 Task: Find connections with filter location Chāndur with filter topic #whatinspiresmewith filter profile language Potuguese with filter current company Qlik with filter school Azim Premji University with filter industry Taxi and Limousine Services with filter service category Interaction Design with filter keywords title Dispatcher for Trucks or Taxis
Action: Mouse moved to (560, 70)
Screenshot: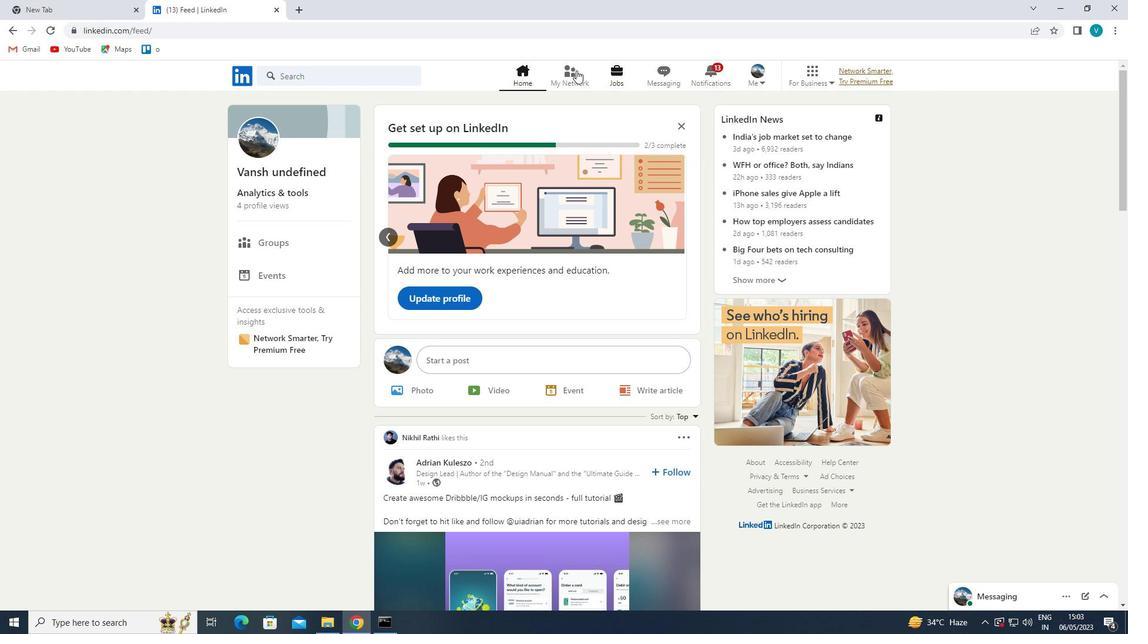 
Action: Mouse pressed left at (560, 70)
Screenshot: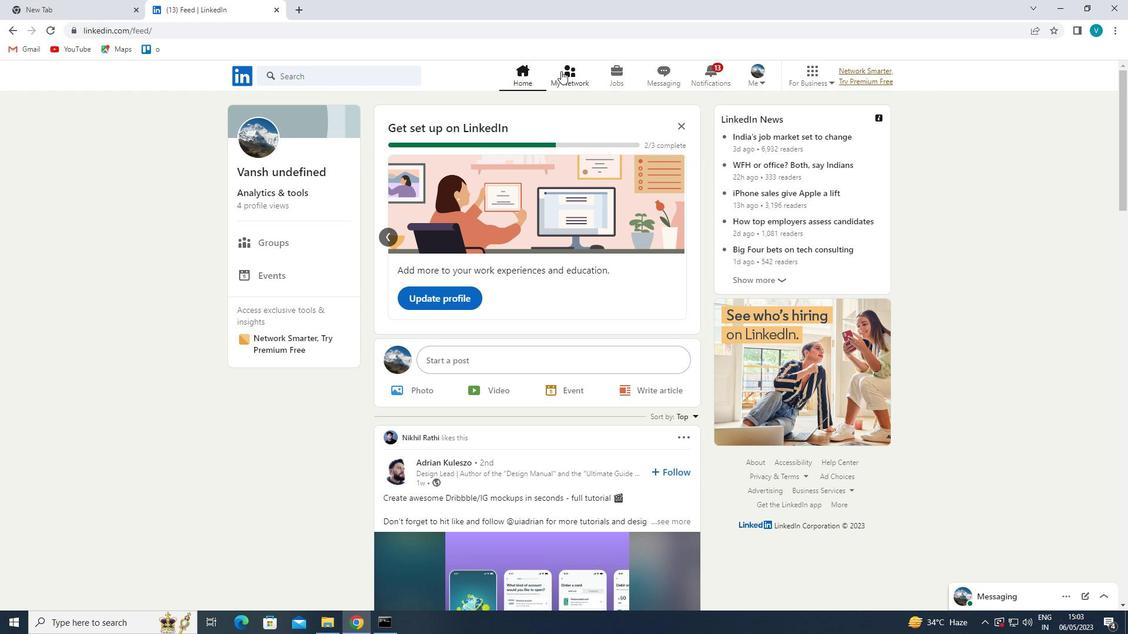 
Action: Mouse moved to (293, 141)
Screenshot: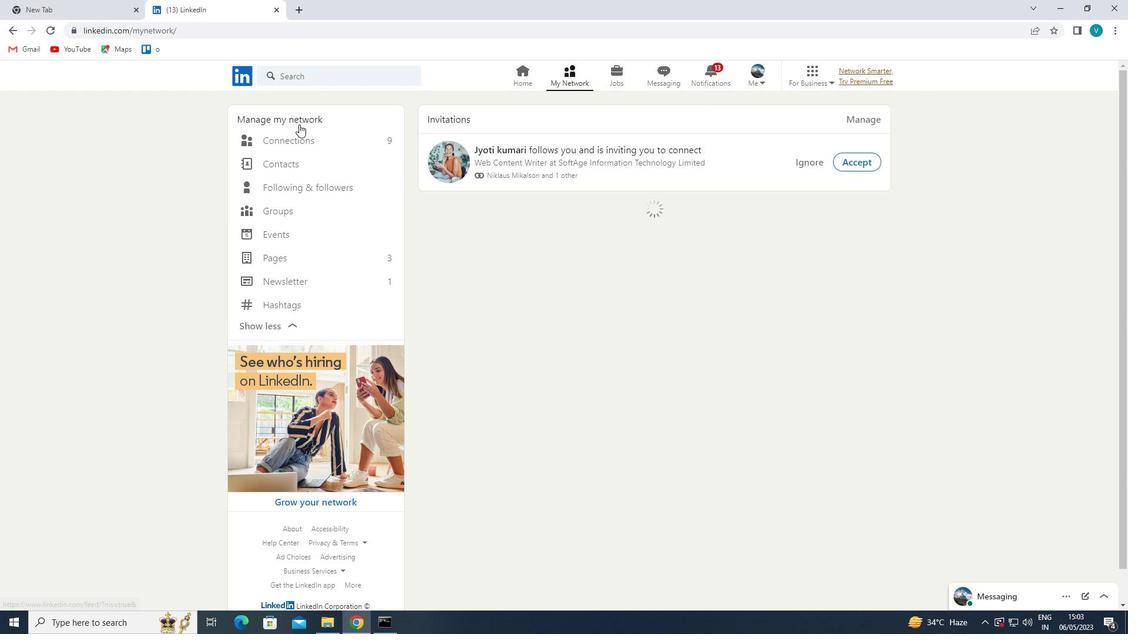 
Action: Mouse pressed left at (293, 141)
Screenshot: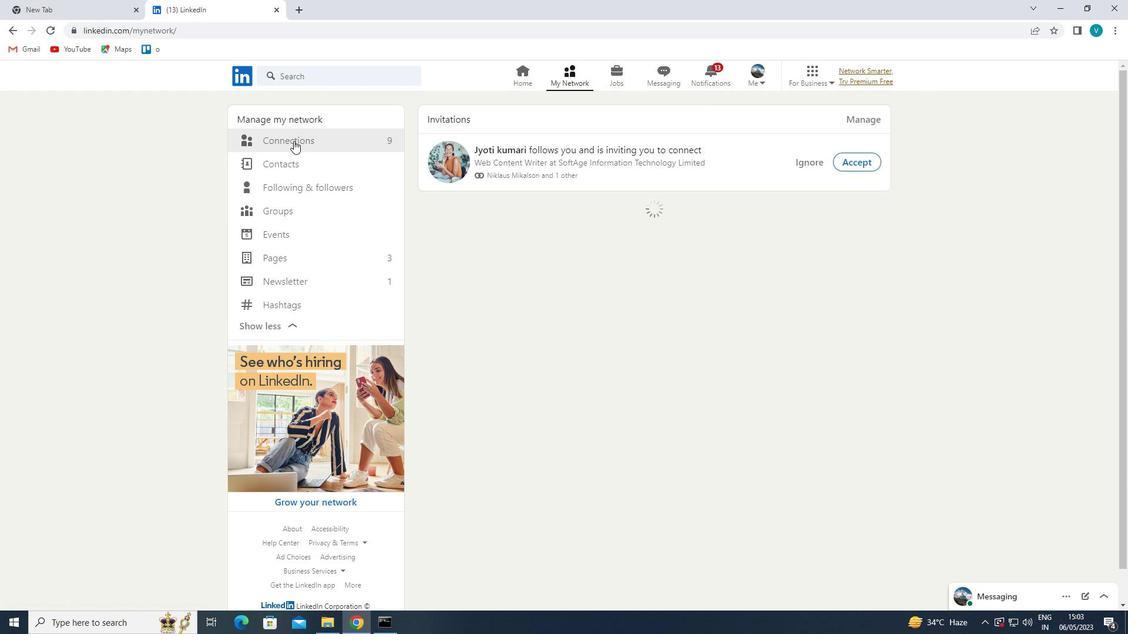 
Action: Mouse moved to (624, 143)
Screenshot: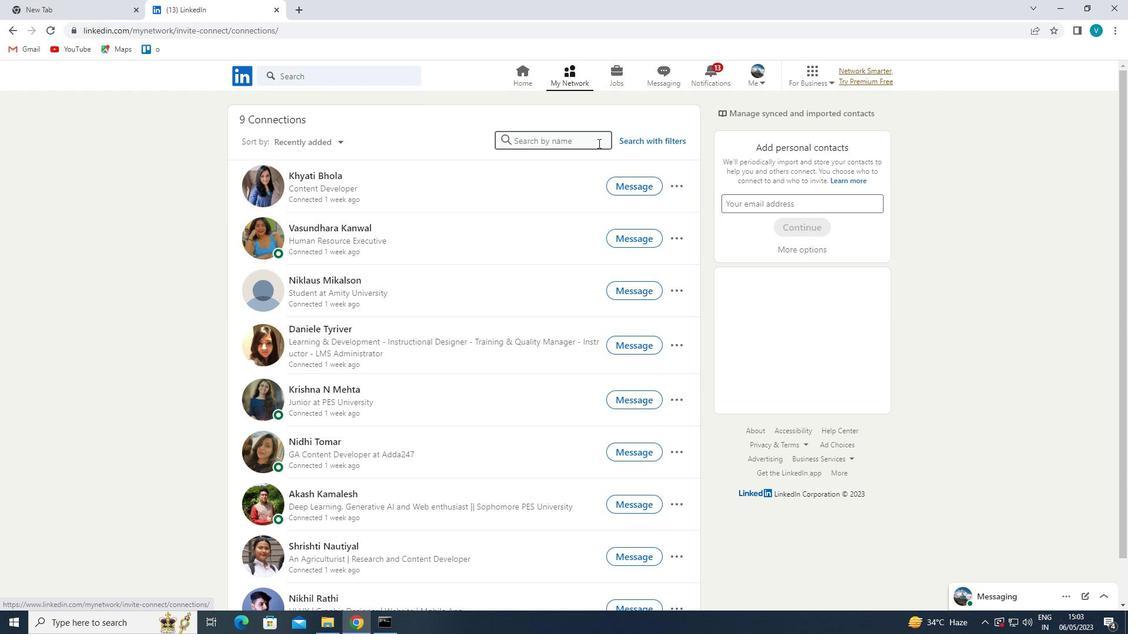 
Action: Mouse pressed left at (624, 143)
Screenshot: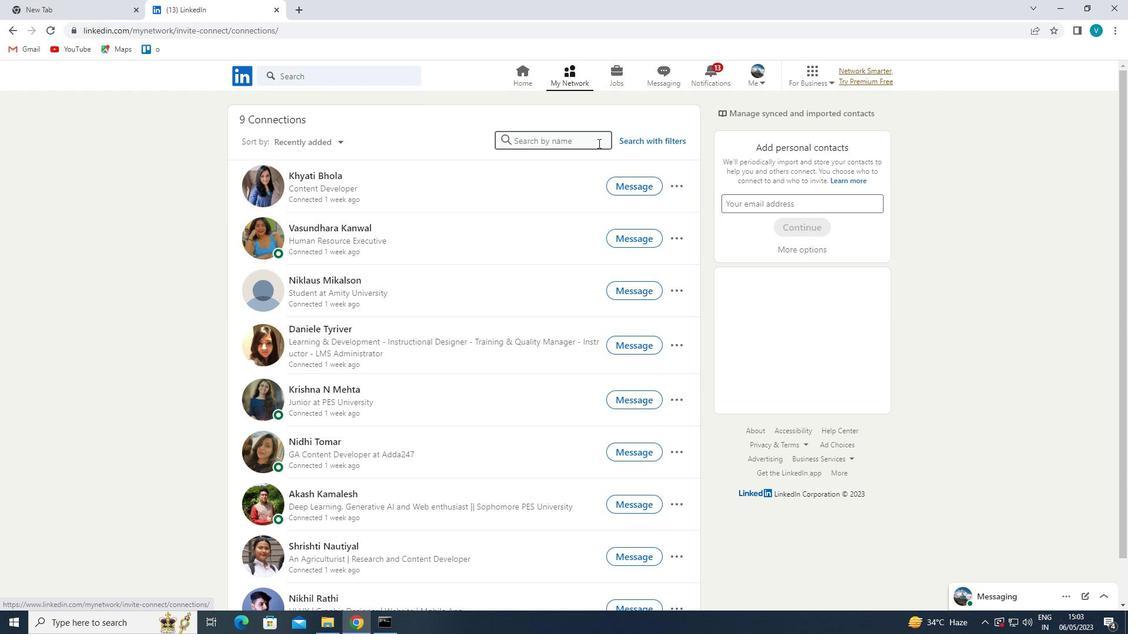 
Action: Mouse moved to (574, 109)
Screenshot: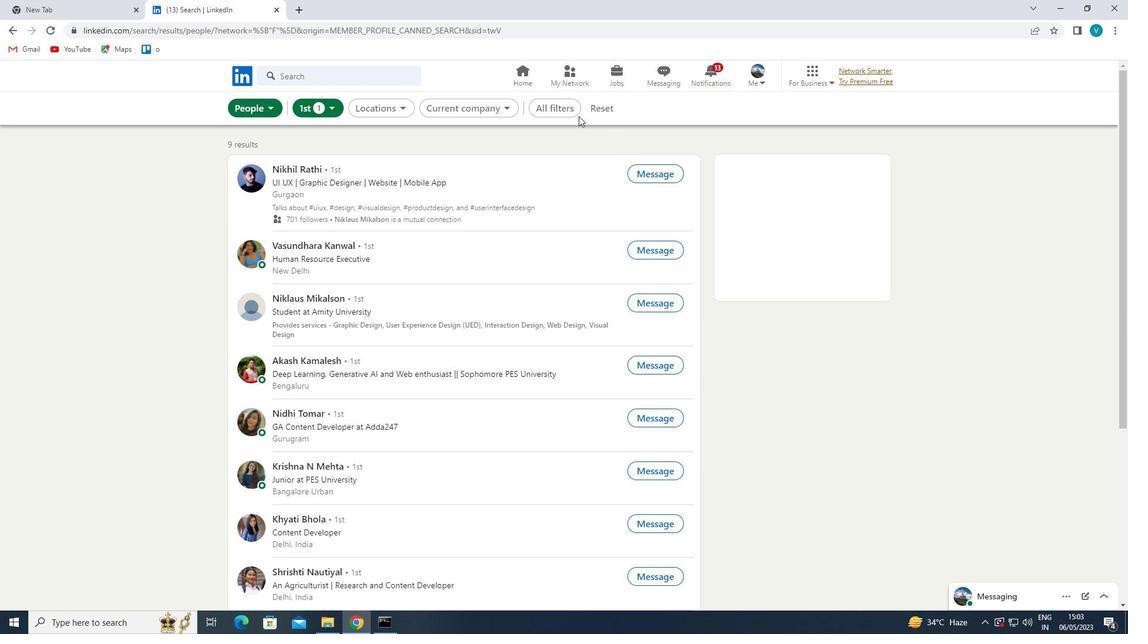 
Action: Mouse pressed left at (574, 109)
Screenshot: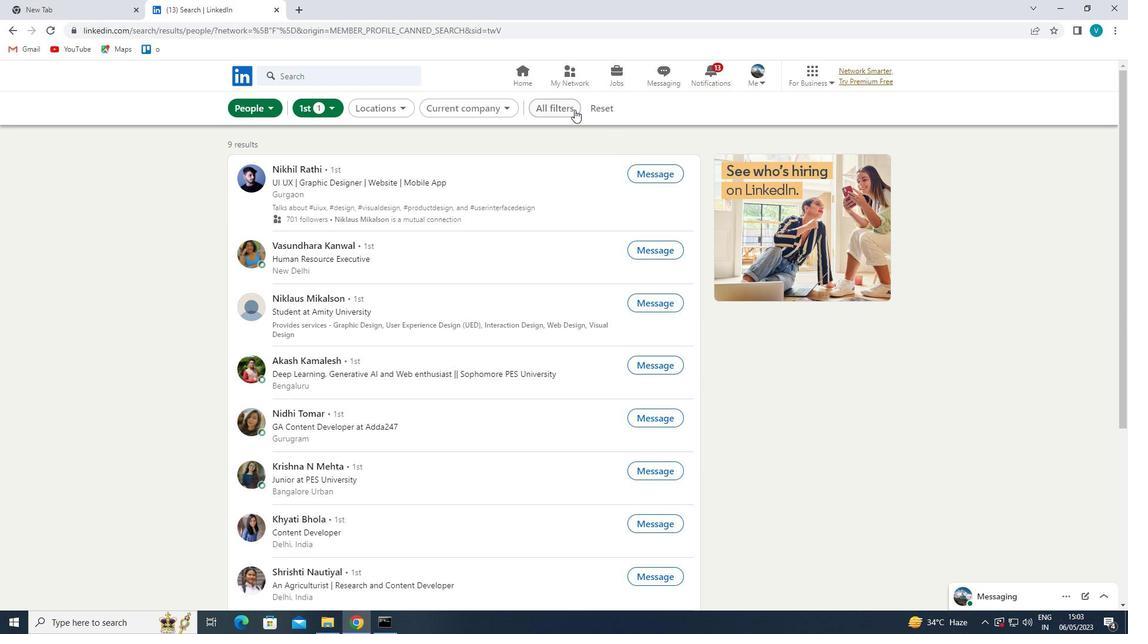 
Action: Mouse moved to (982, 264)
Screenshot: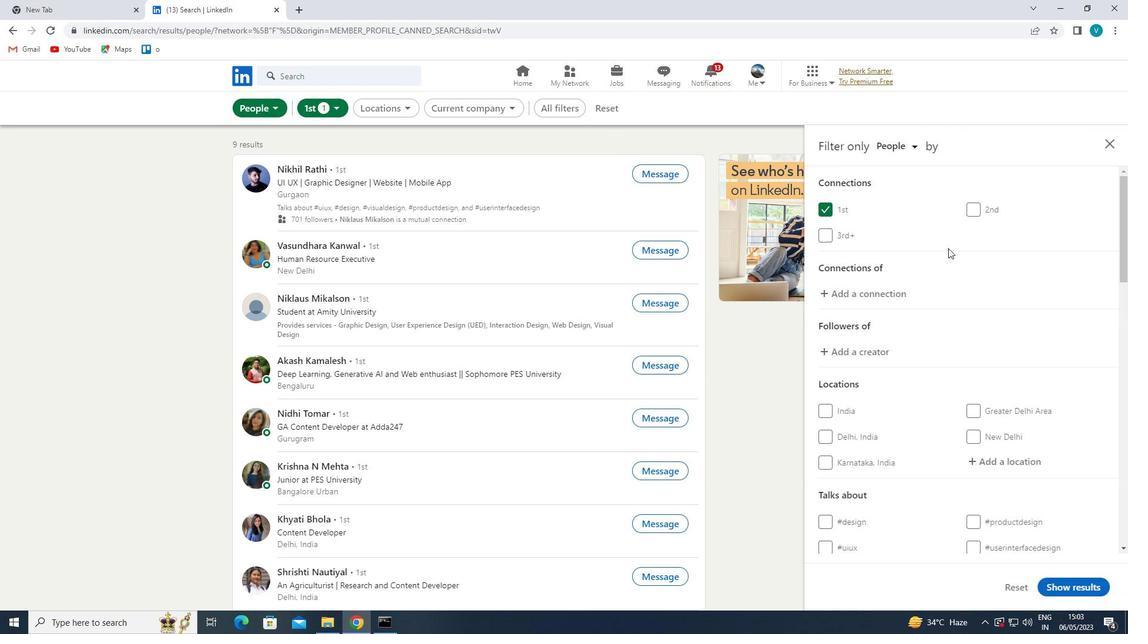 
Action: Mouse scrolled (982, 263) with delta (0, 0)
Screenshot: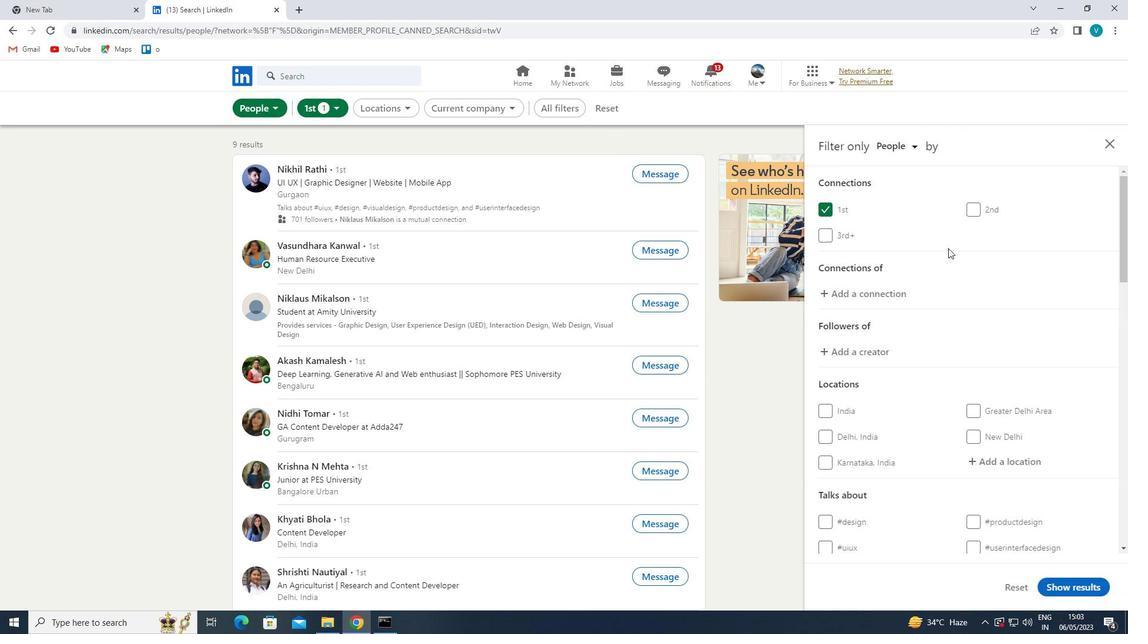 
Action: Mouse moved to (1012, 397)
Screenshot: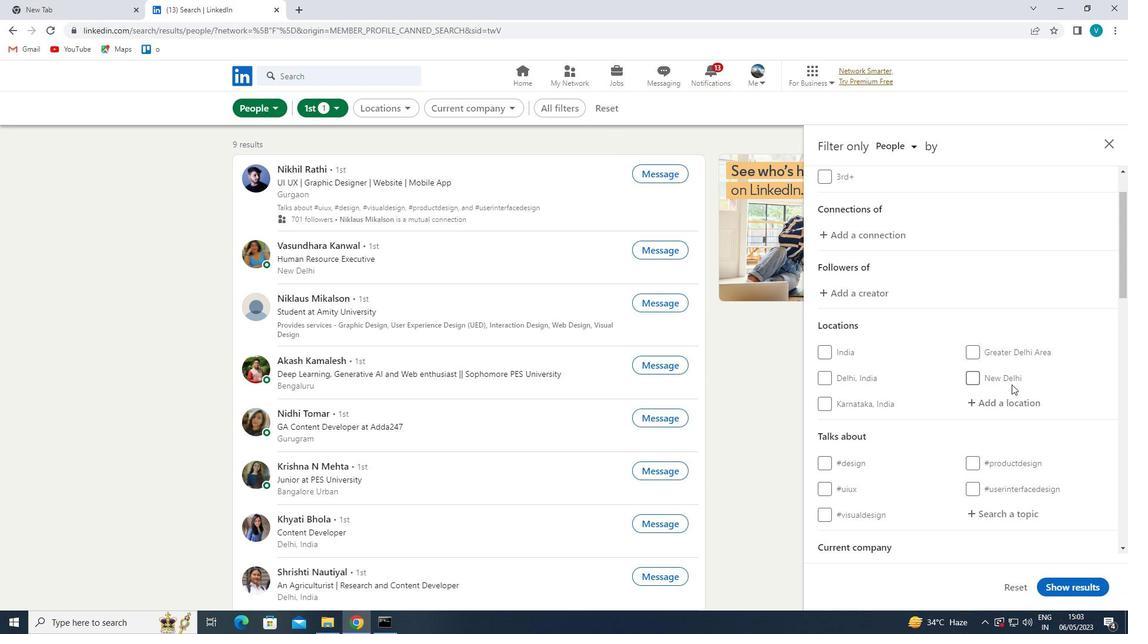 
Action: Mouse pressed left at (1012, 397)
Screenshot: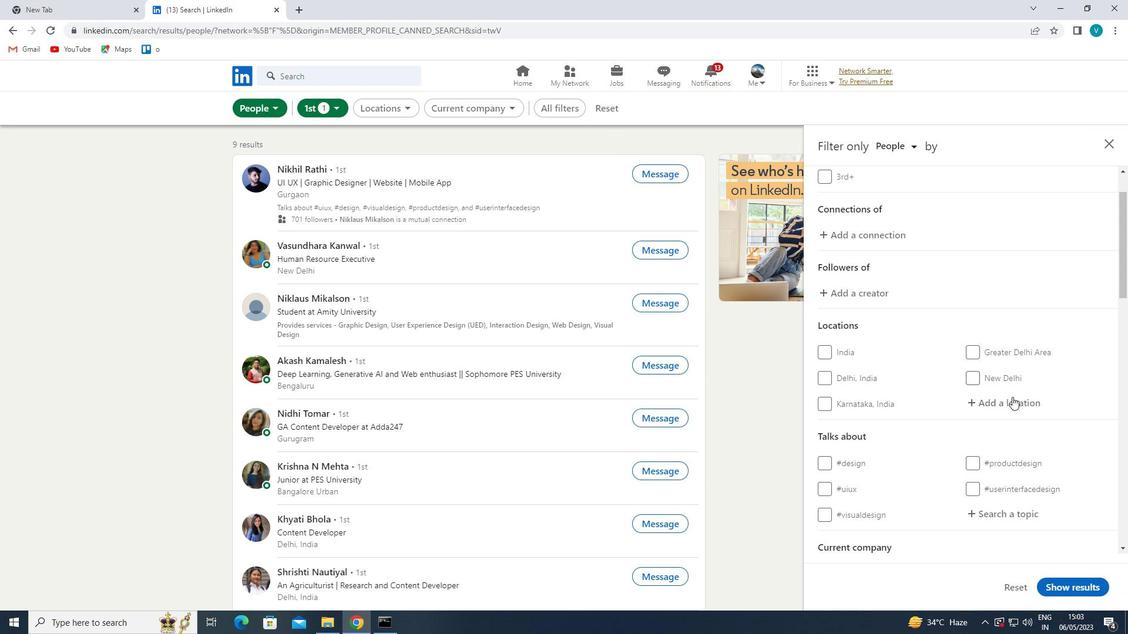 
Action: Mouse moved to (822, 263)
Screenshot: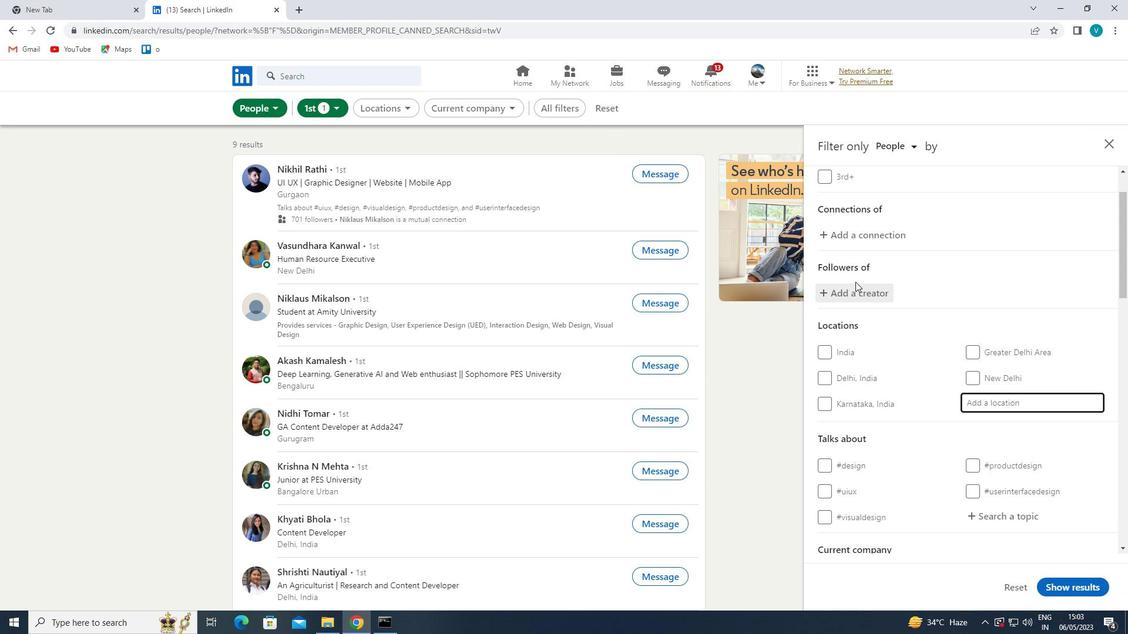 
Action: Key pressed <Key.shift>CHANDUR
Screenshot: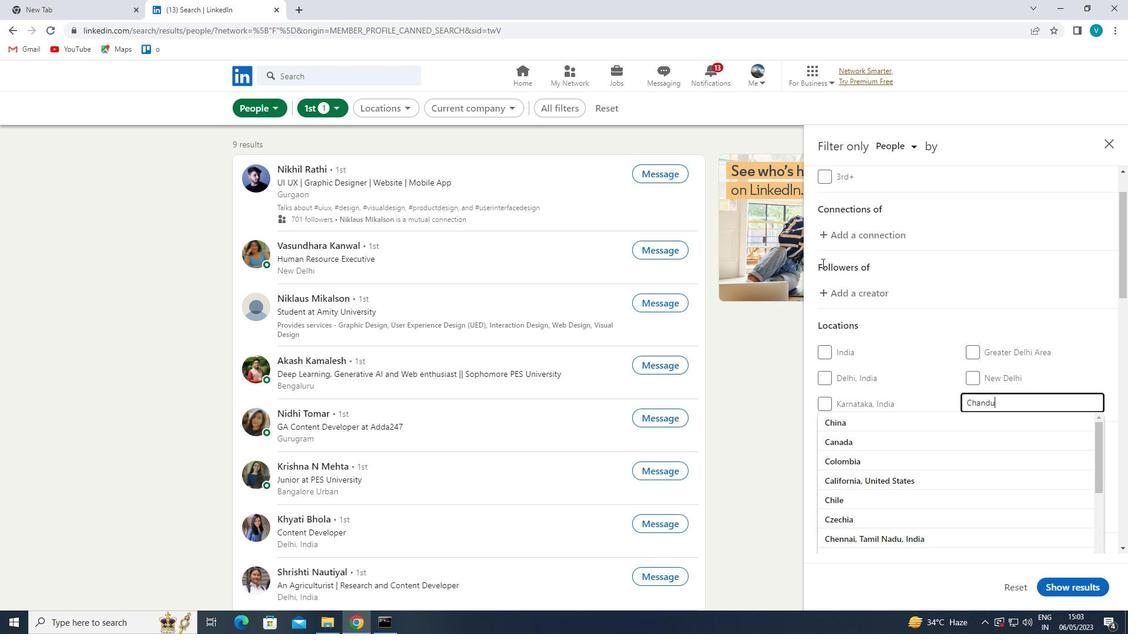 
Action: Mouse moved to (933, 427)
Screenshot: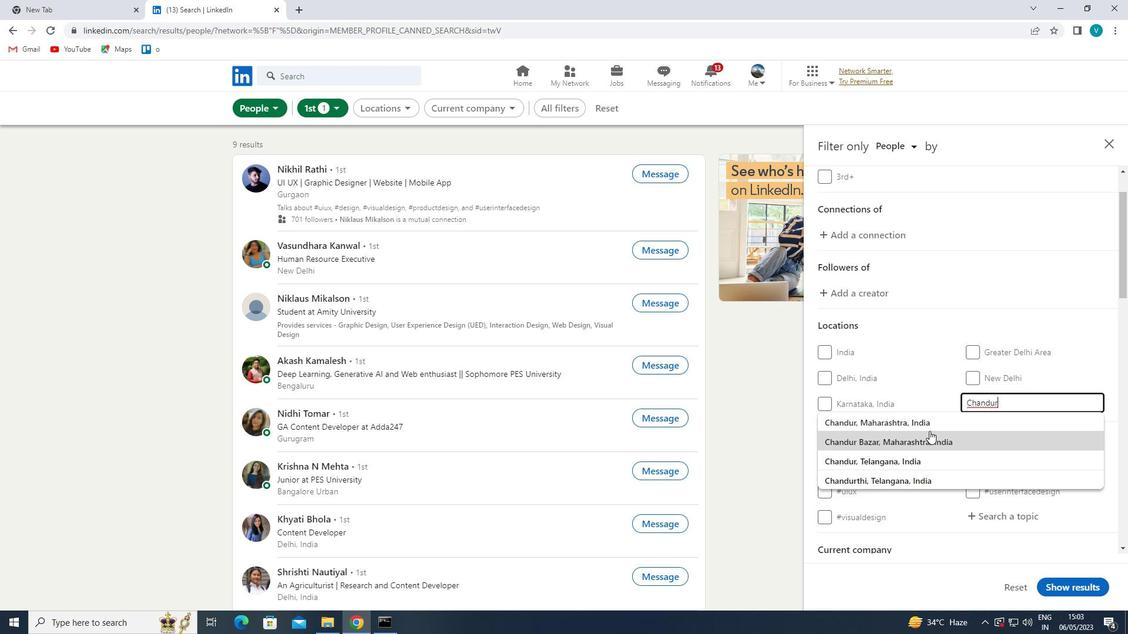 
Action: Mouse pressed left at (933, 427)
Screenshot: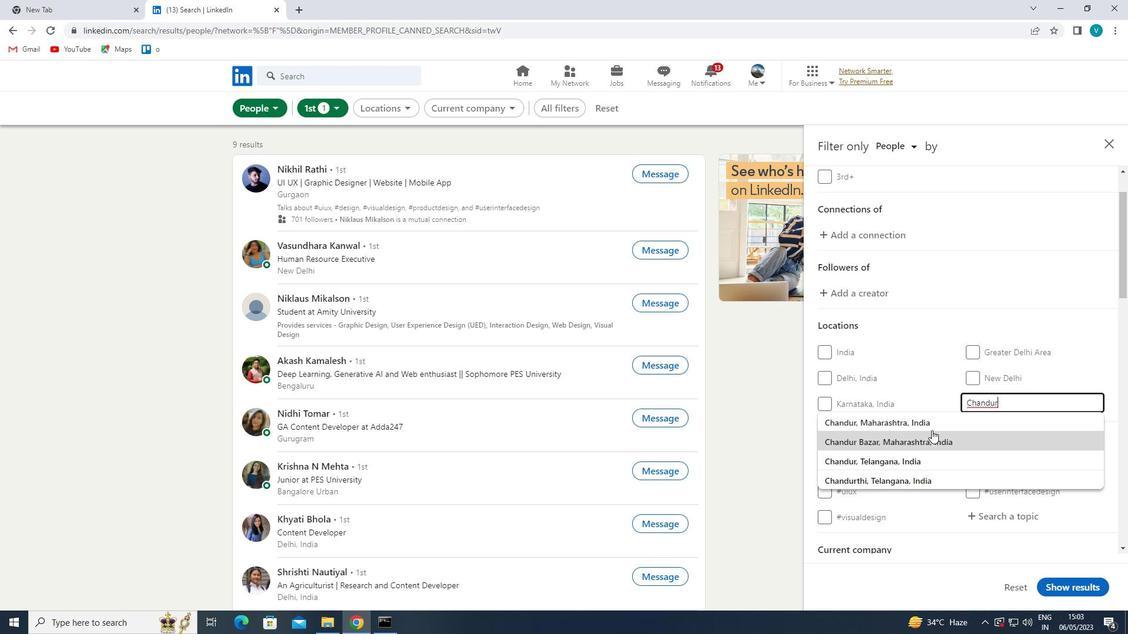 
Action: Mouse moved to (935, 423)
Screenshot: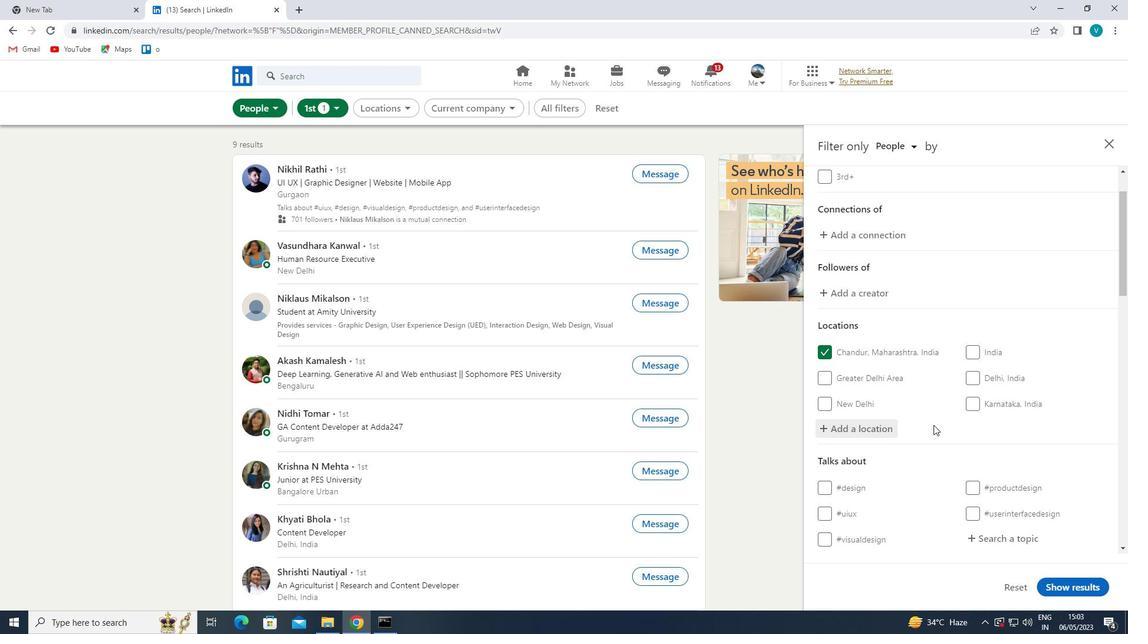 
Action: Mouse scrolled (935, 422) with delta (0, 0)
Screenshot: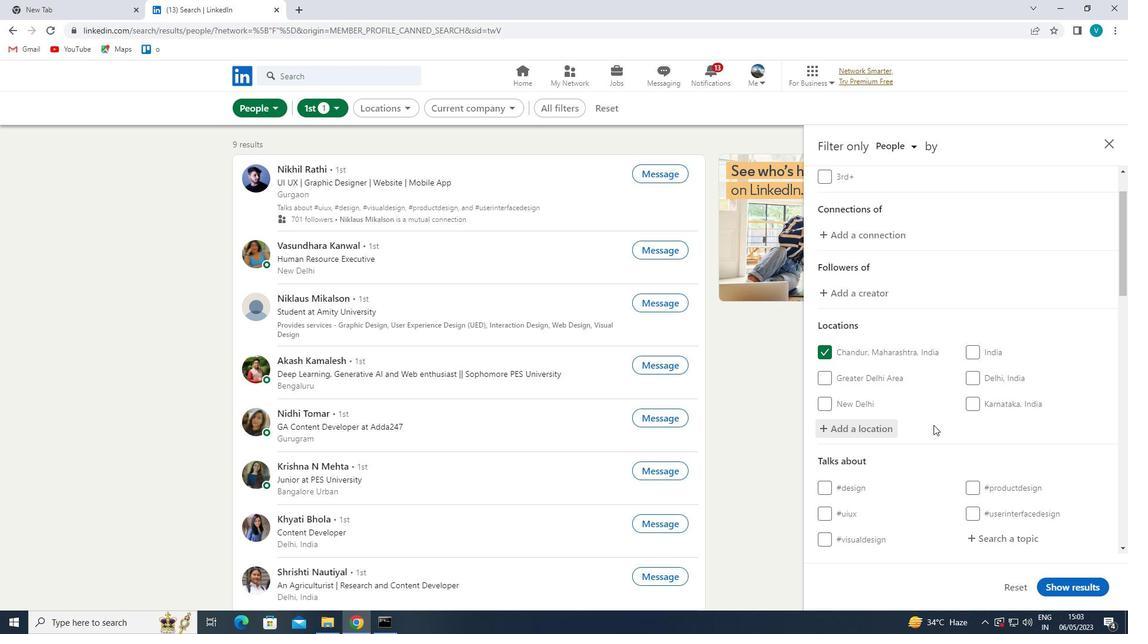 
Action: Mouse moved to (937, 422)
Screenshot: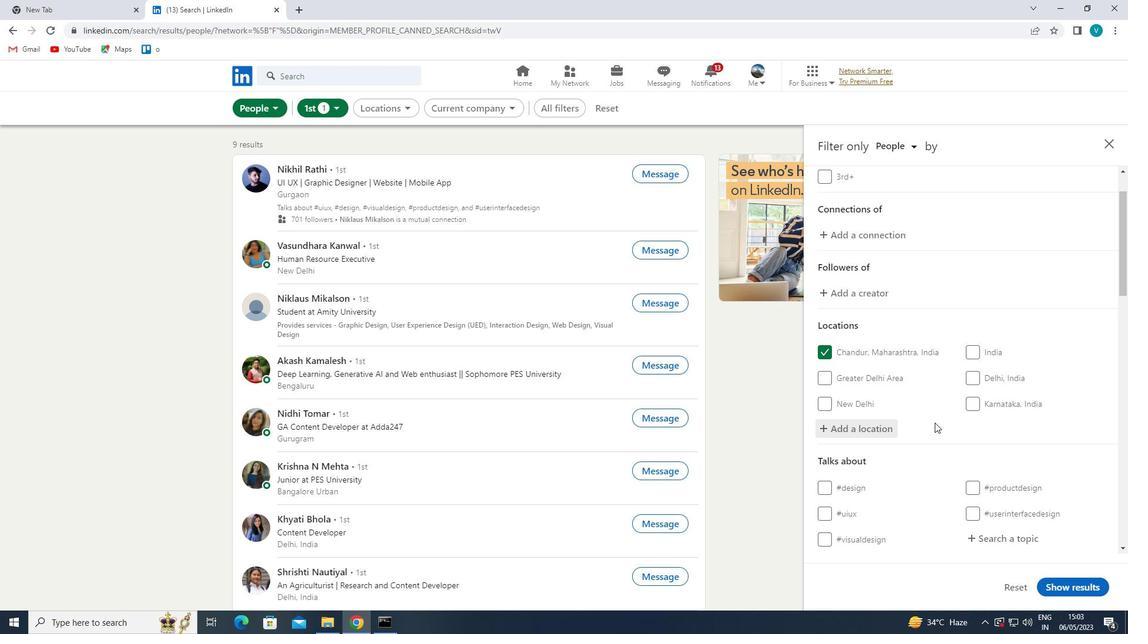 
Action: Mouse scrolled (937, 421) with delta (0, 0)
Screenshot: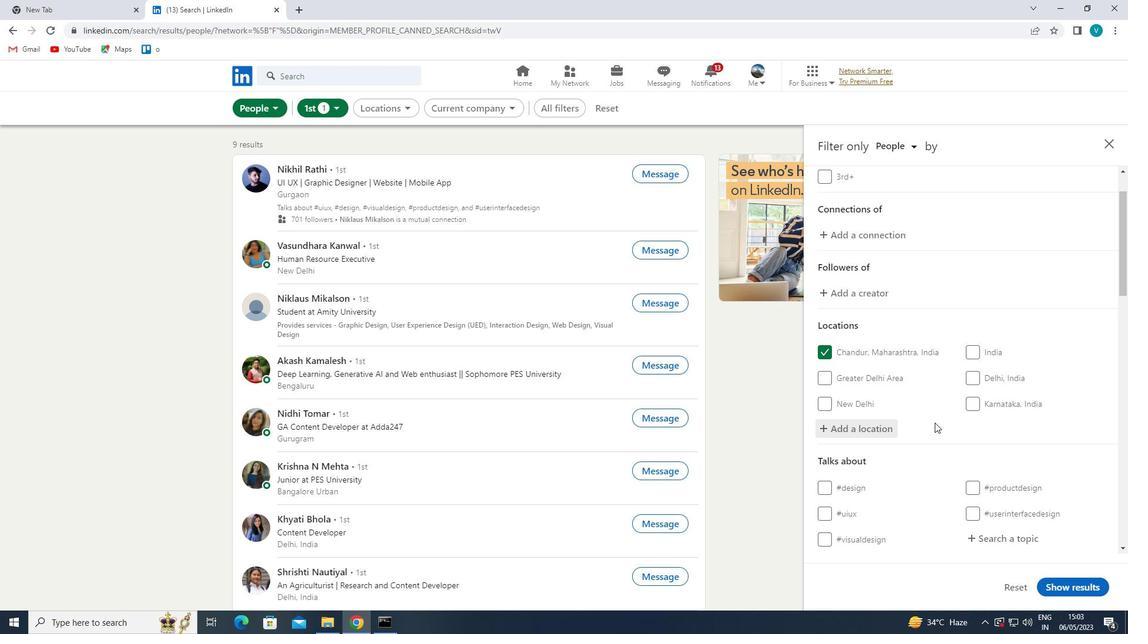 
Action: Mouse scrolled (937, 421) with delta (0, 0)
Screenshot: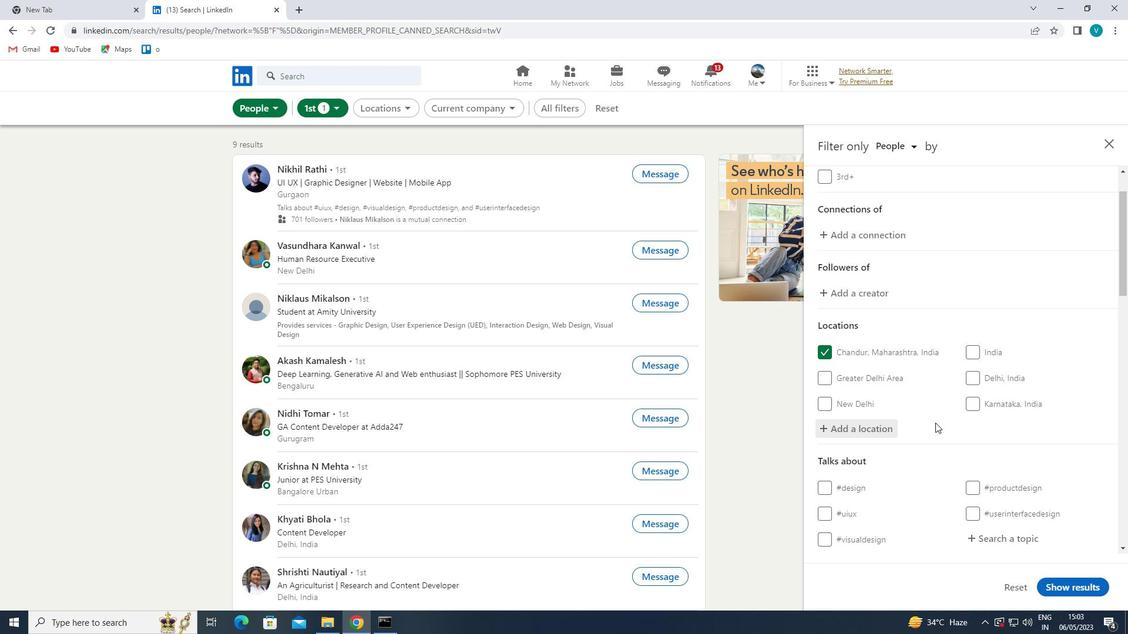 
Action: Mouse moved to (999, 357)
Screenshot: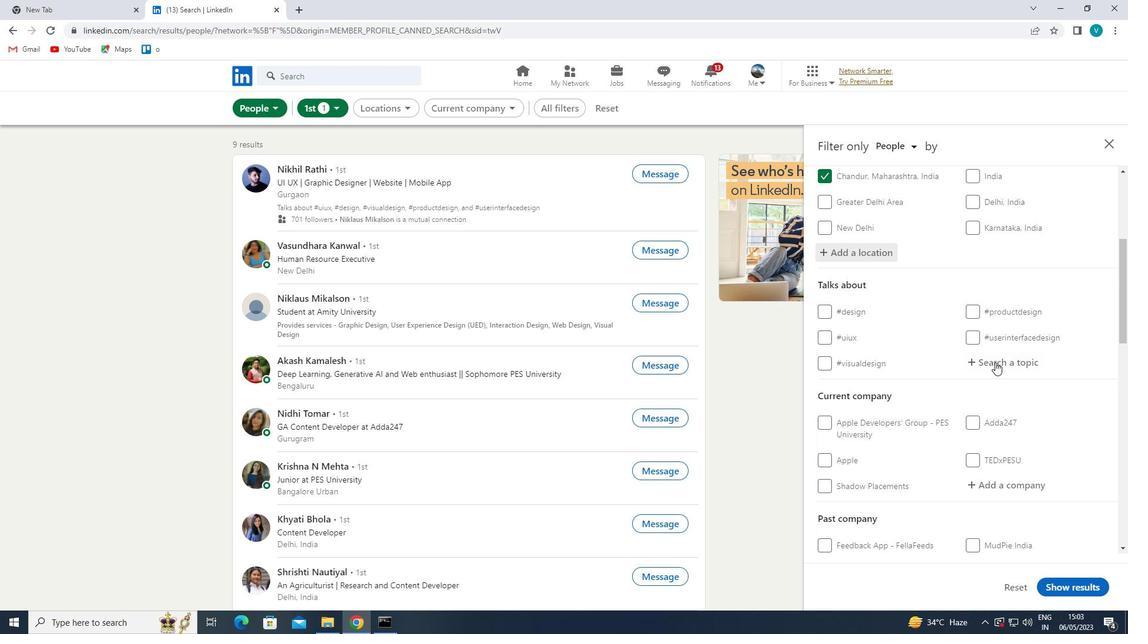 
Action: Mouse pressed left at (999, 357)
Screenshot: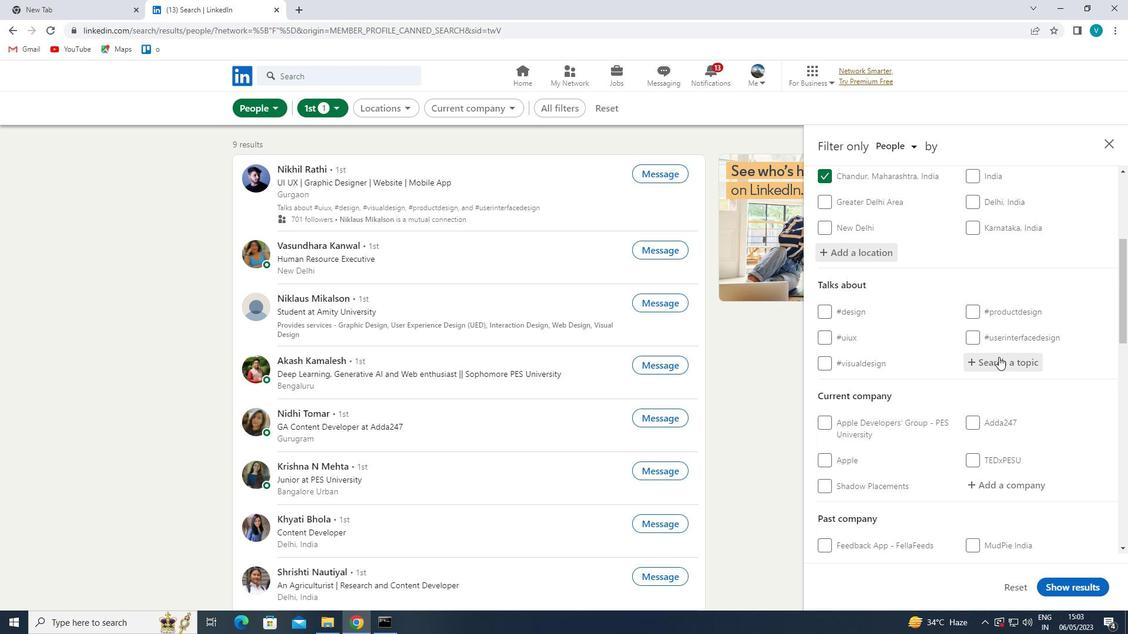 
Action: Mouse moved to (826, 258)
Screenshot: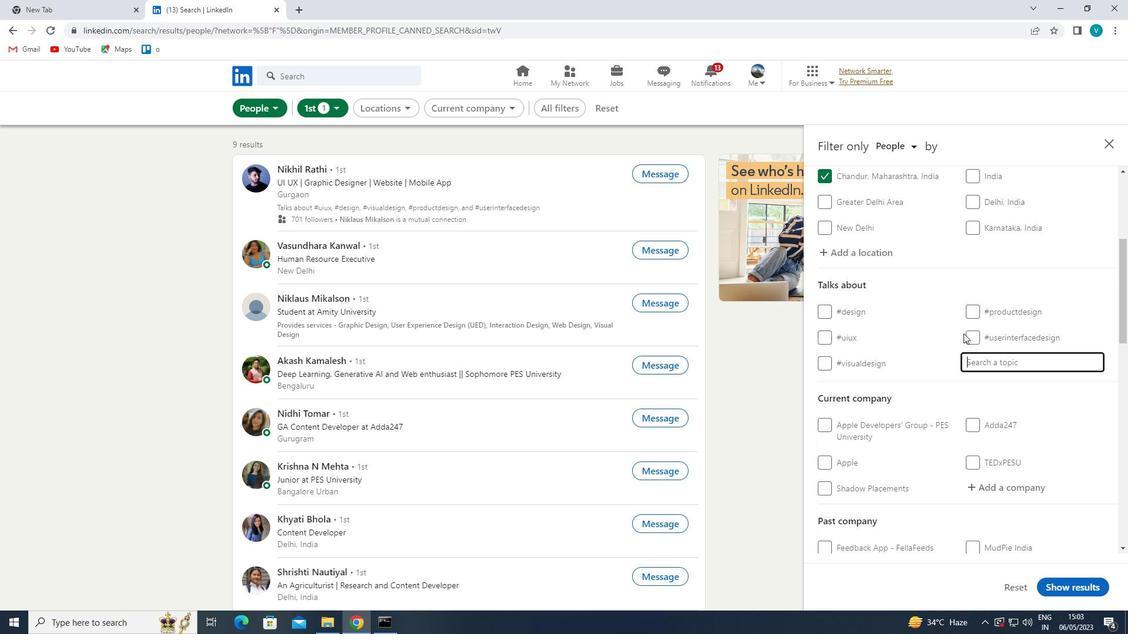 
Action: Key pressed WHATINSPI
Screenshot: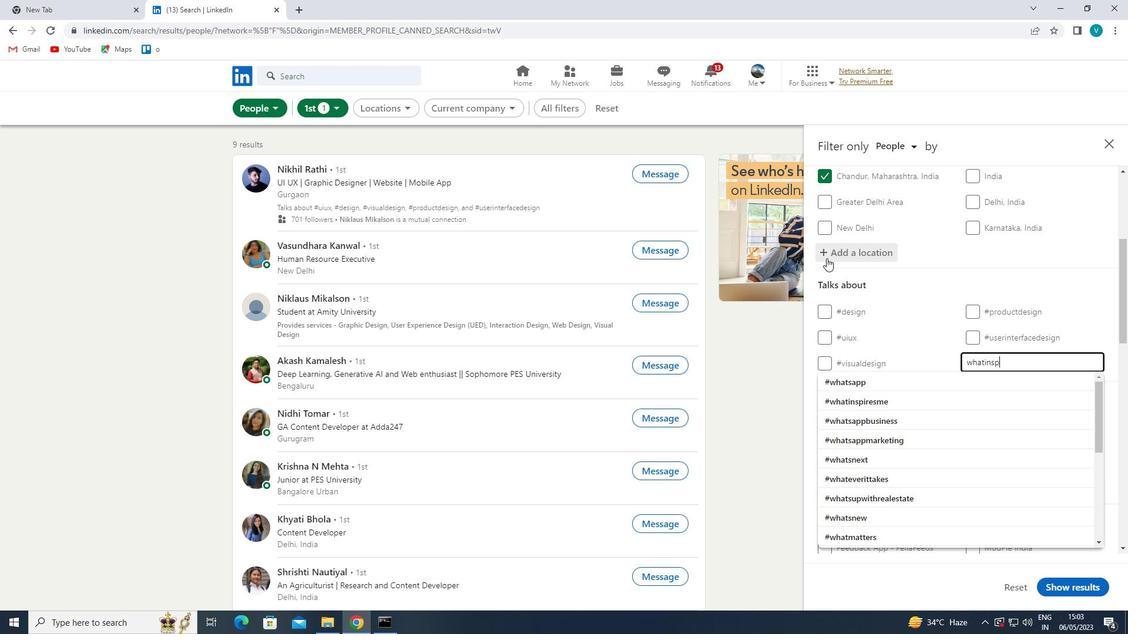 
Action: Mouse moved to (906, 382)
Screenshot: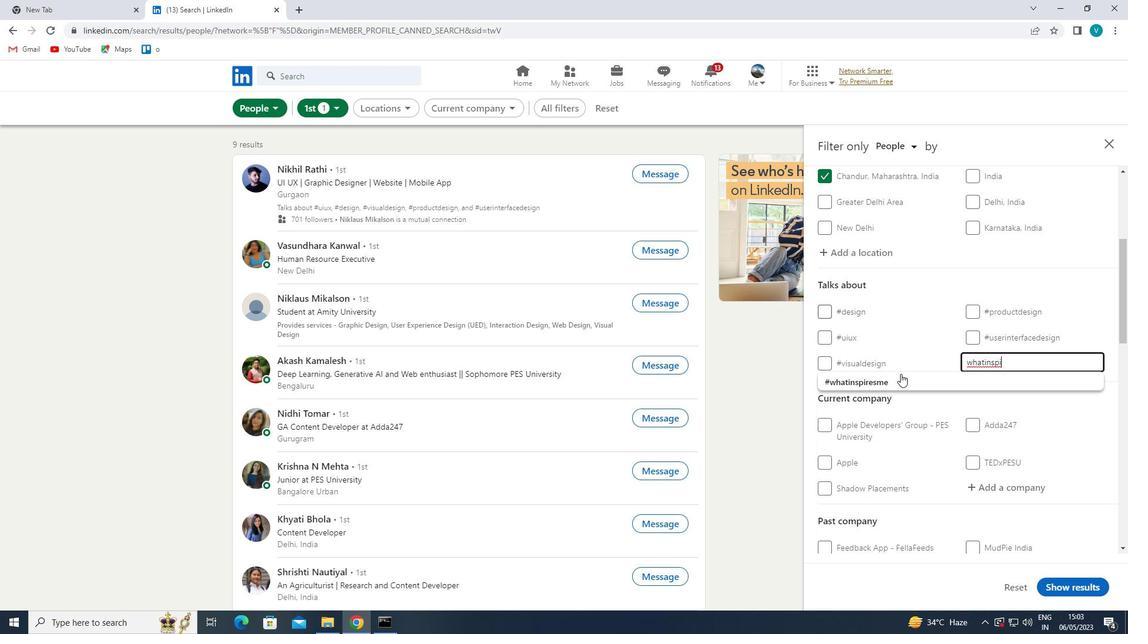 
Action: Mouse pressed left at (906, 382)
Screenshot: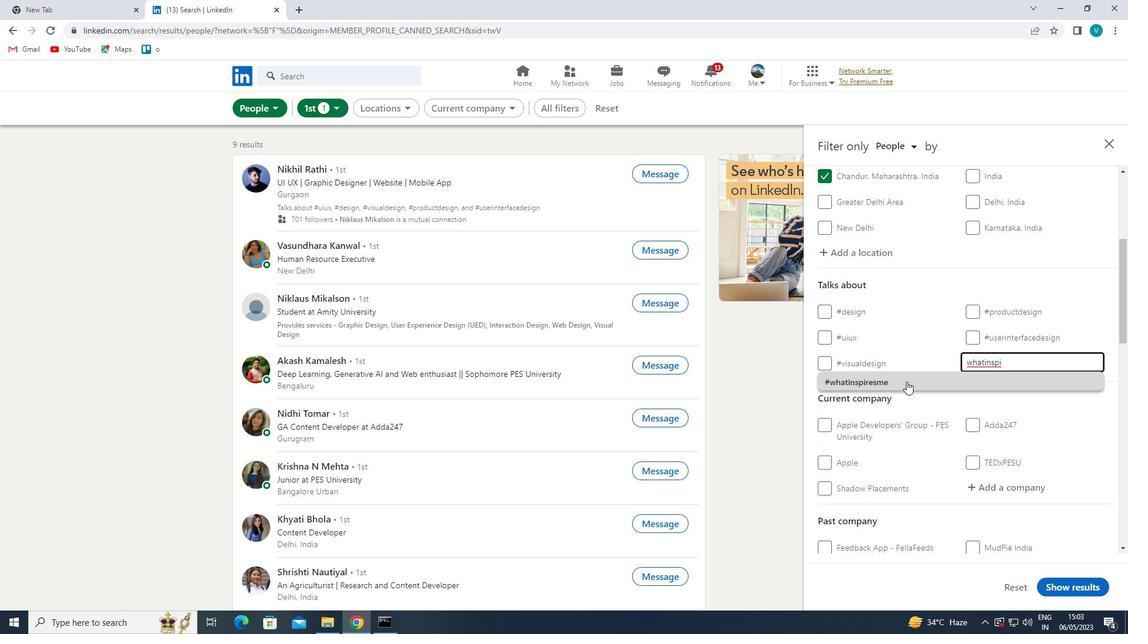 
Action: Mouse moved to (977, 391)
Screenshot: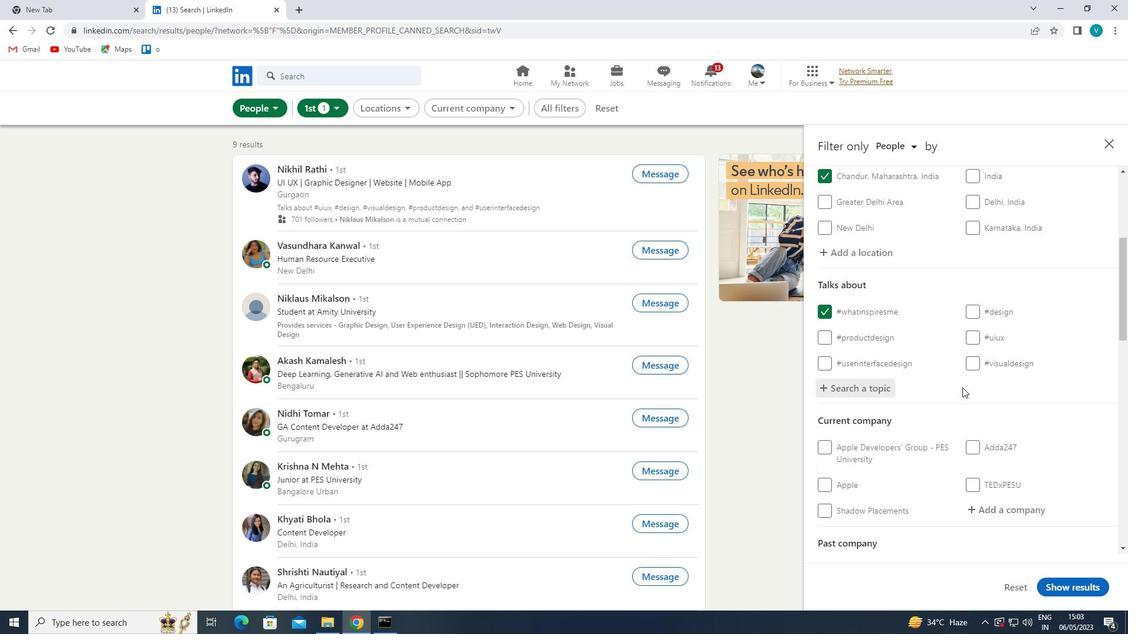 
Action: Mouse scrolled (977, 391) with delta (0, 0)
Screenshot: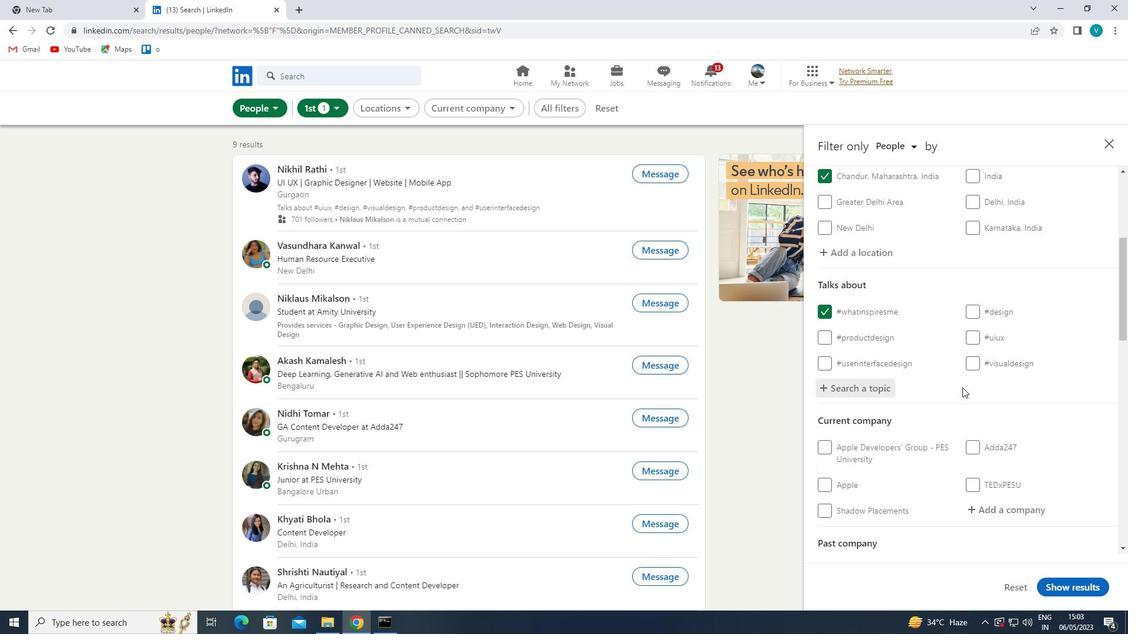 
Action: Mouse moved to (1006, 402)
Screenshot: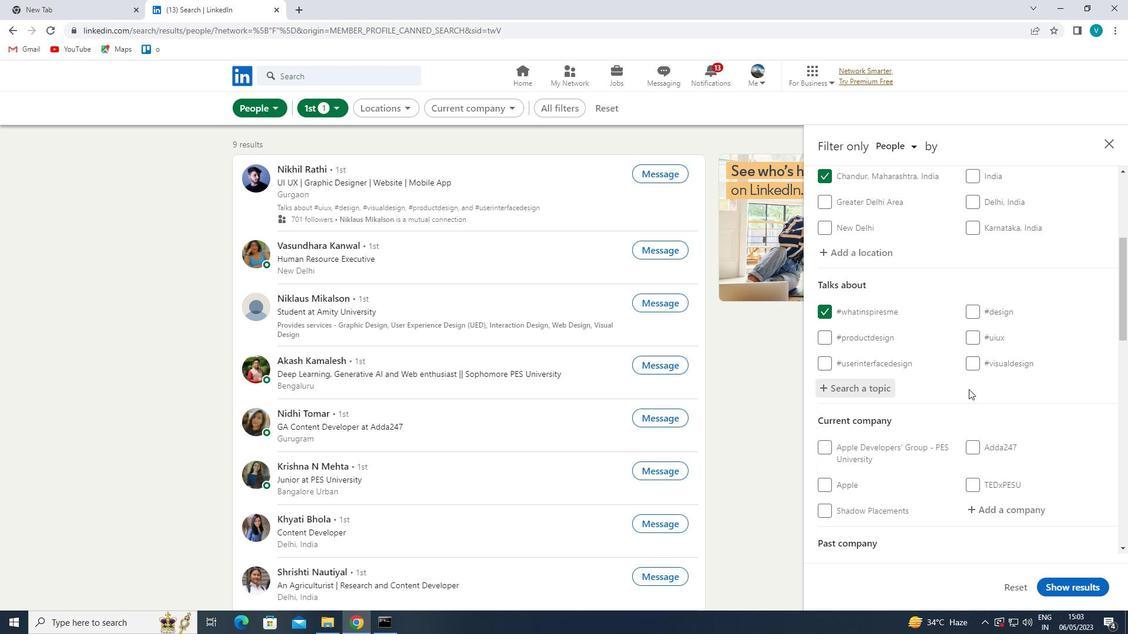 
Action: Mouse scrolled (1006, 401) with delta (0, 0)
Screenshot: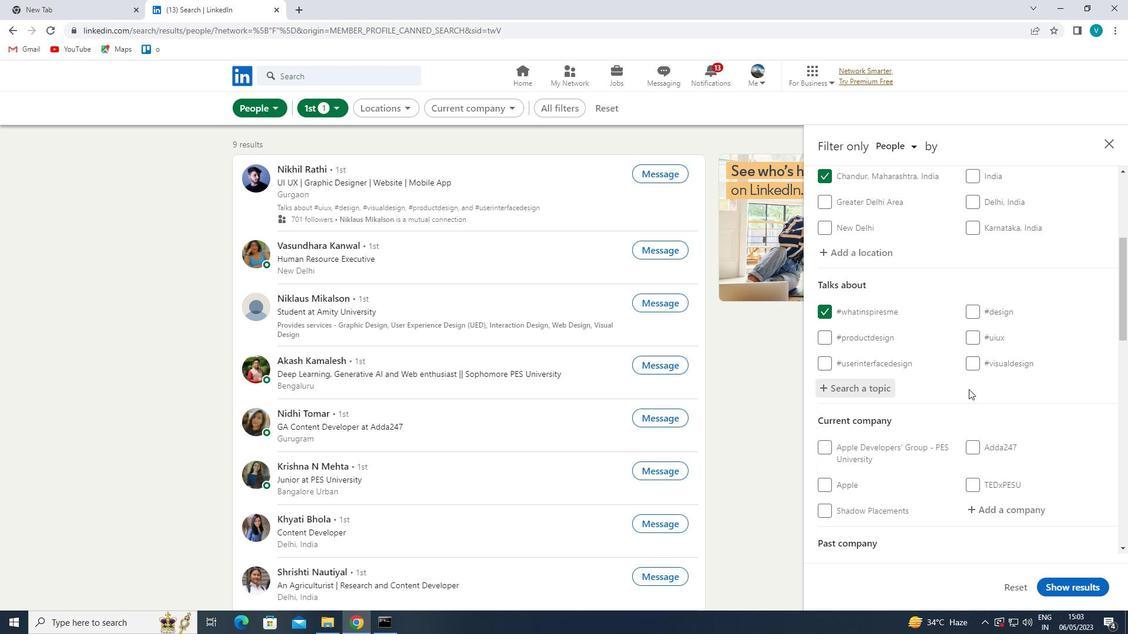 
Action: Mouse moved to (1006, 402)
Screenshot: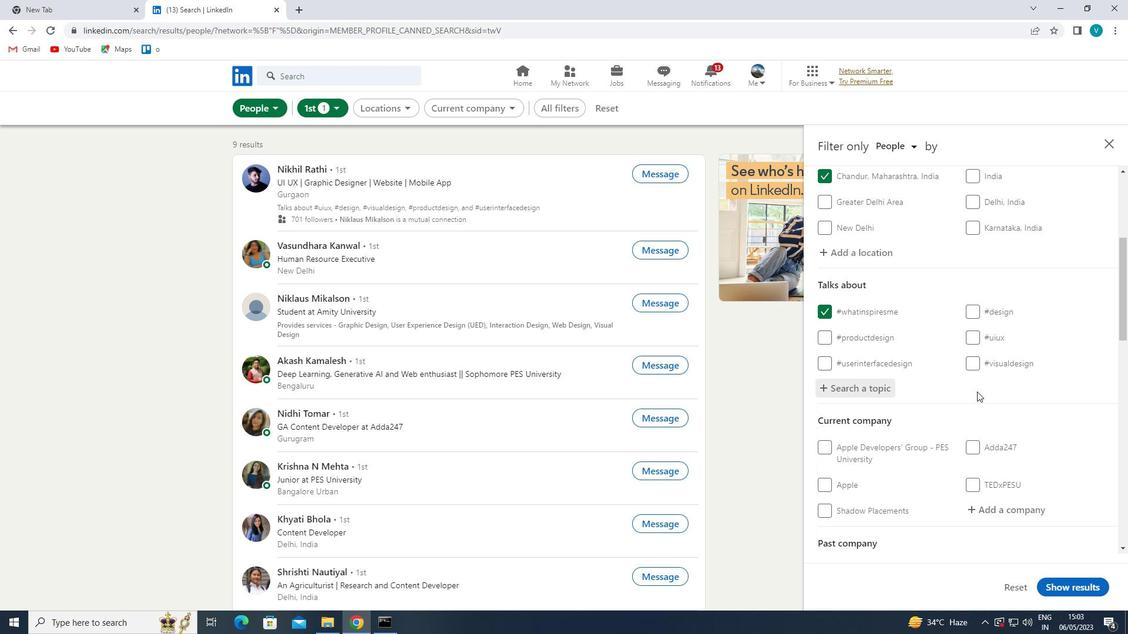 
Action: Mouse scrolled (1006, 401) with delta (0, 0)
Screenshot: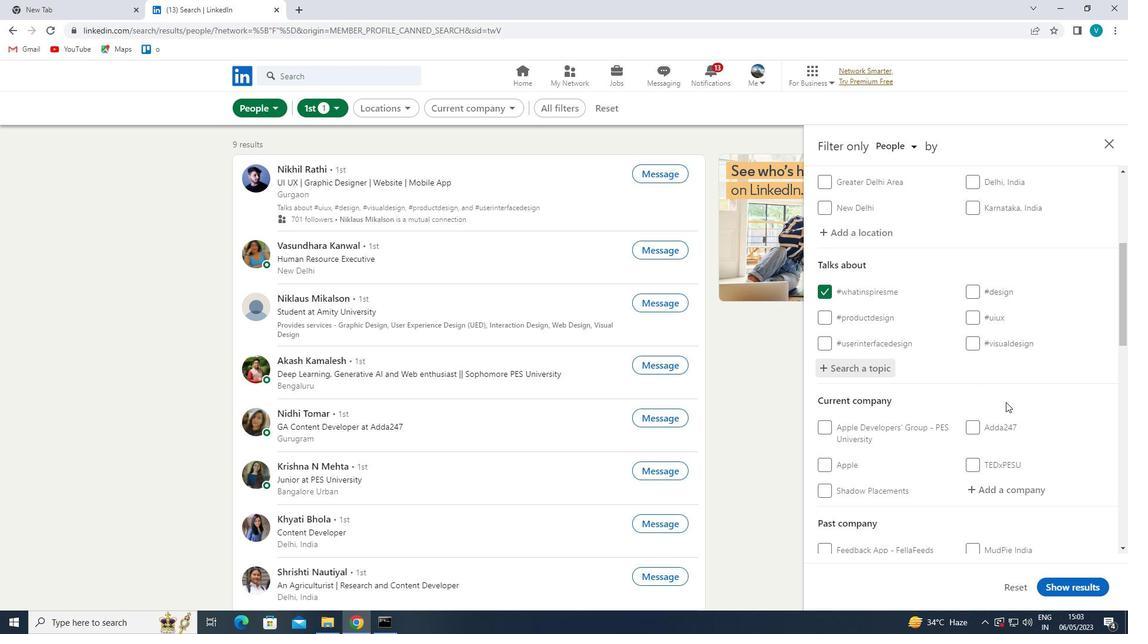 
Action: Mouse moved to (1008, 330)
Screenshot: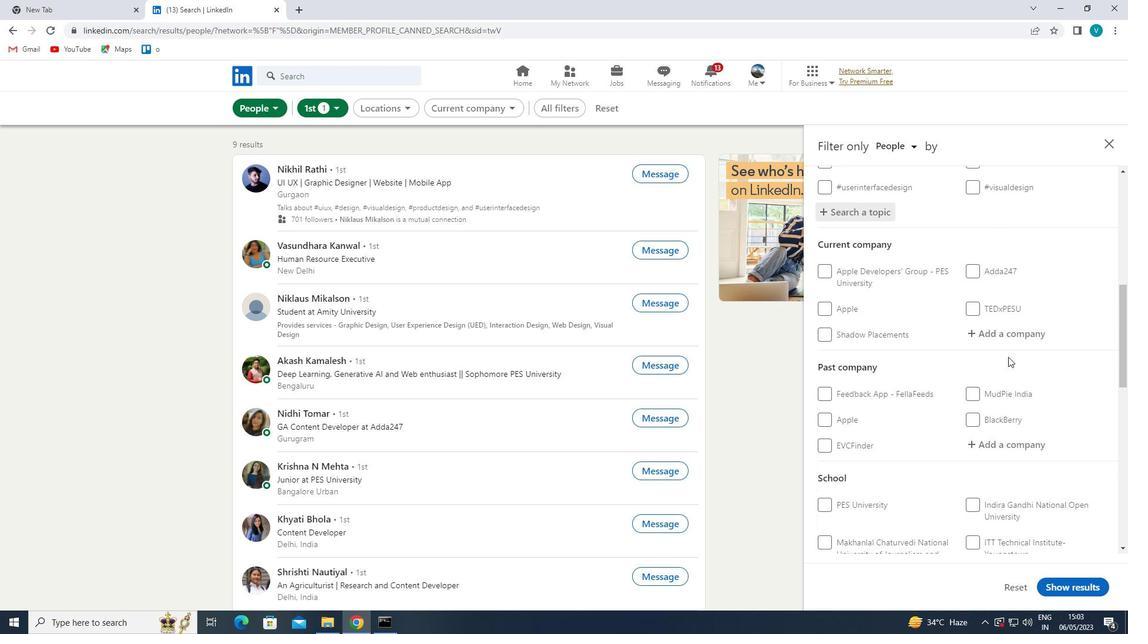 
Action: Mouse pressed left at (1008, 330)
Screenshot: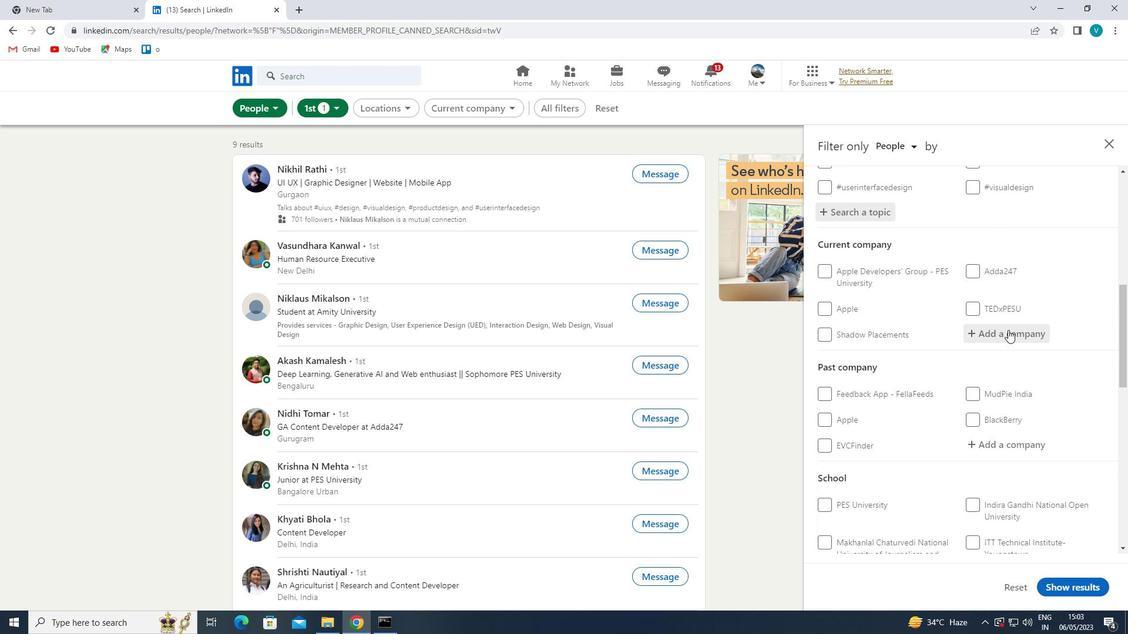 
Action: Mouse moved to (1008, 329)
Screenshot: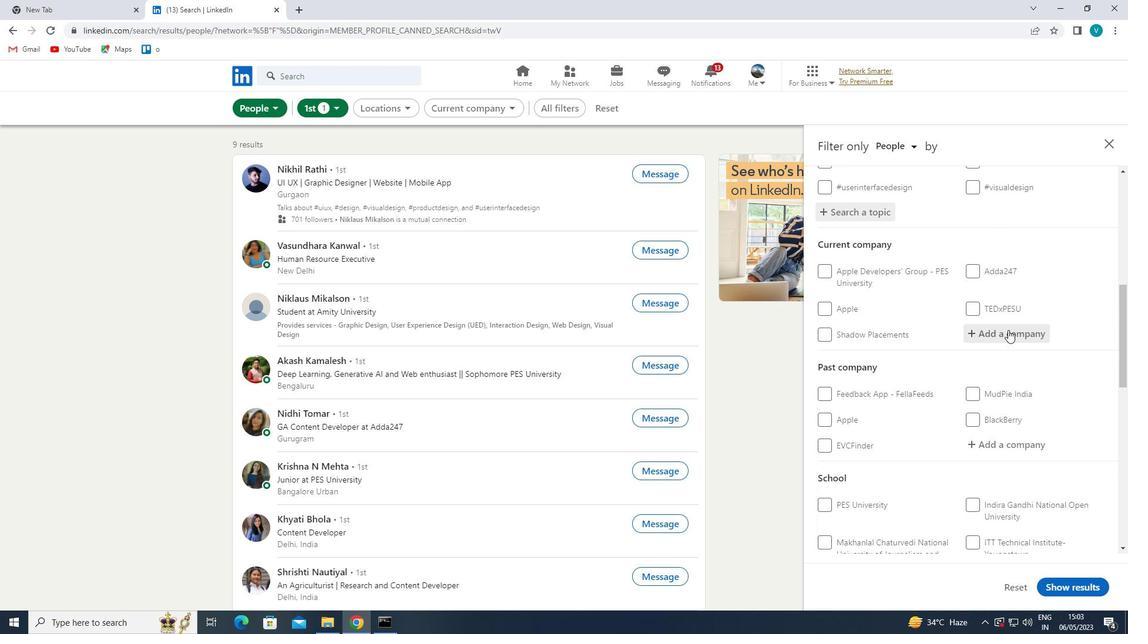 
Action: Key pressed <Key.shift>Q
Screenshot: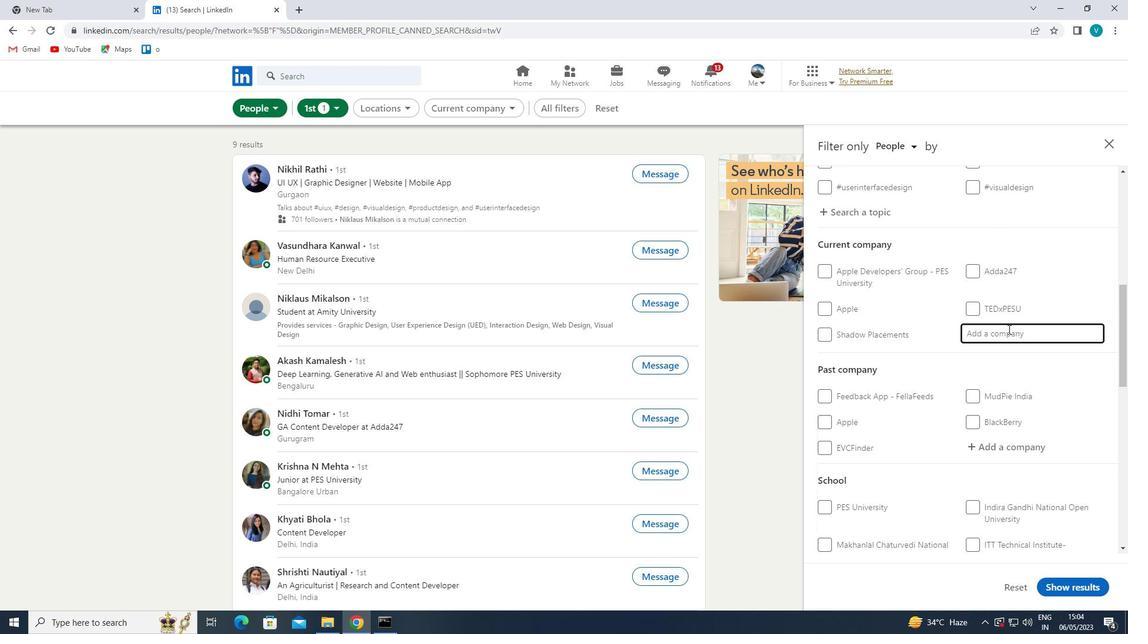 
Action: Mouse moved to (800, 229)
Screenshot: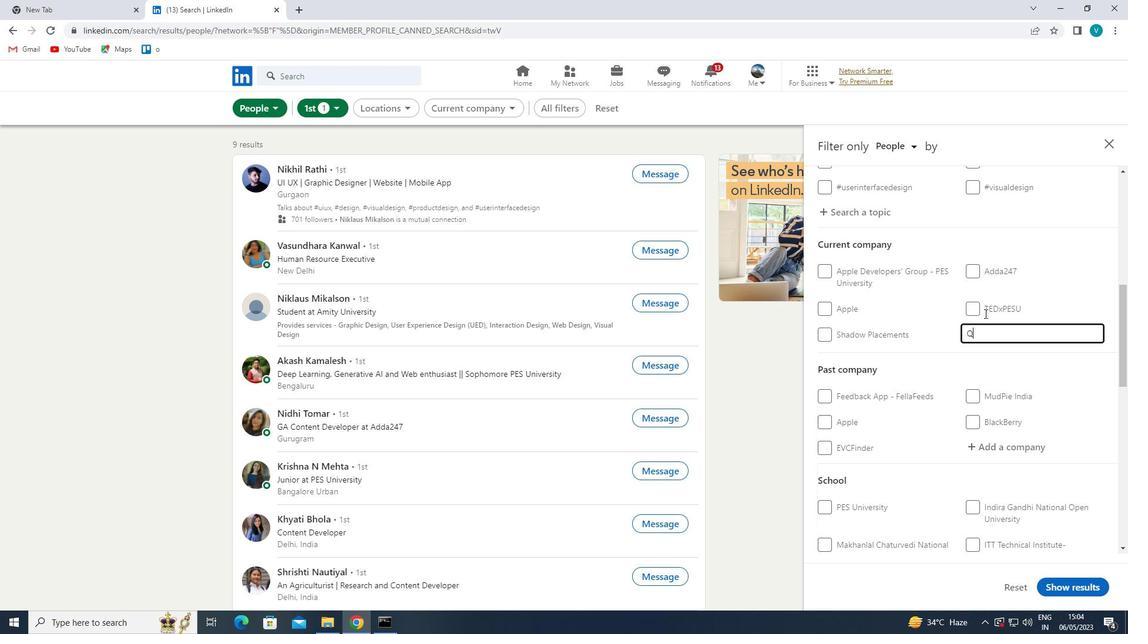
Action: Key pressed LIK
Screenshot: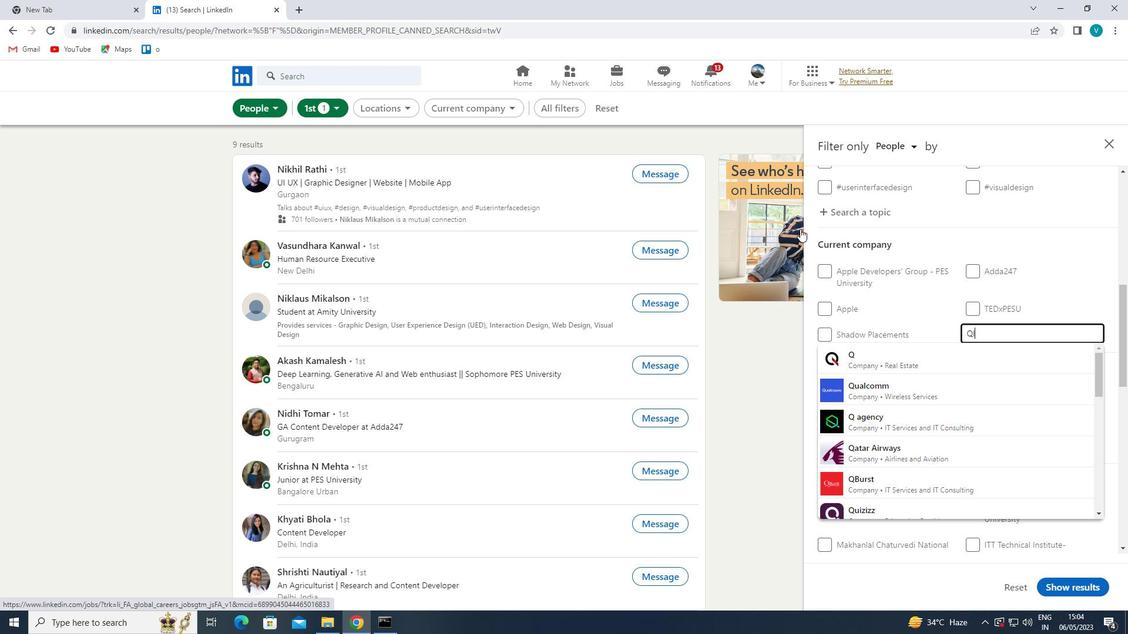 
Action: Mouse moved to (901, 344)
Screenshot: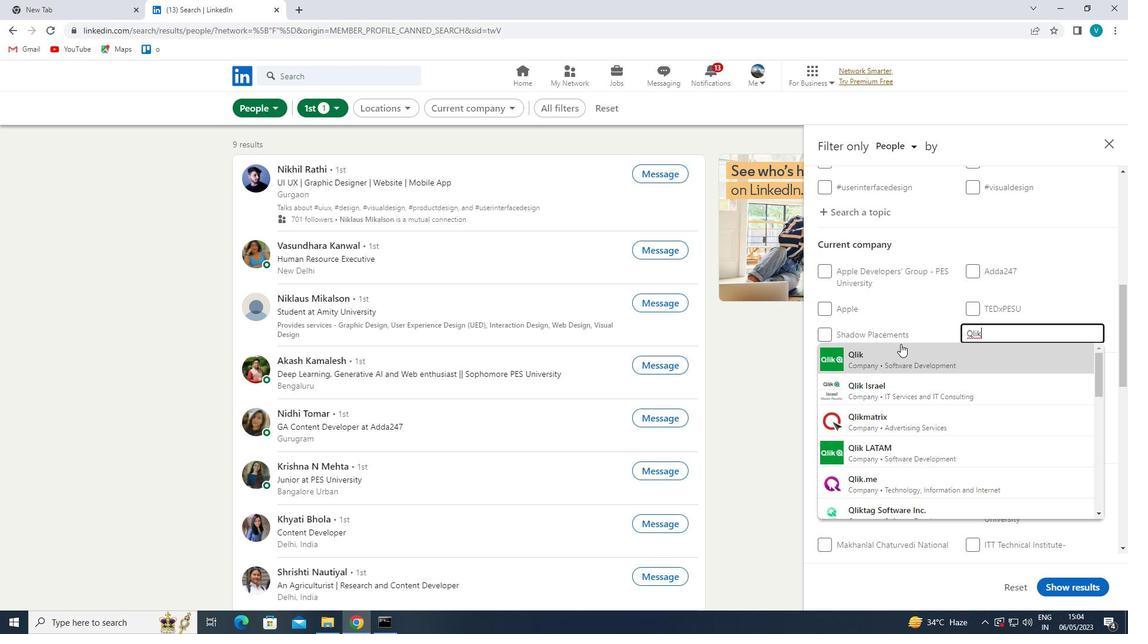 
Action: Mouse pressed left at (901, 344)
Screenshot: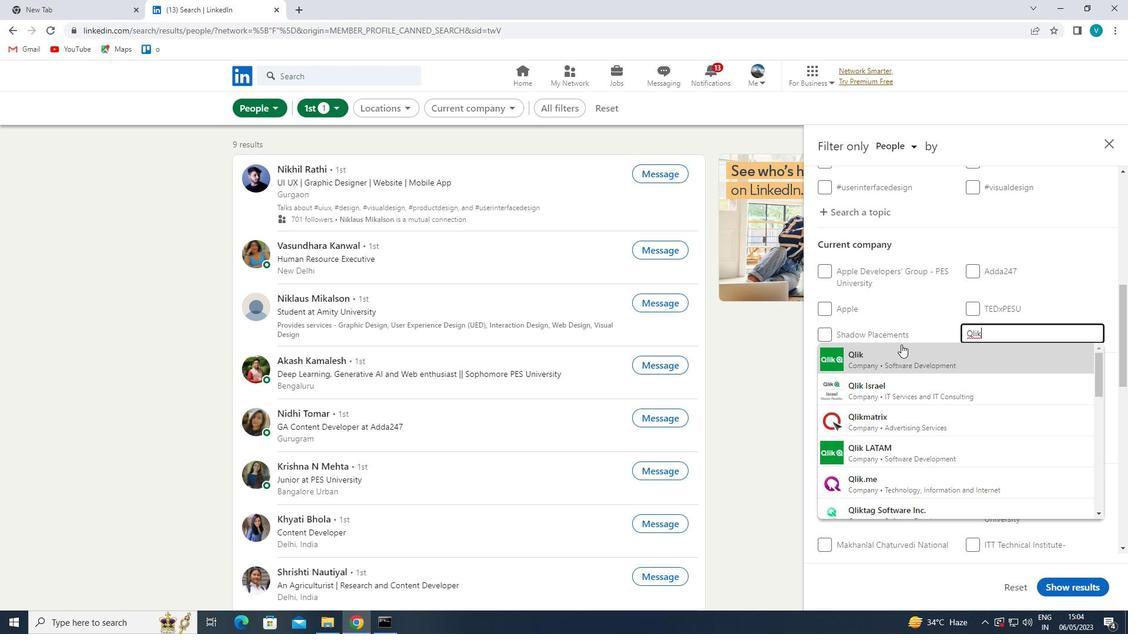 
Action: Mouse moved to (909, 354)
Screenshot: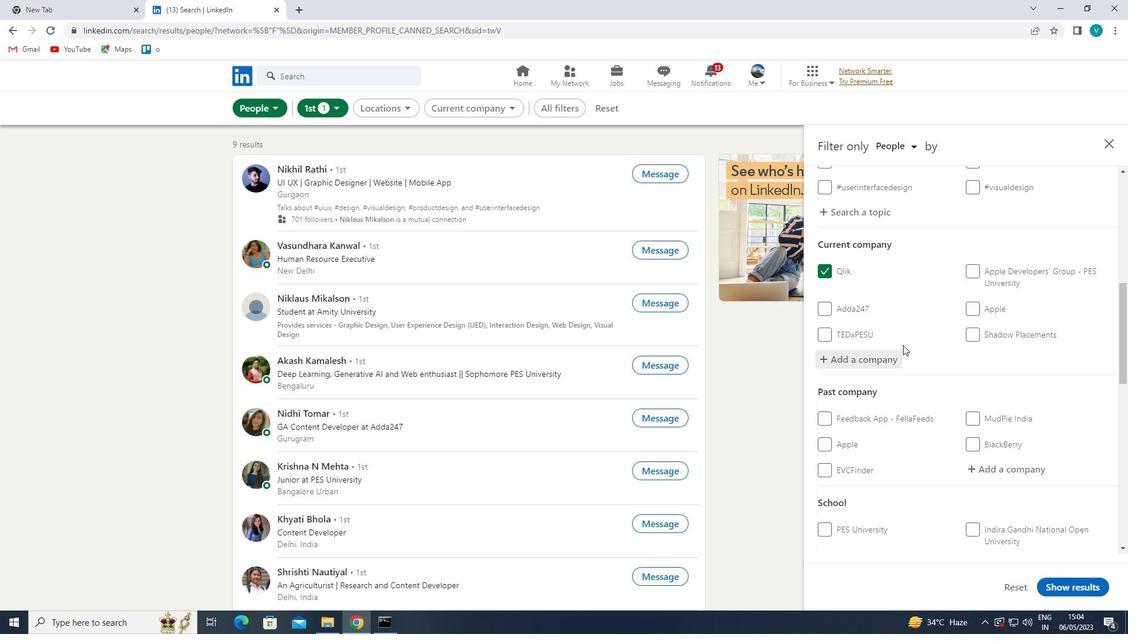 
Action: Mouse scrolled (909, 353) with delta (0, 0)
Screenshot: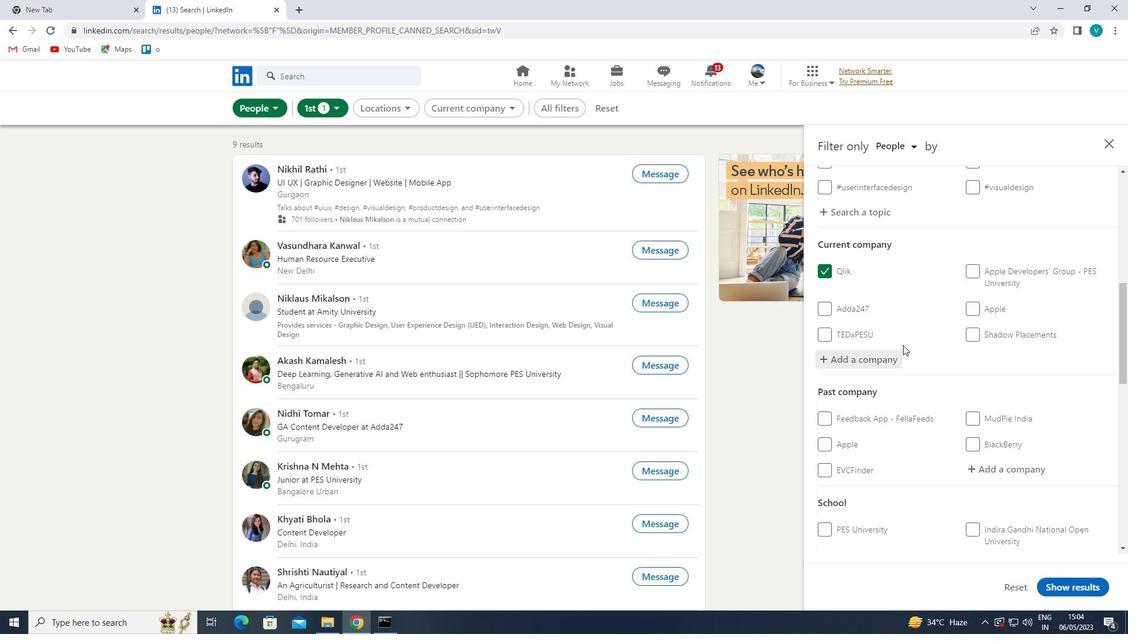 
Action: Mouse moved to (912, 358)
Screenshot: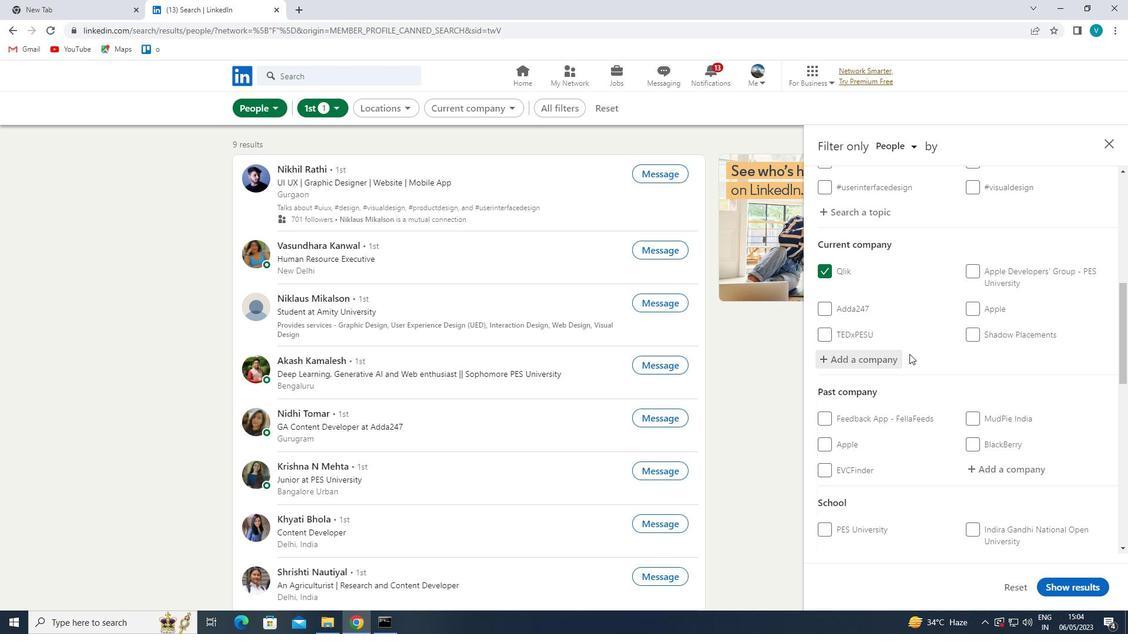 
Action: Mouse scrolled (912, 357) with delta (0, 0)
Screenshot: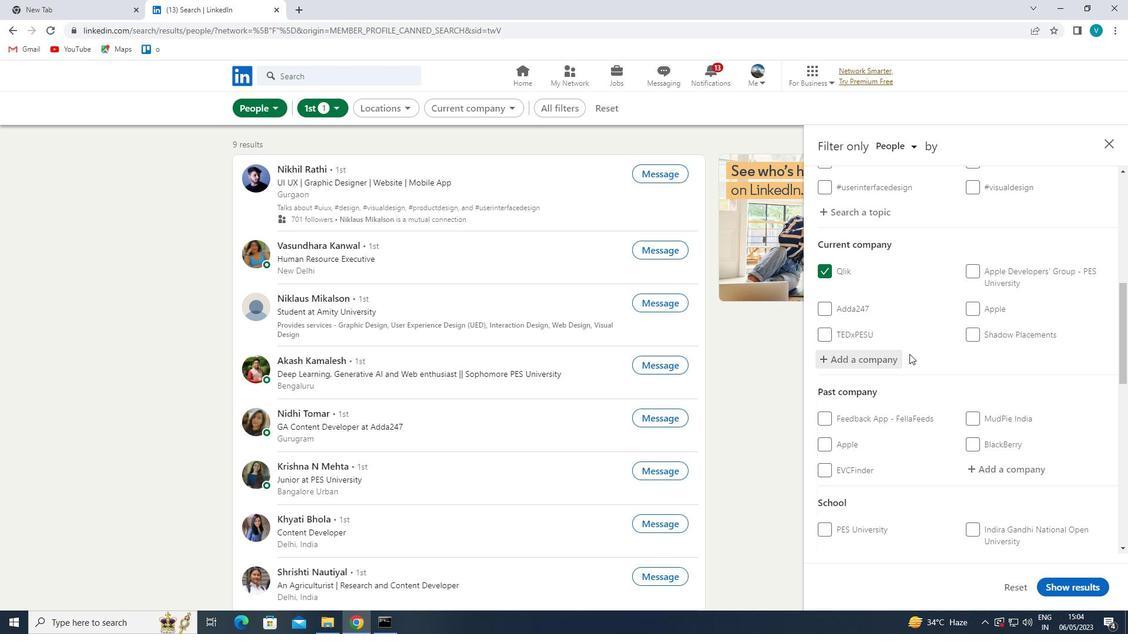 
Action: Mouse moved to (917, 364)
Screenshot: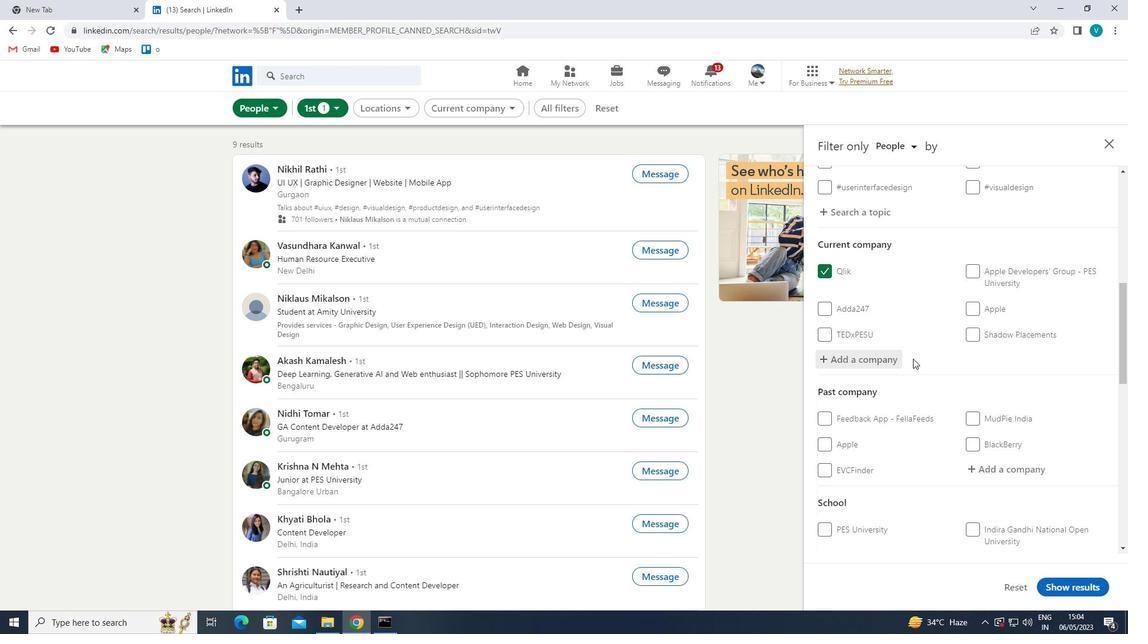
Action: Mouse scrolled (917, 364) with delta (0, 0)
Screenshot: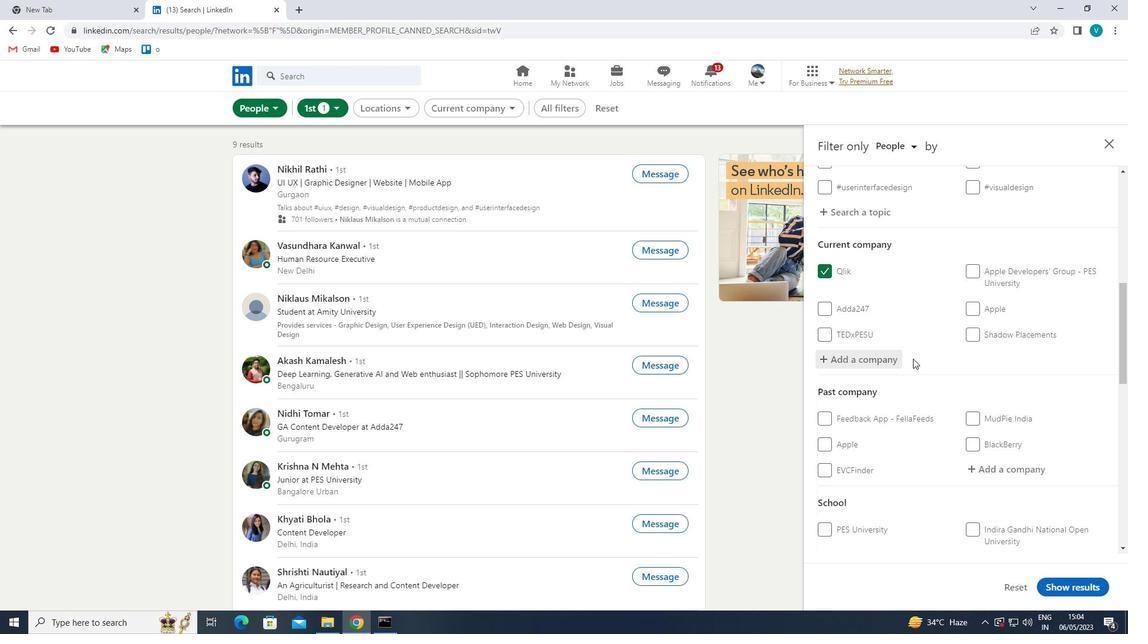 
Action: Mouse moved to (921, 368)
Screenshot: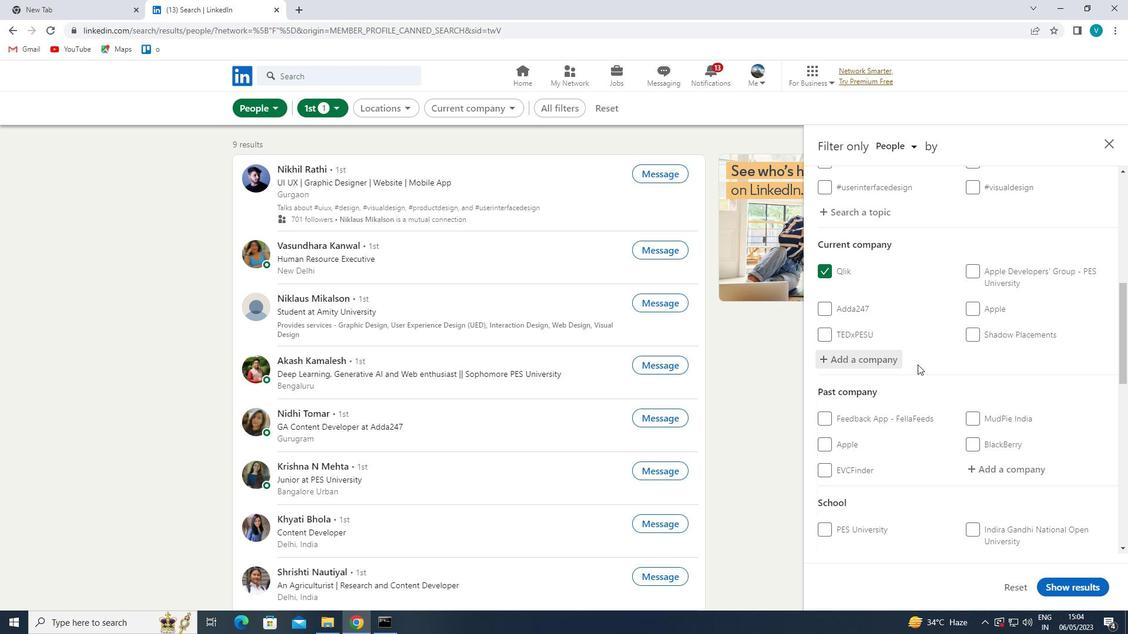 
Action: Mouse scrolled (921, 367) with delta (0, 0)
Screenshot: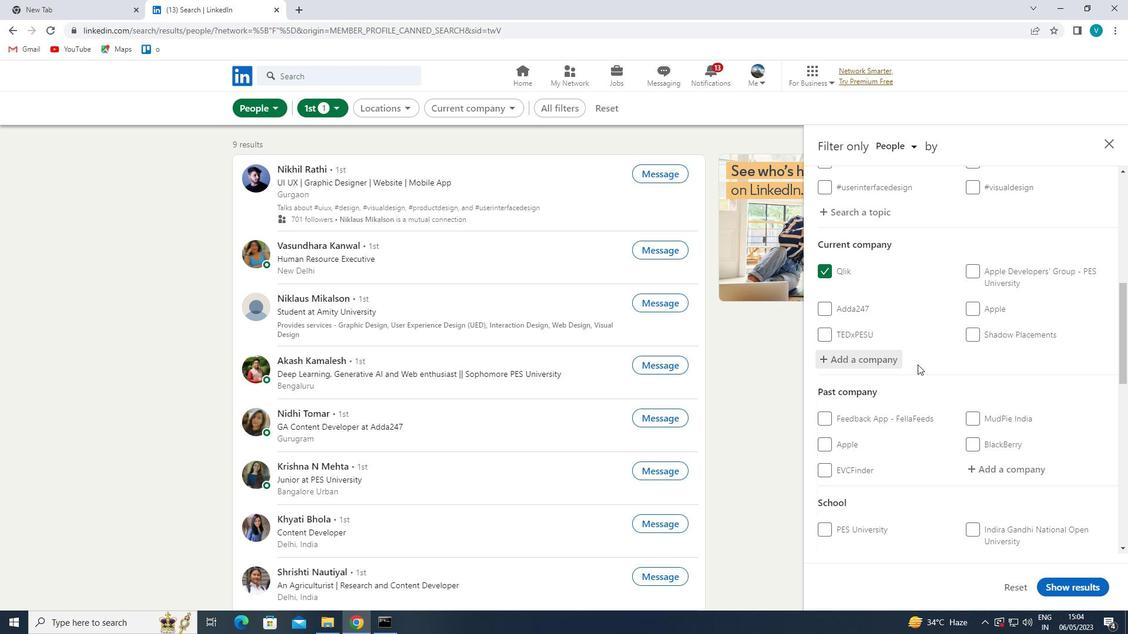 
Action: Mouse moved to (1012, 381)
Screenshot: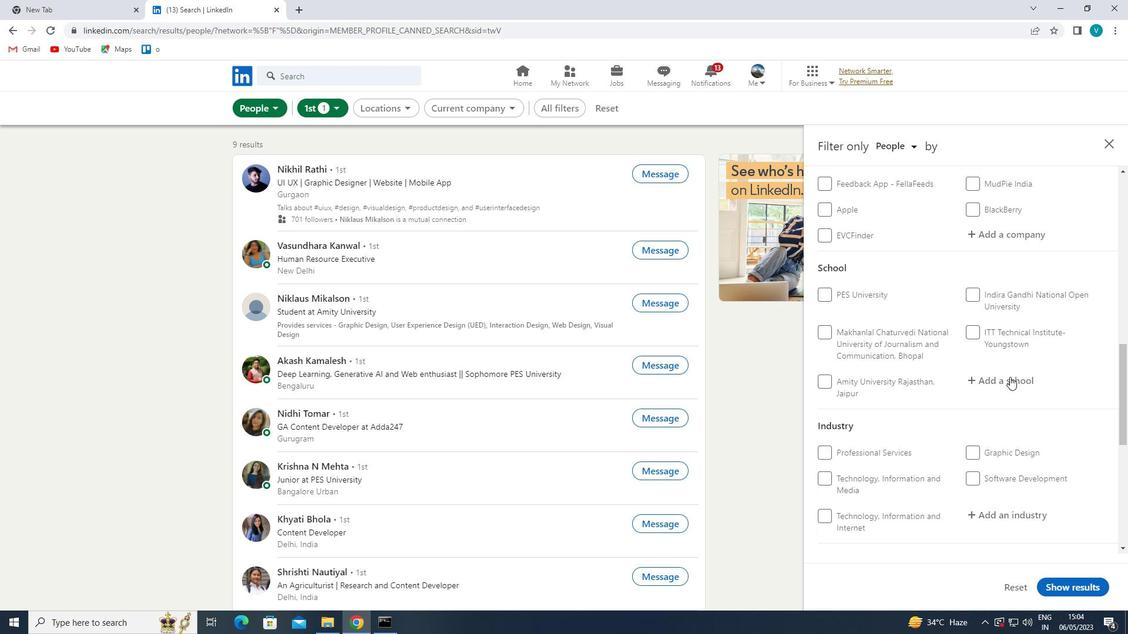 
Action: Mouse pressed left at (1012, 381)
Screenshot: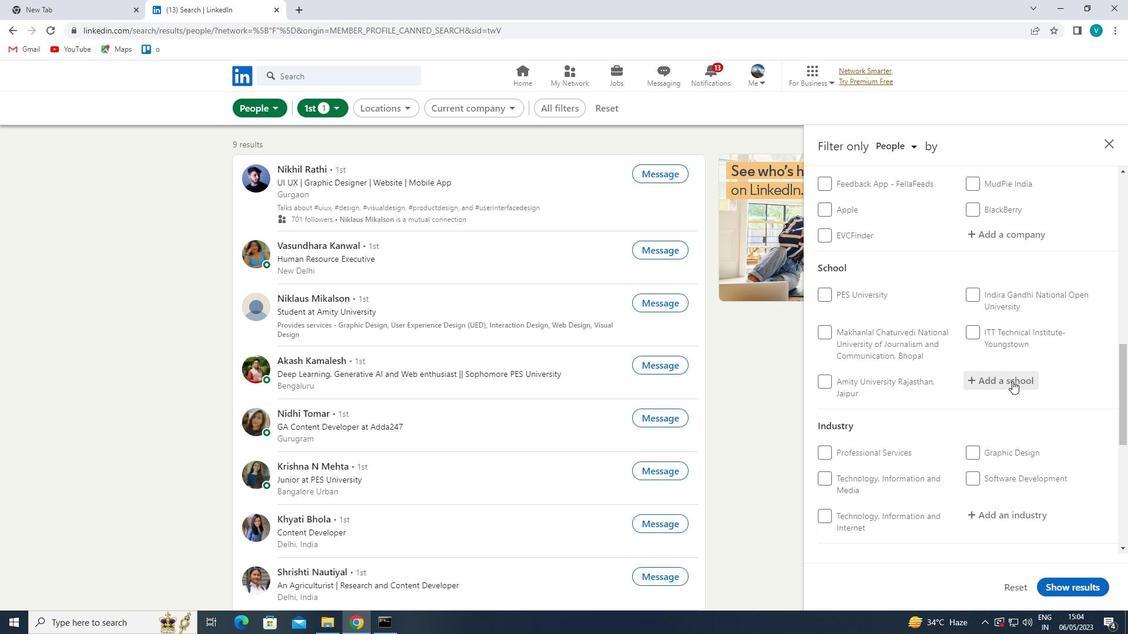 
Action: Mouse moved to (1010, 380)
Screenshot: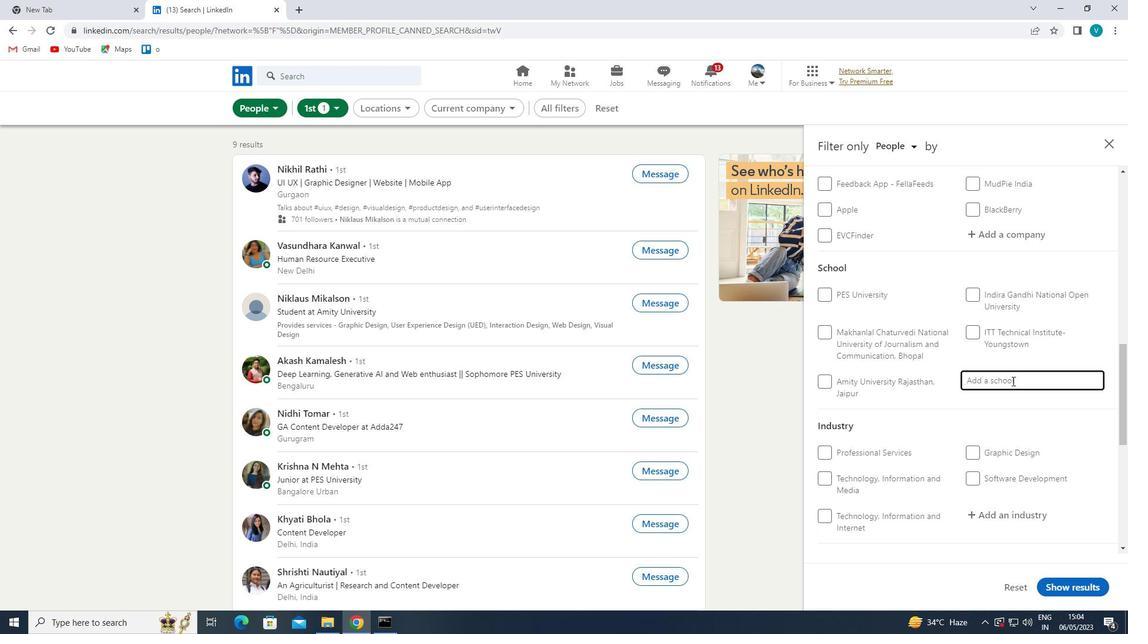 
Action: Key pressed <Key.shift>A
Screenshot: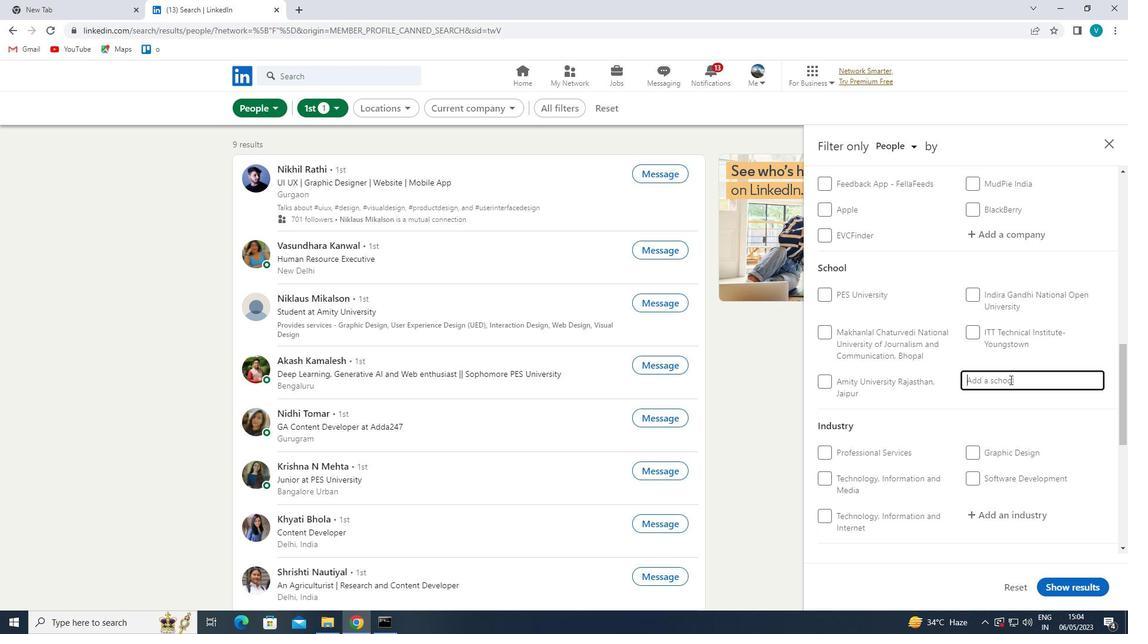 
Action: Mouse moved to (892, 311)
Screenshot: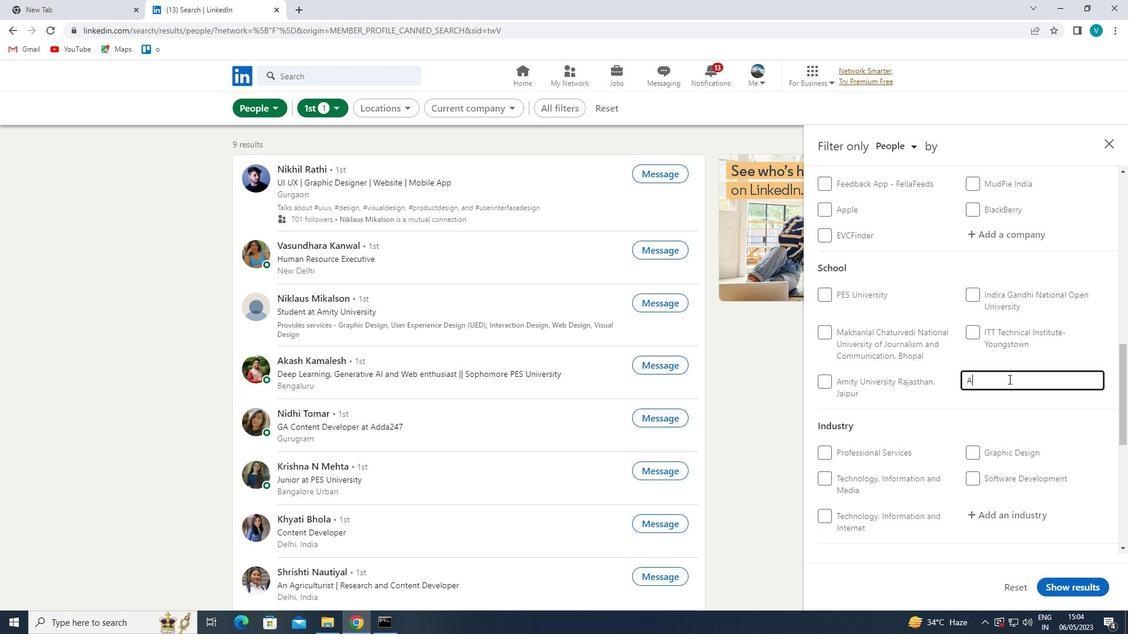 
Action: Key pressed Z
Screenshot: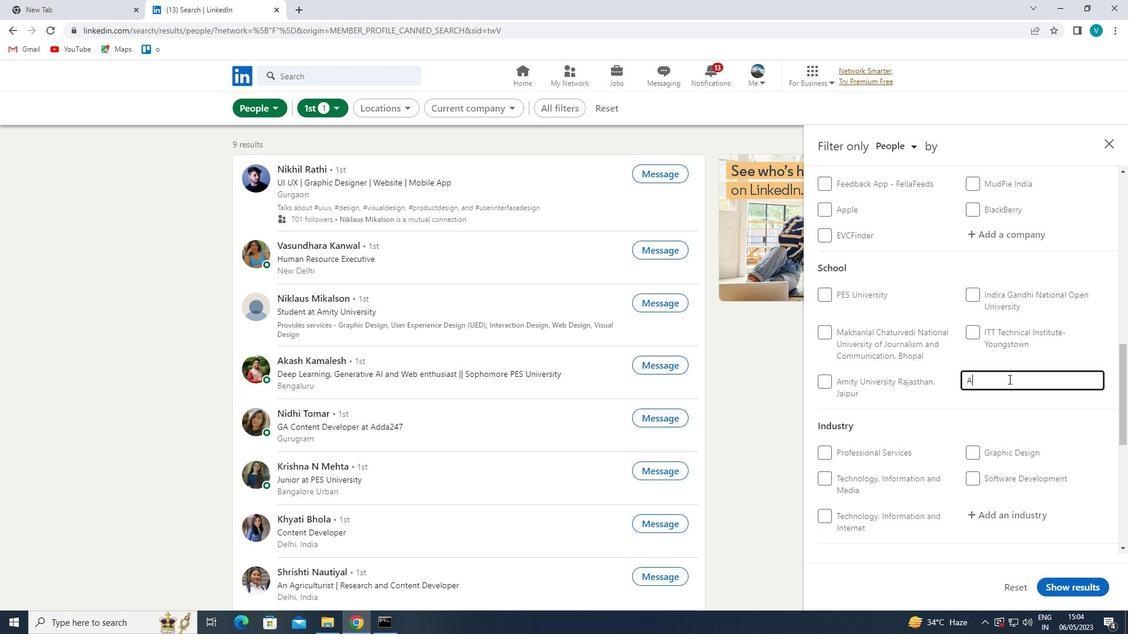 
Action: Mouse moved to (866, 296)
Screenshot: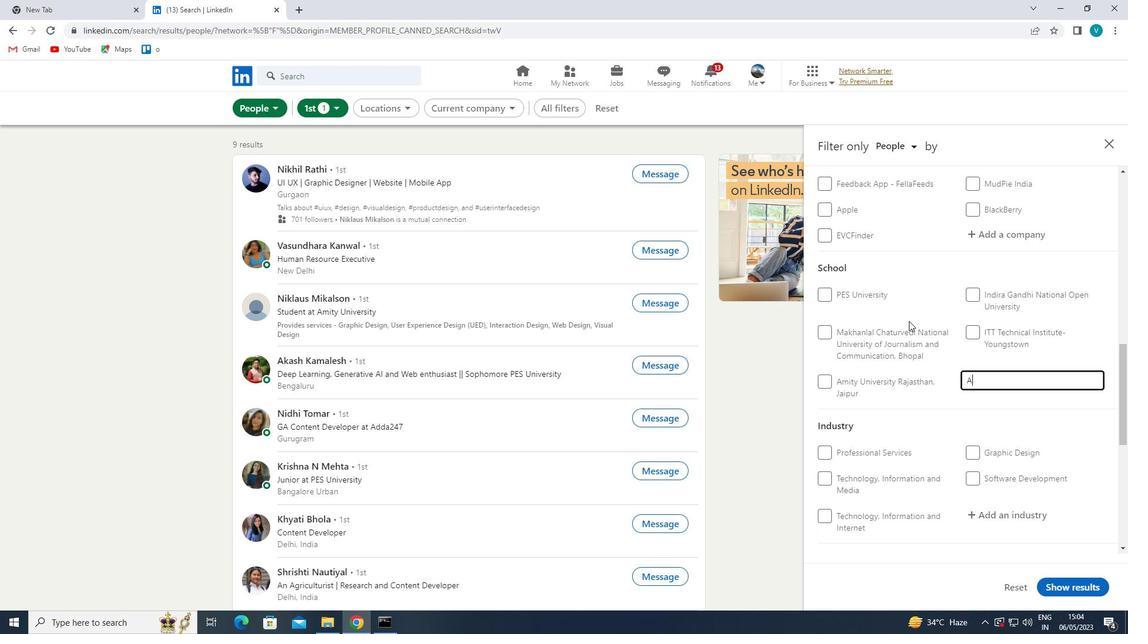 
Action: Key pressed IM<Key.space><Key.shift>PREM
Screenshot: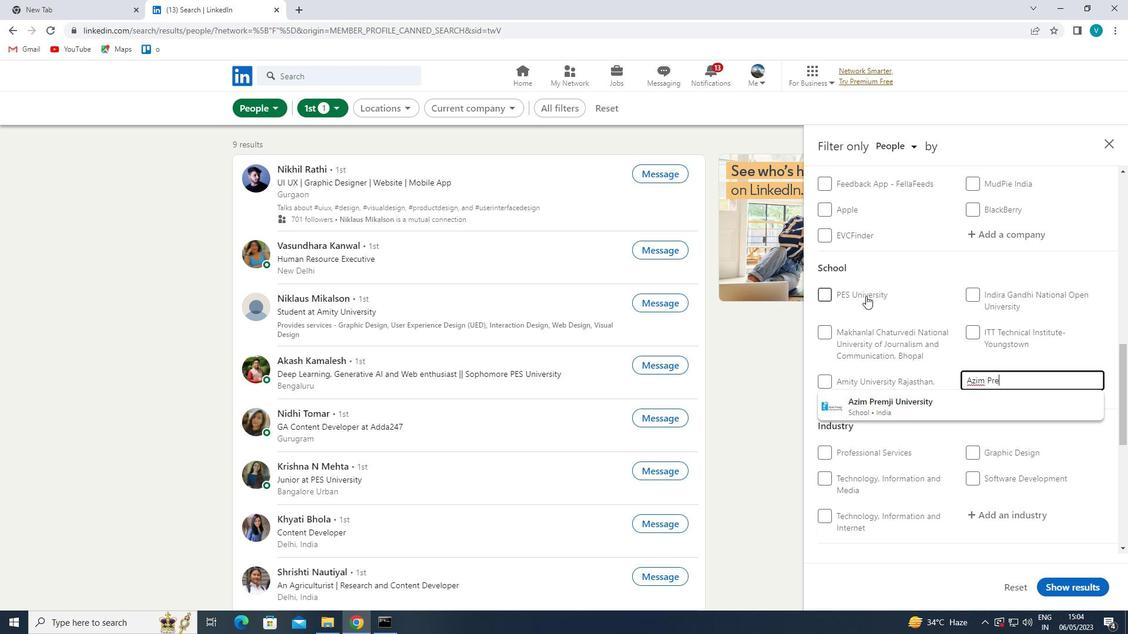 
Action: Mouse moved to (912, 395)
Screenshot: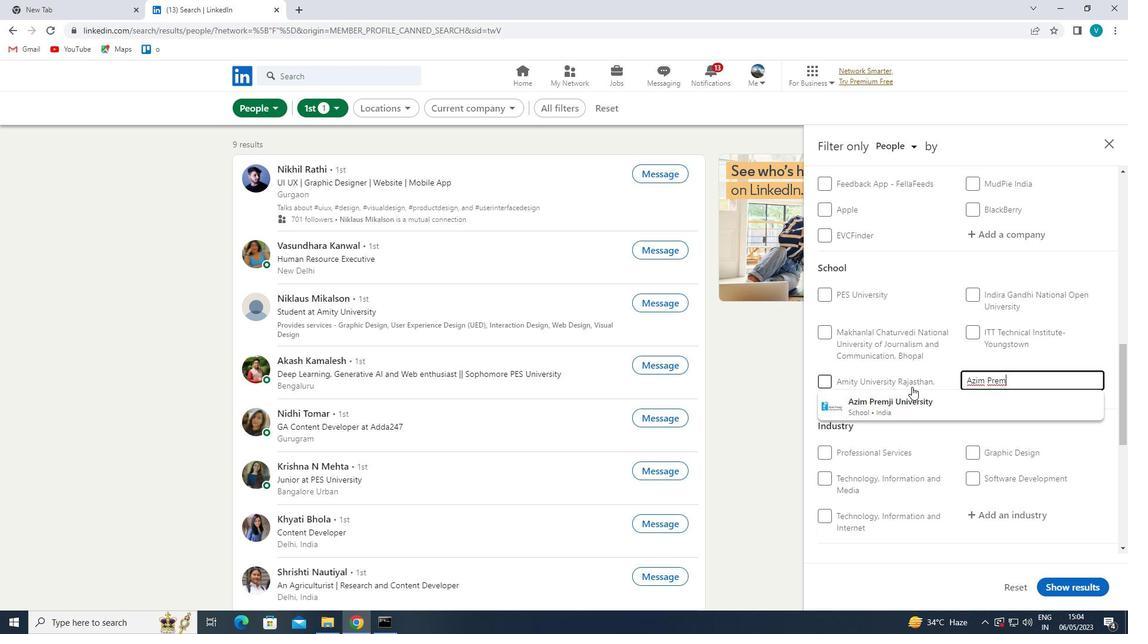 
Action: Mouse pressed left at (912, 395)
Screenshot: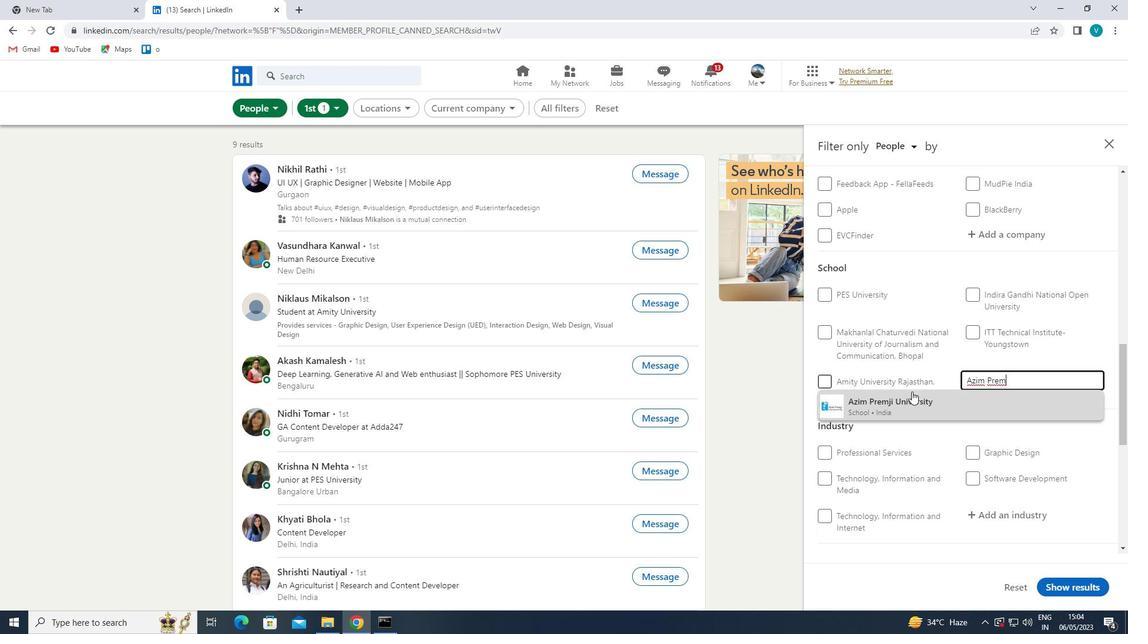 
Action: Mouse moved to (913, 397)
Screenshot: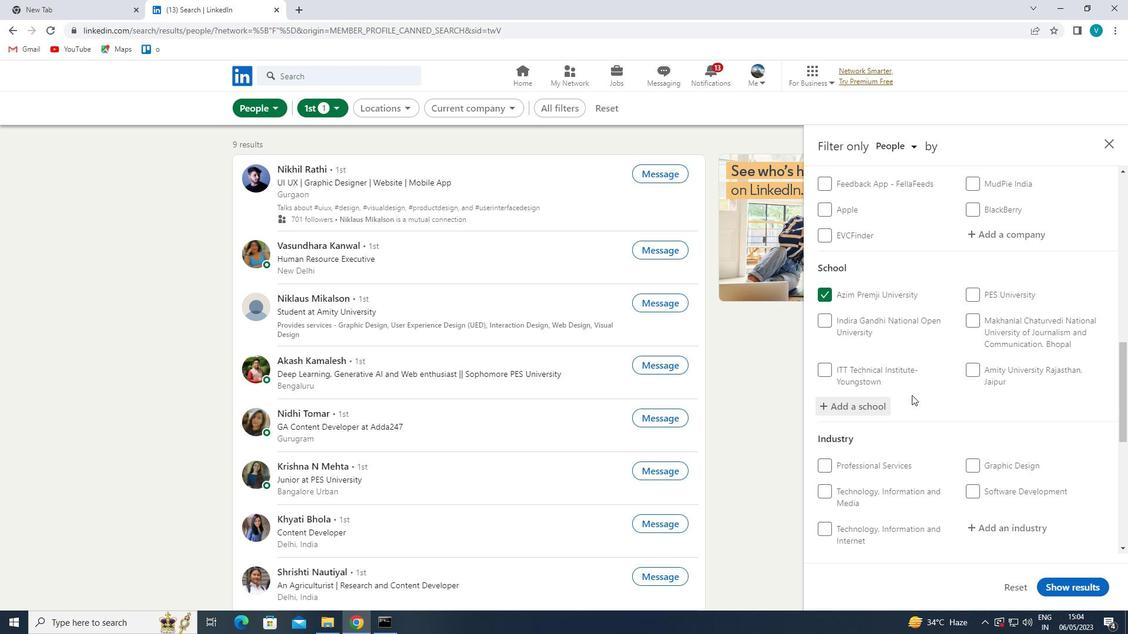 
Action: Mouse scrolled (913, 396) with delta (0, 0)
Screenshot: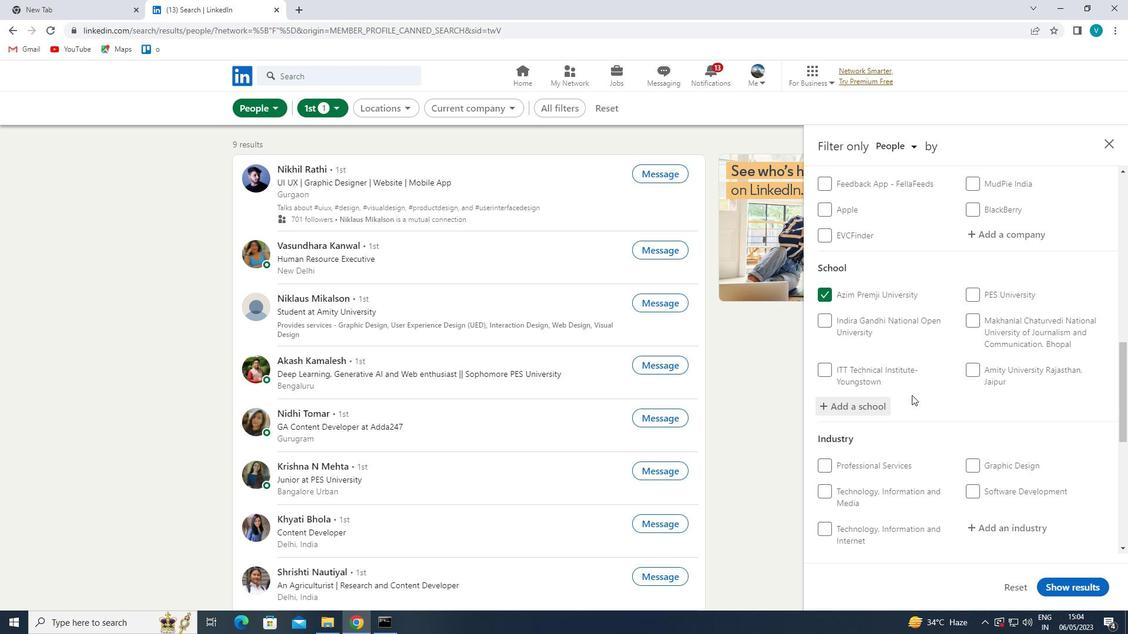 
Action: Mouse moved to (916, 398)
Screenshot: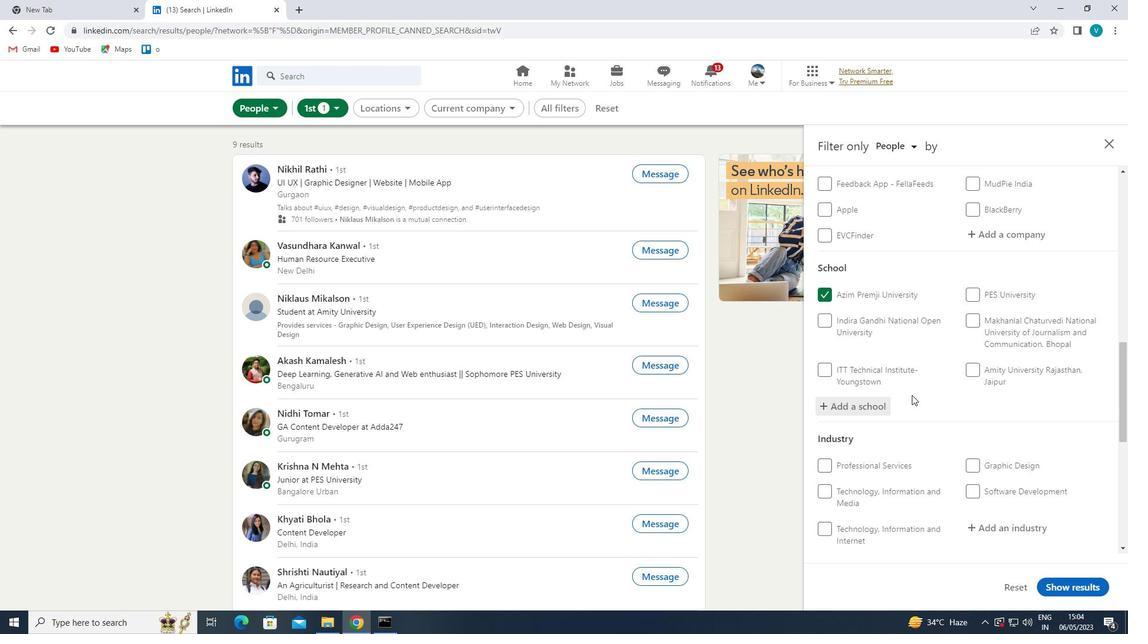 
Action: Mouse scrolled (916, 397) with delta (0, 0)
Screenshot: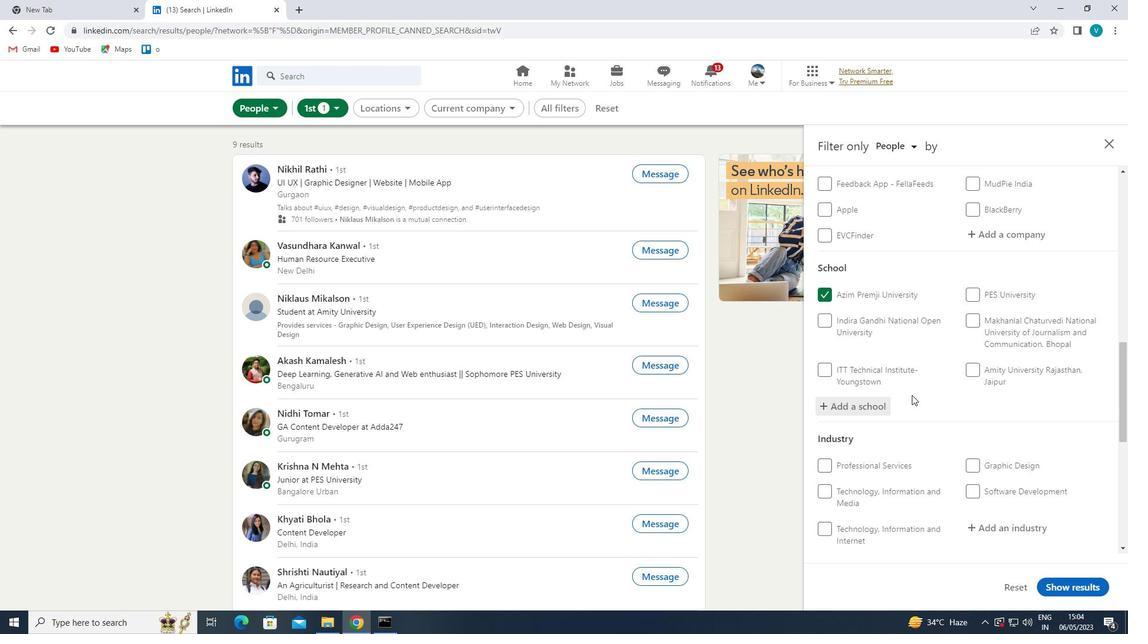 
Action: Mouse moved to (1002, 408)
Screenshot: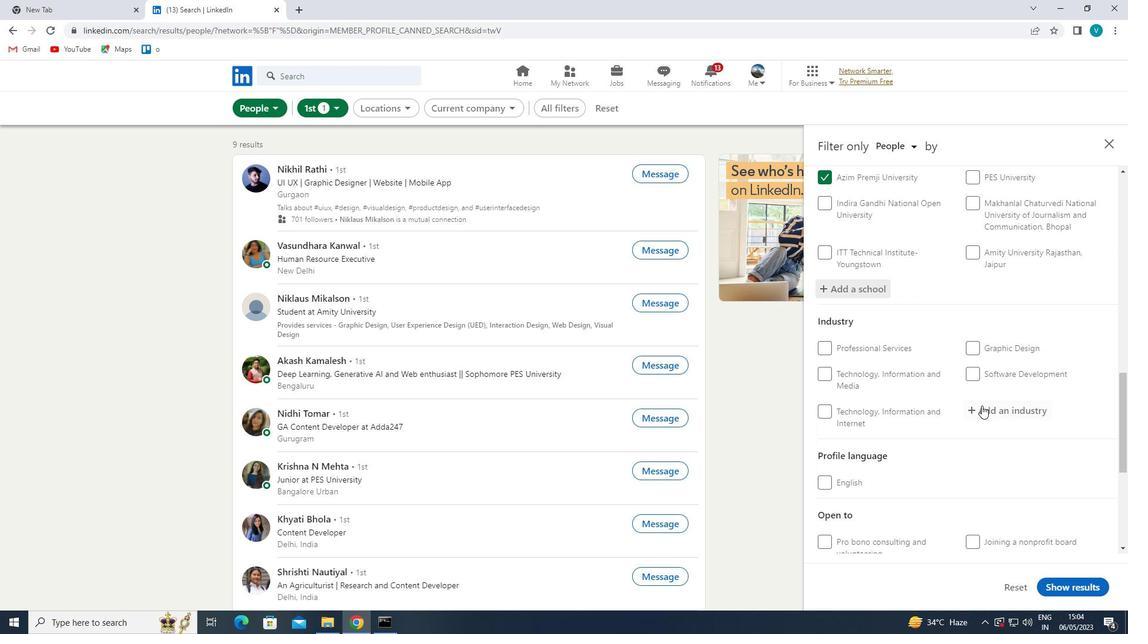 
Action: Mouse pressed left at (1002, 408)
Screenshot: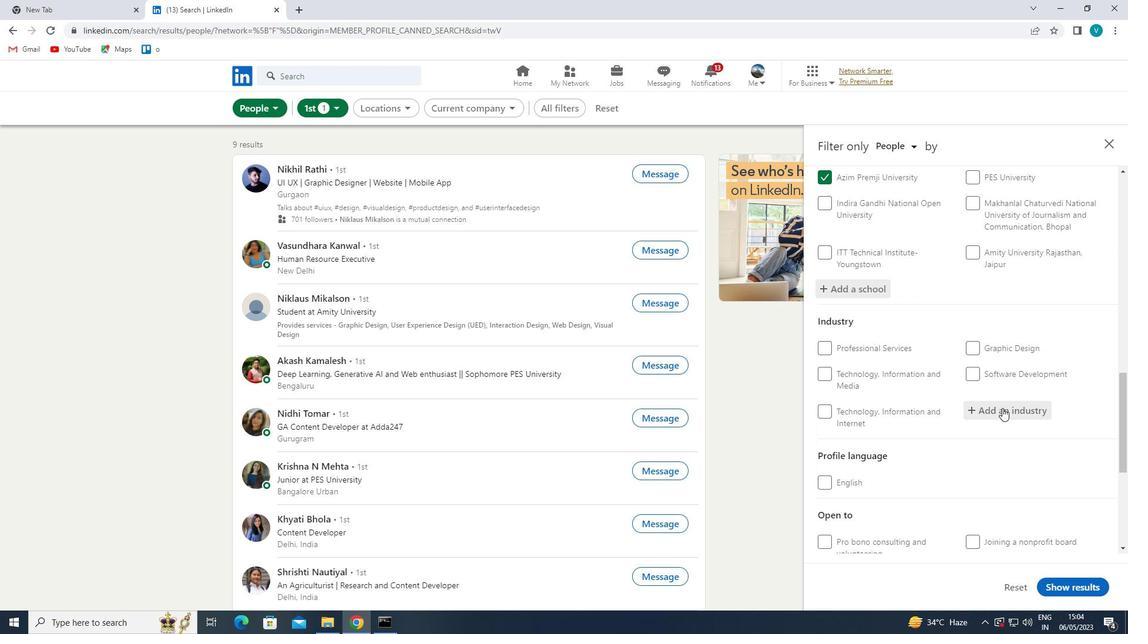 
Action: Mouse moved to (993, 404)
Screenshot: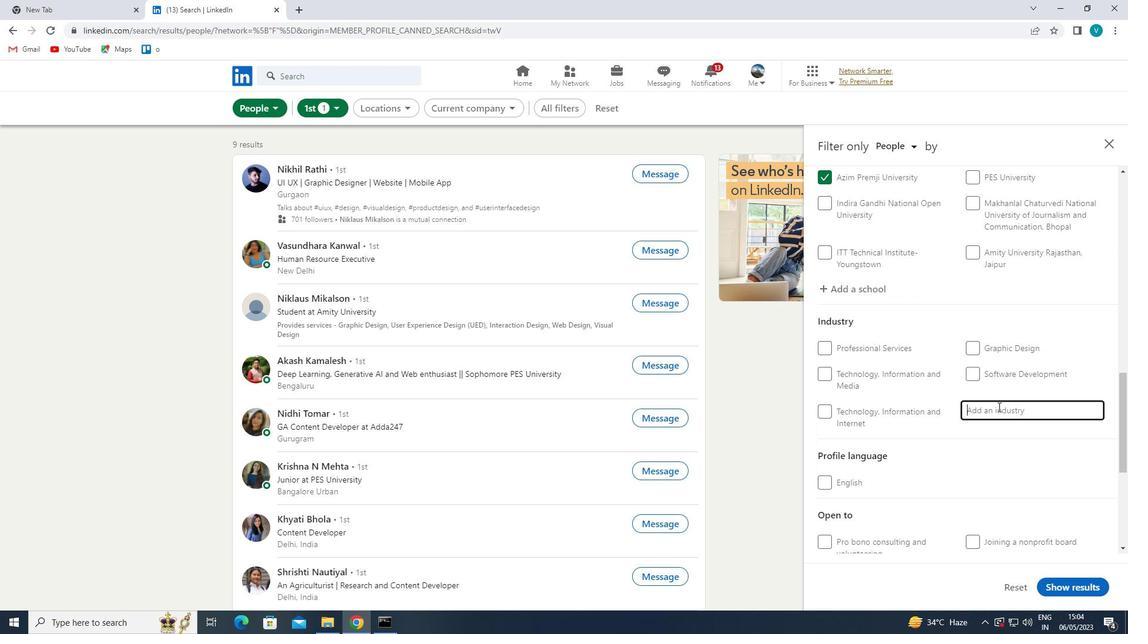 
Action: Key pressed <Key.shift>
Screenshot: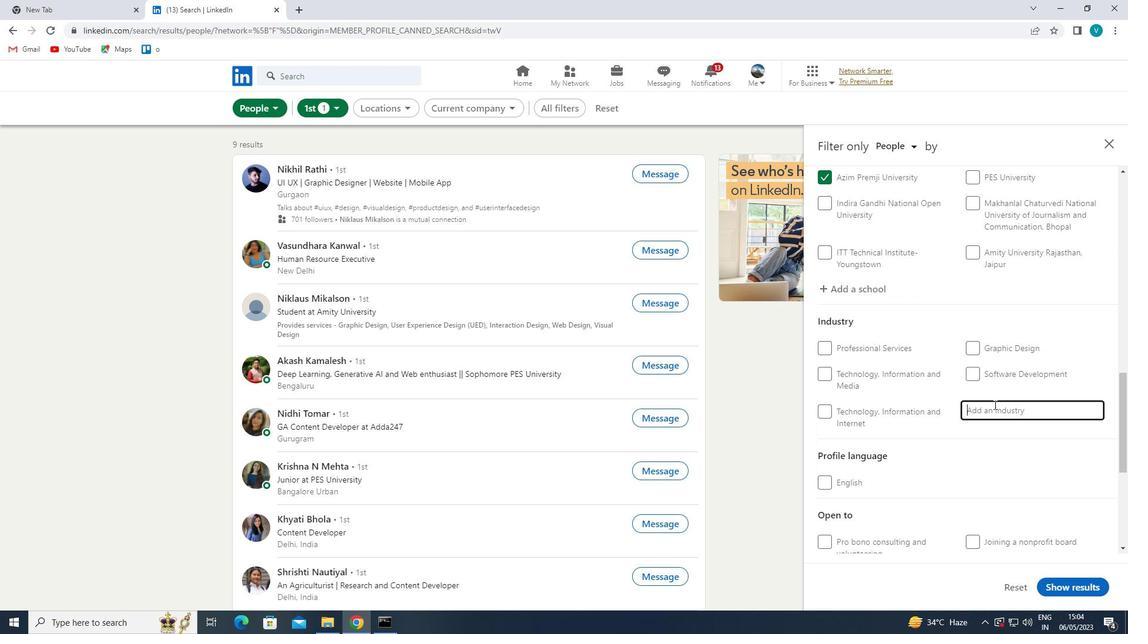 
Action: Mouse moved to (993, 404)
Screenshot: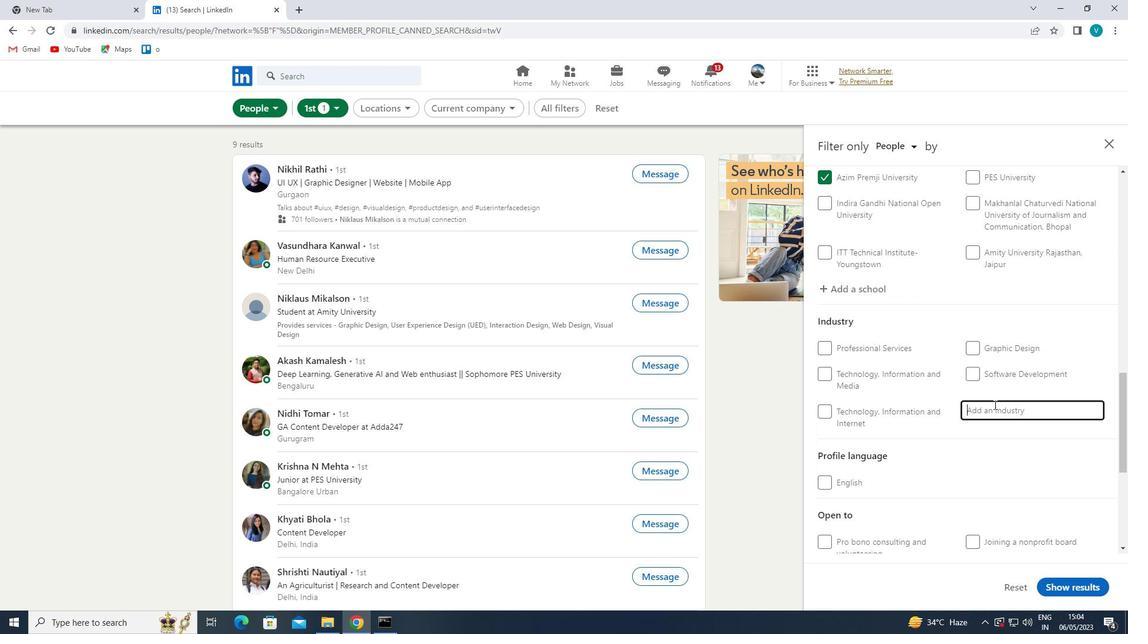 
Action: Key pressed TAXI<Key.space>
Screenshot: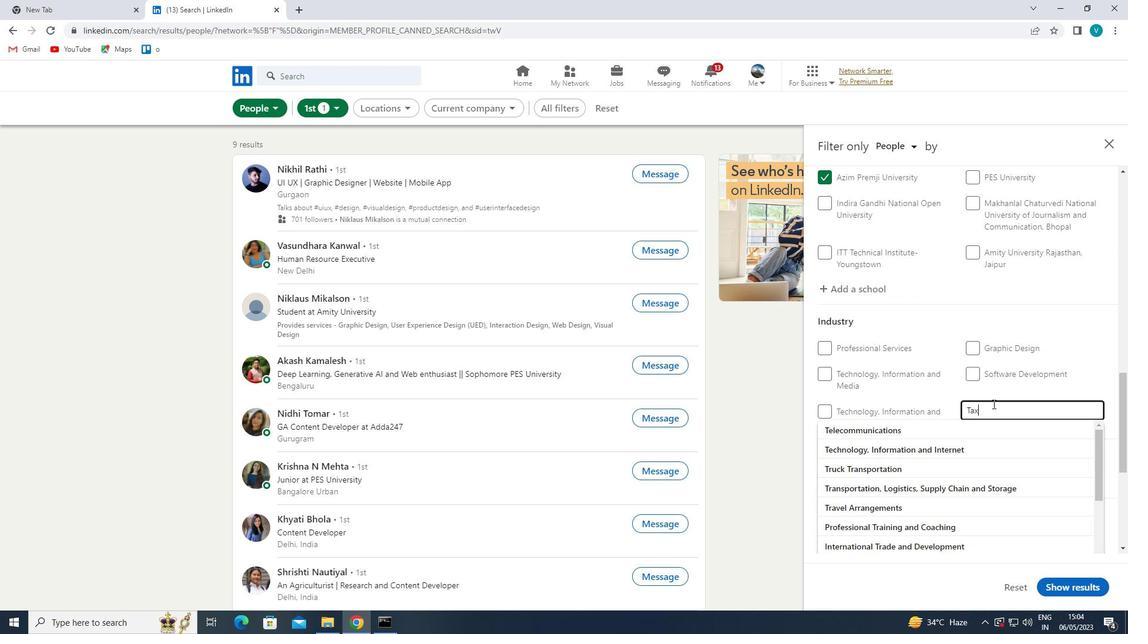 
Action: Mouse moved to (967, 423)
Screenshot: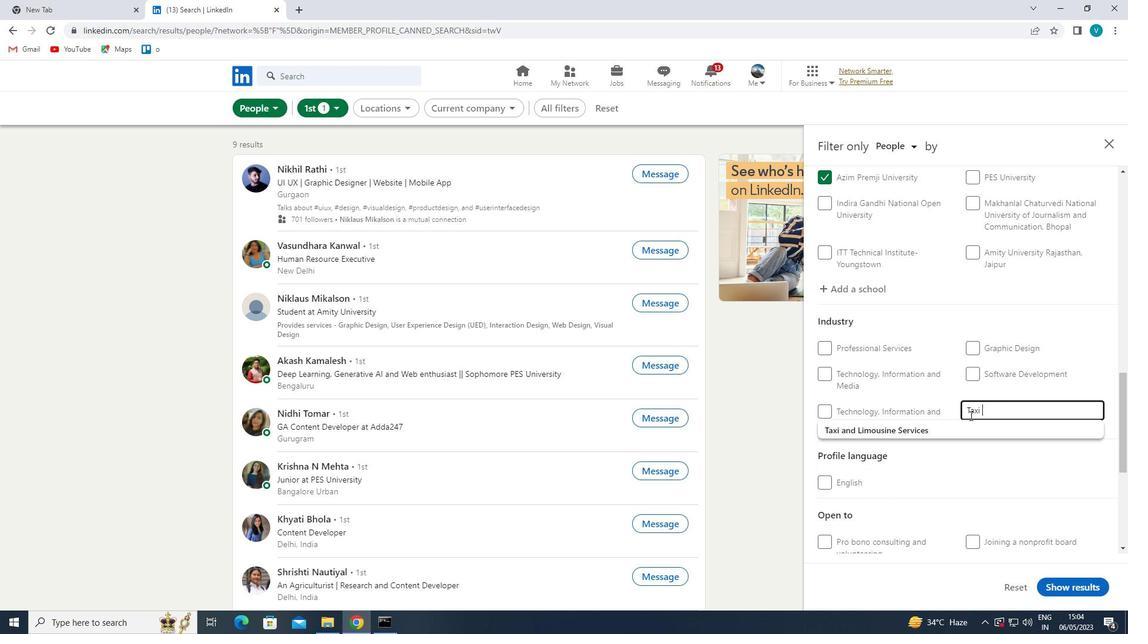 
Action: Mouse pressed left at (967, 423)
Screenshot: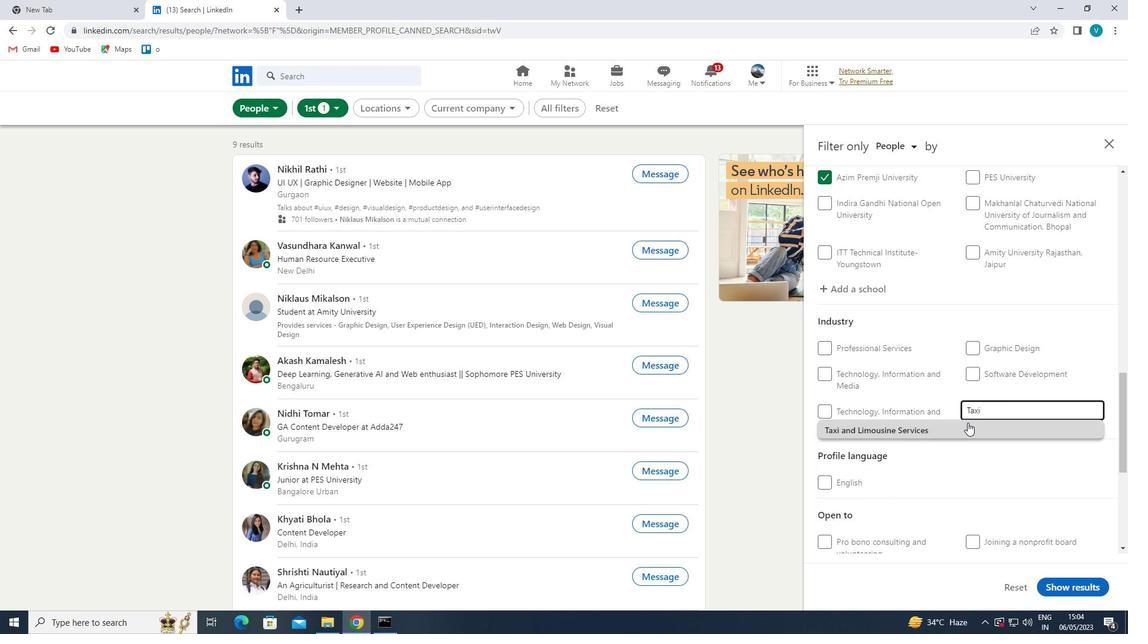 
Action: Mouse moved to (967, 423)
Screenshot: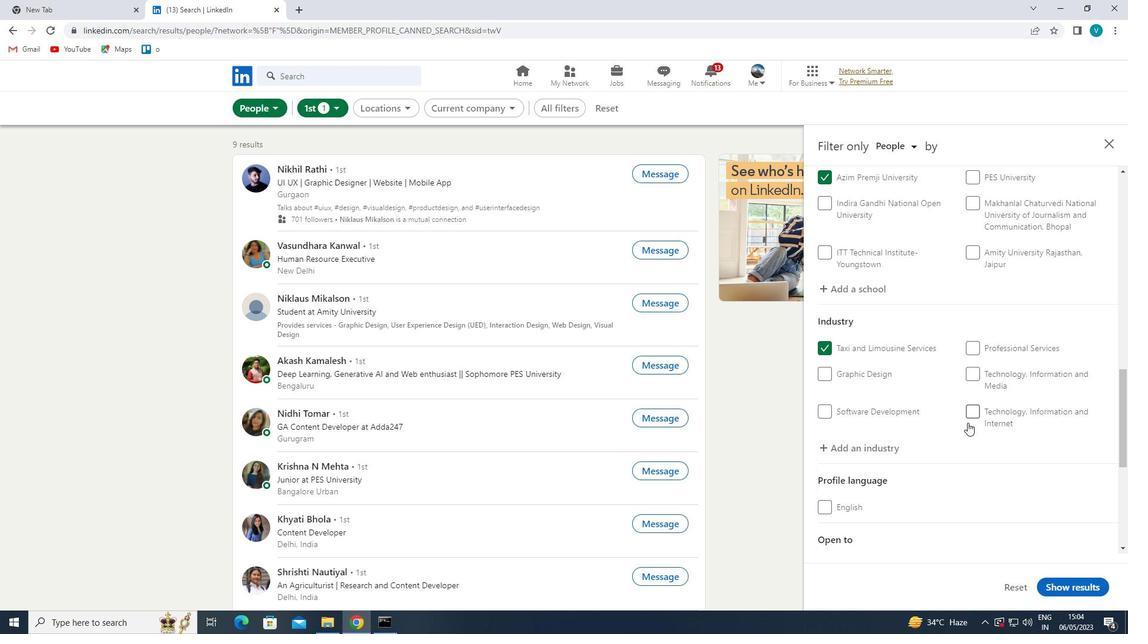 
Action: Mouse scrolled (967, 423) with delta (0, 0)
Screenshot: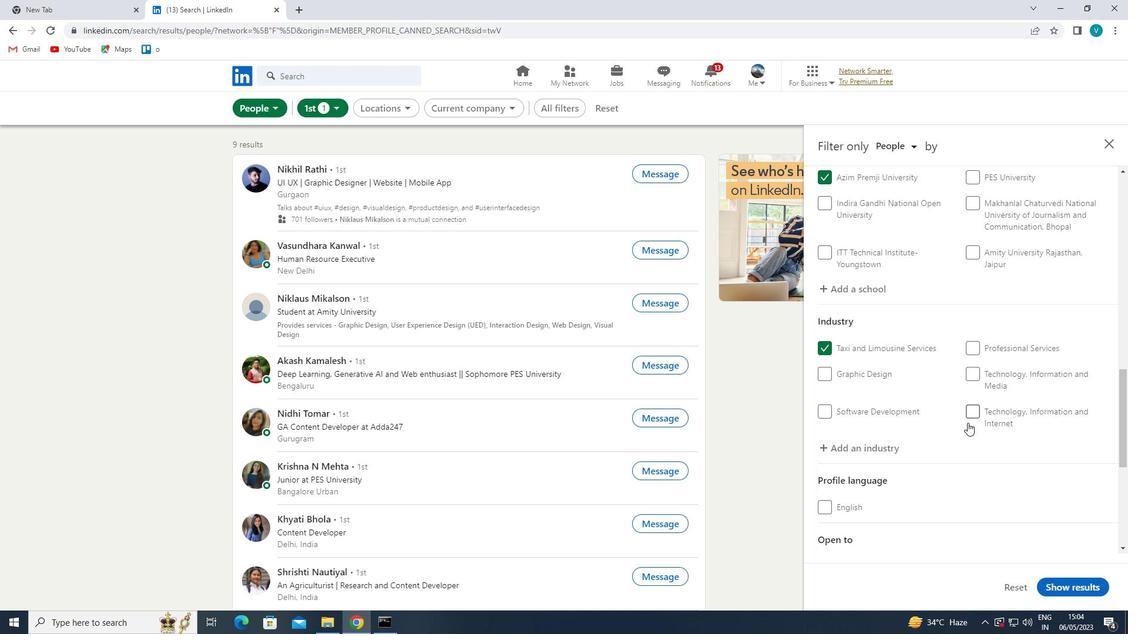 
Action: Mouse moved to (967, 426)
Screenshot: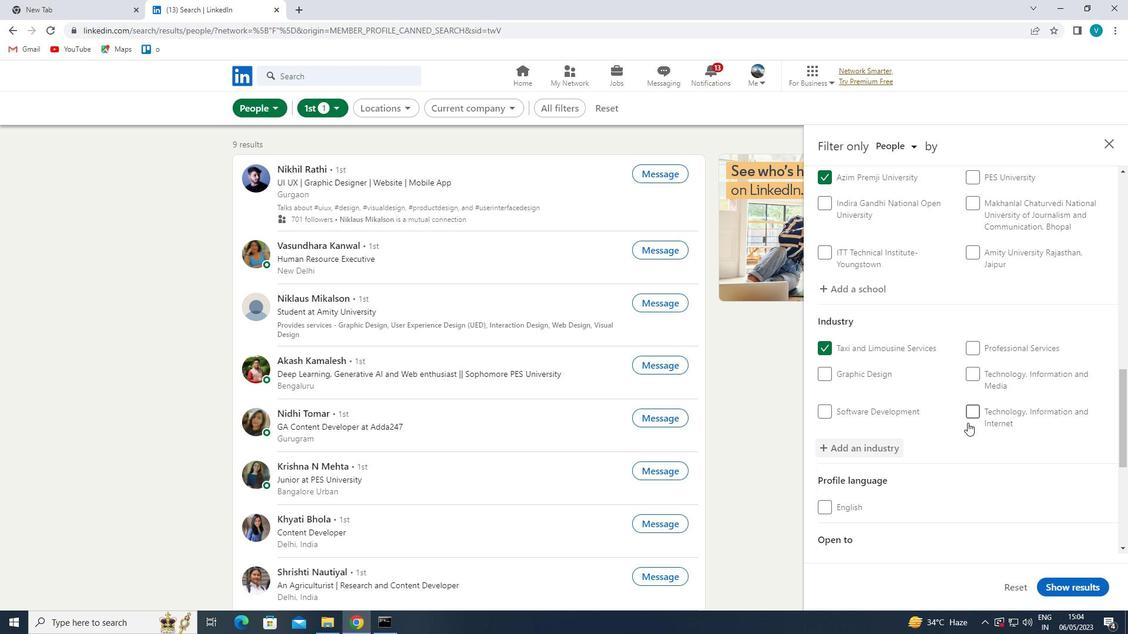 
Action: Mouse scrolled (967, 425) with delta (0, 0)
Screenshot: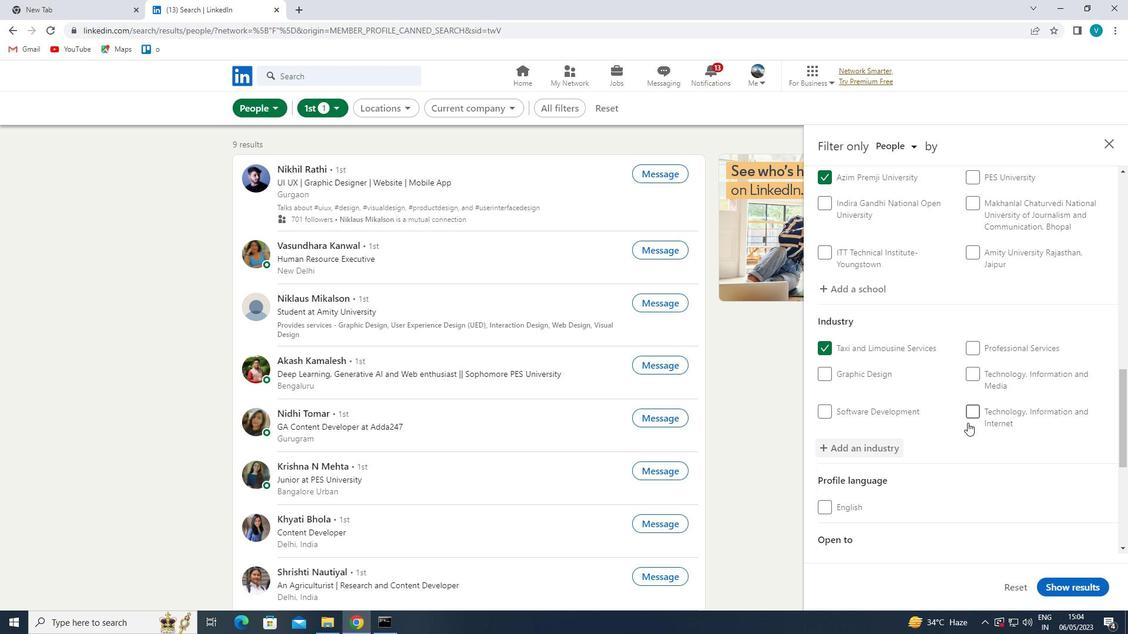 
Action: Mouse moved to (968, 434)
Screenshot: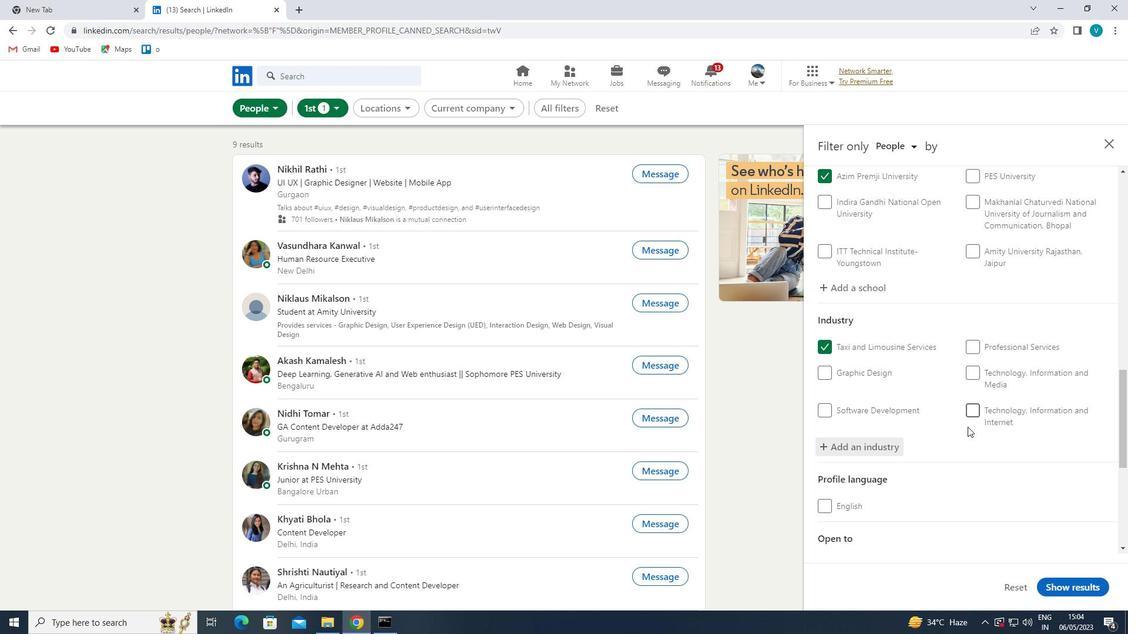 
Action: Mouse scrolled (968, 433) with delta (0, 0)
Screenshot: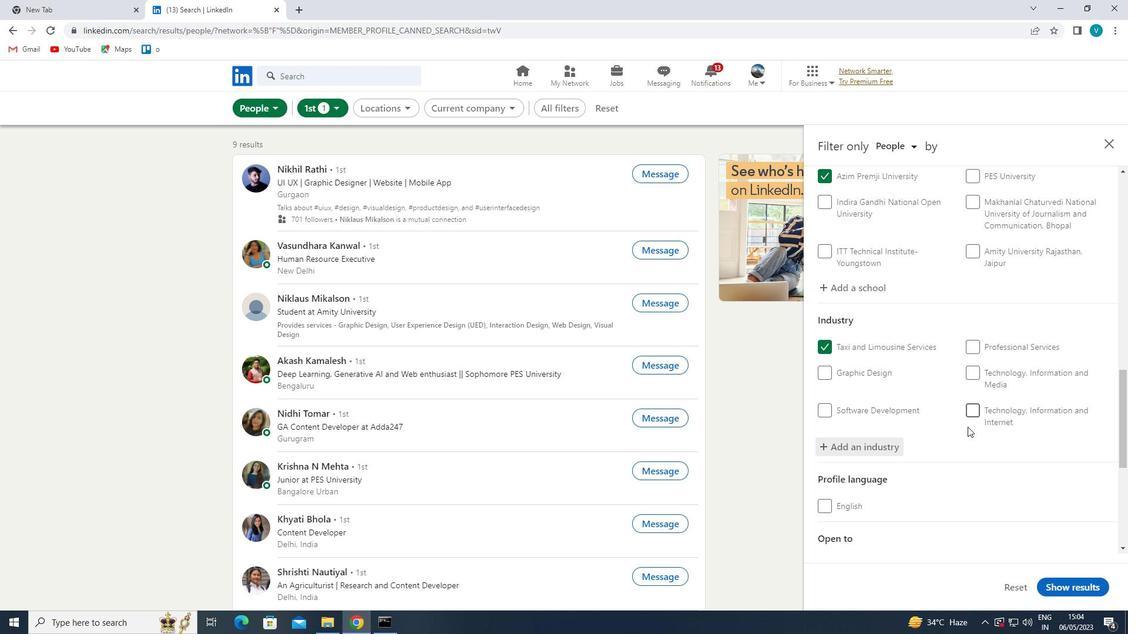 
Action: Mouse moved to (969, 440)
Screenshot: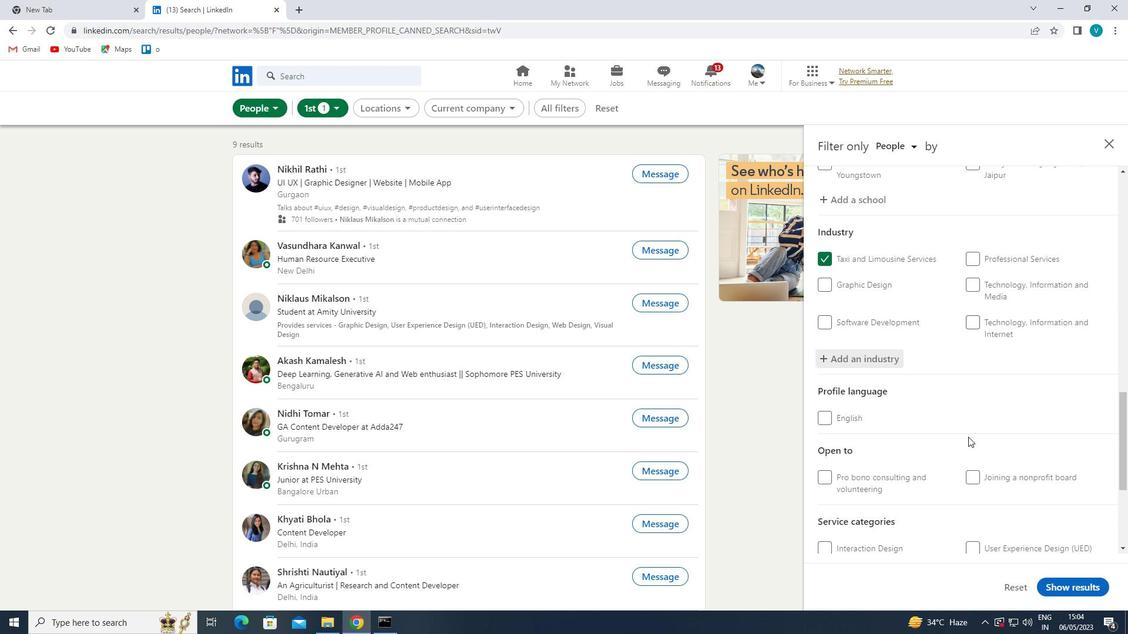
Action: Mouse scrolled (969, 439) with delta (0, 0)
Screenshot: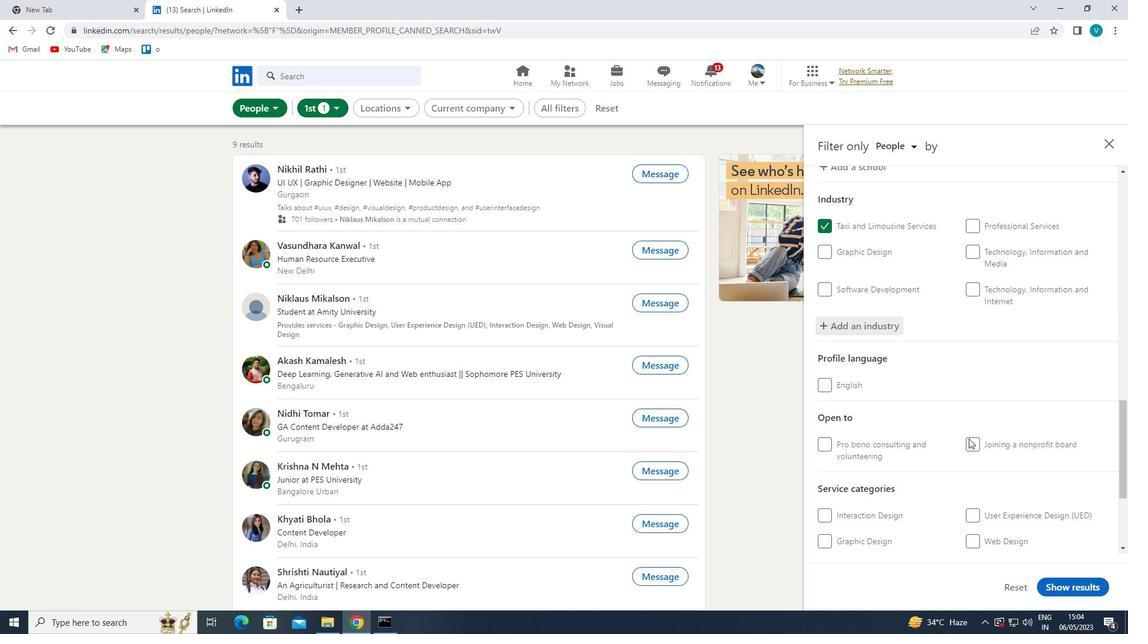 
Action: Mouse moved to (969, 440)
Screenshot: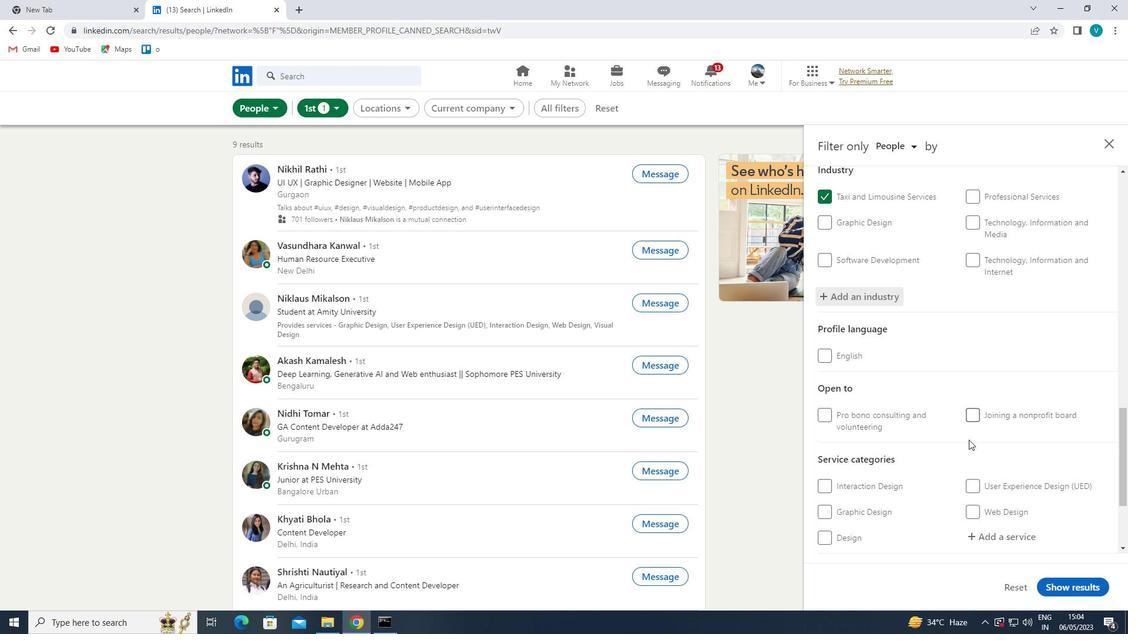 
Action: Mouse scrolled (969, 440) with delta (0, 0)
Screenshot: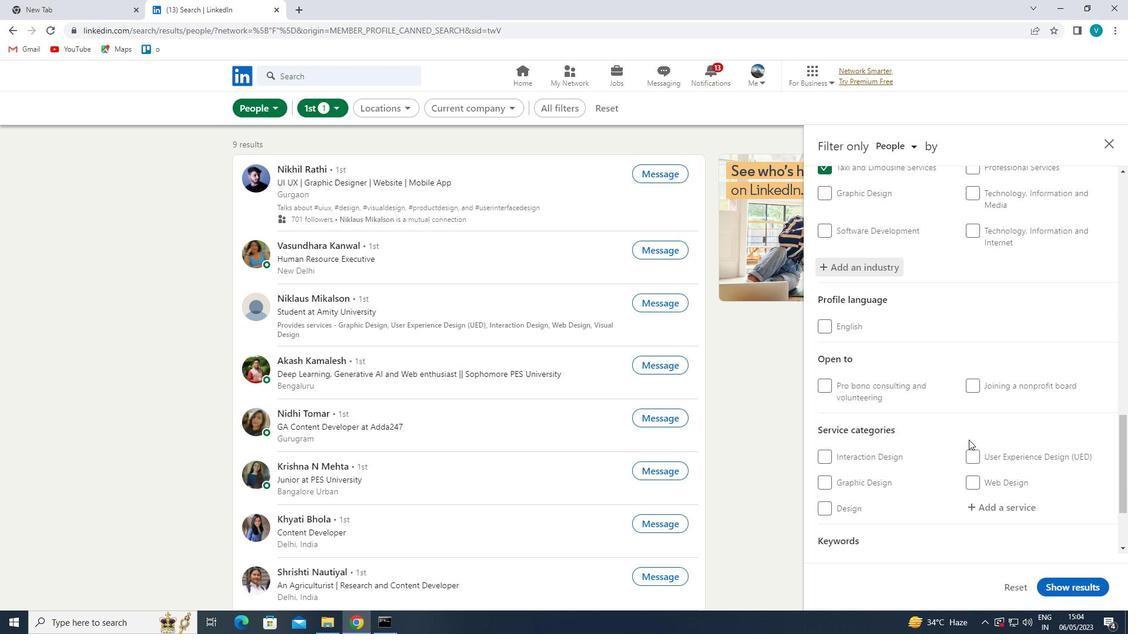 
Action: Mouse moved to (1002, 404)
Screenshot: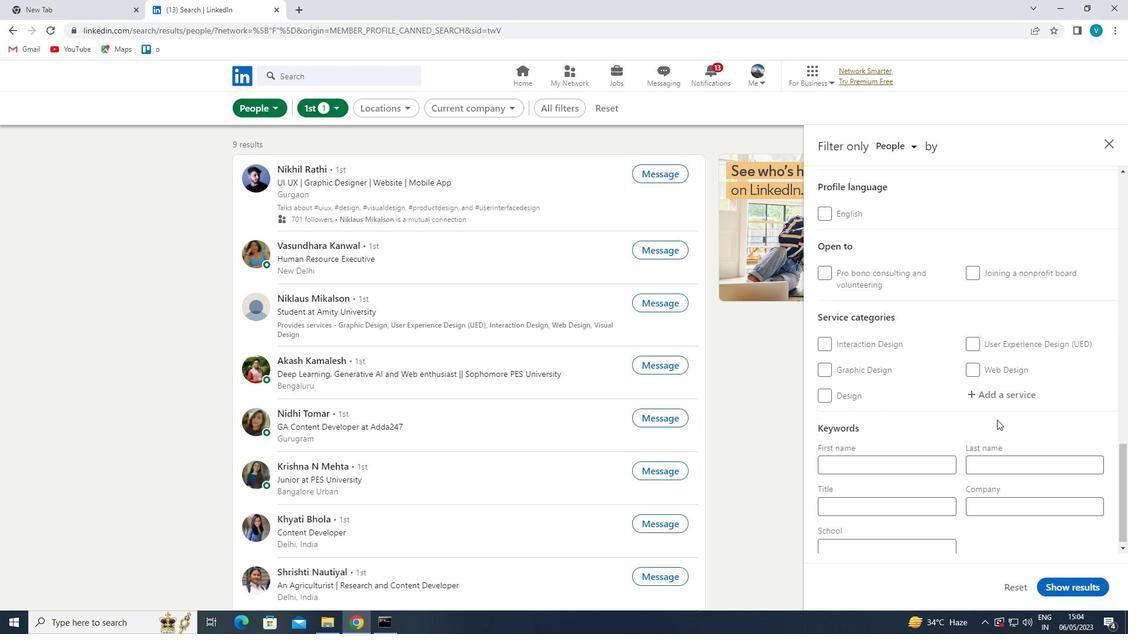 
Action: Mouse pressed left at (1002, 404)
Screenshot: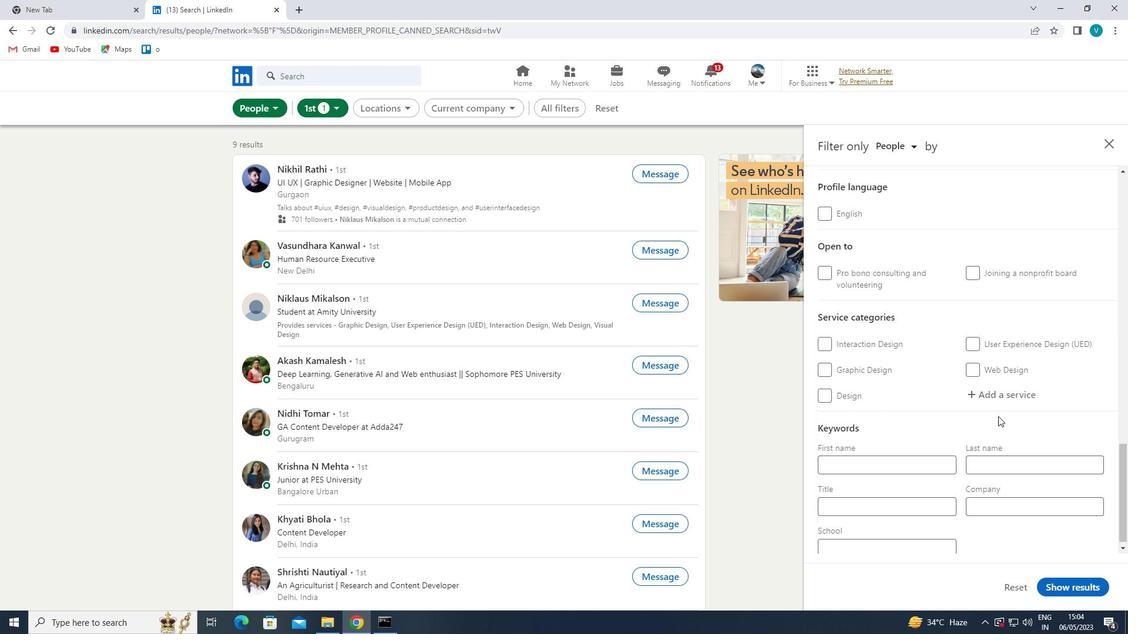 
Action: Mouse moved to (1007, 400)
Screenshot: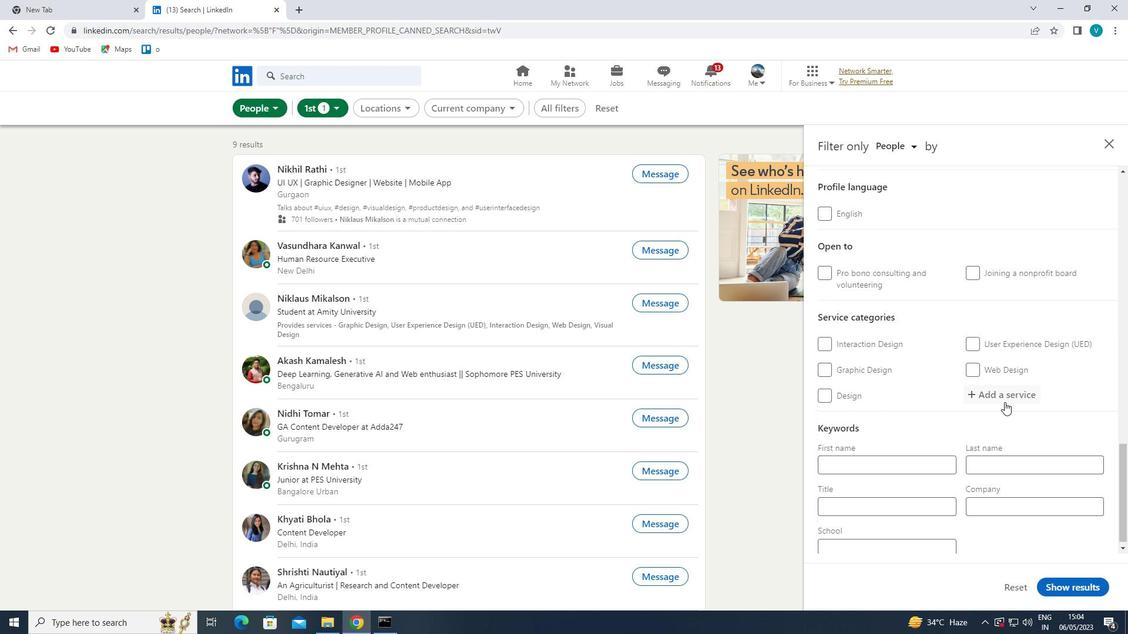 
Action: Mouse pressed left at (1007, 400)
Screenshot: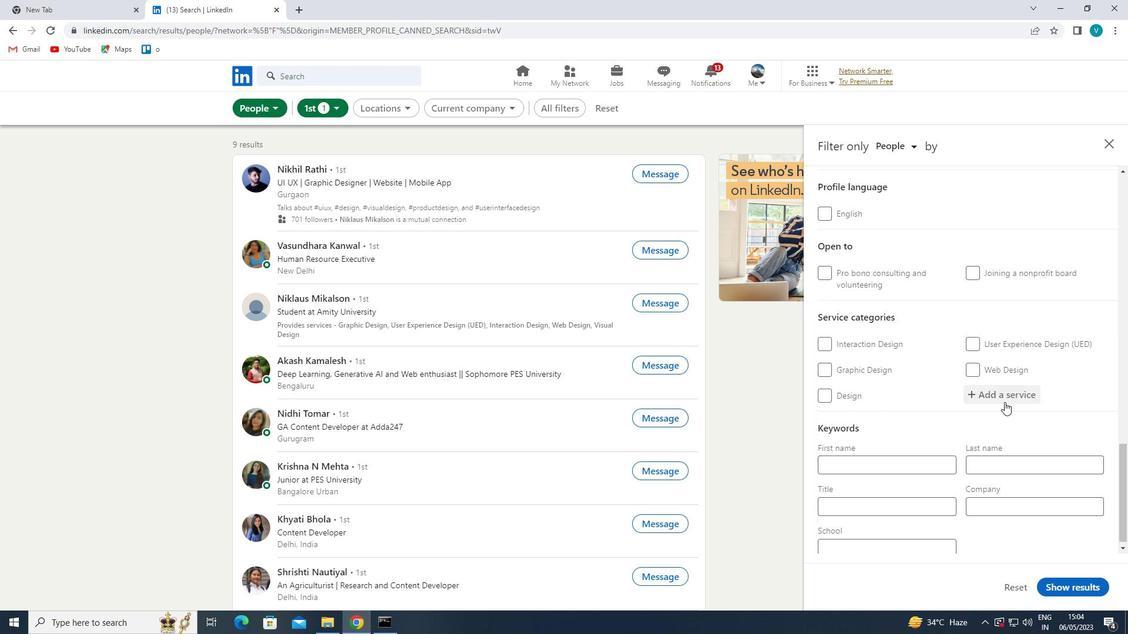 
Action: Key pressed <Key.shift>INTERCATION
Screenshot: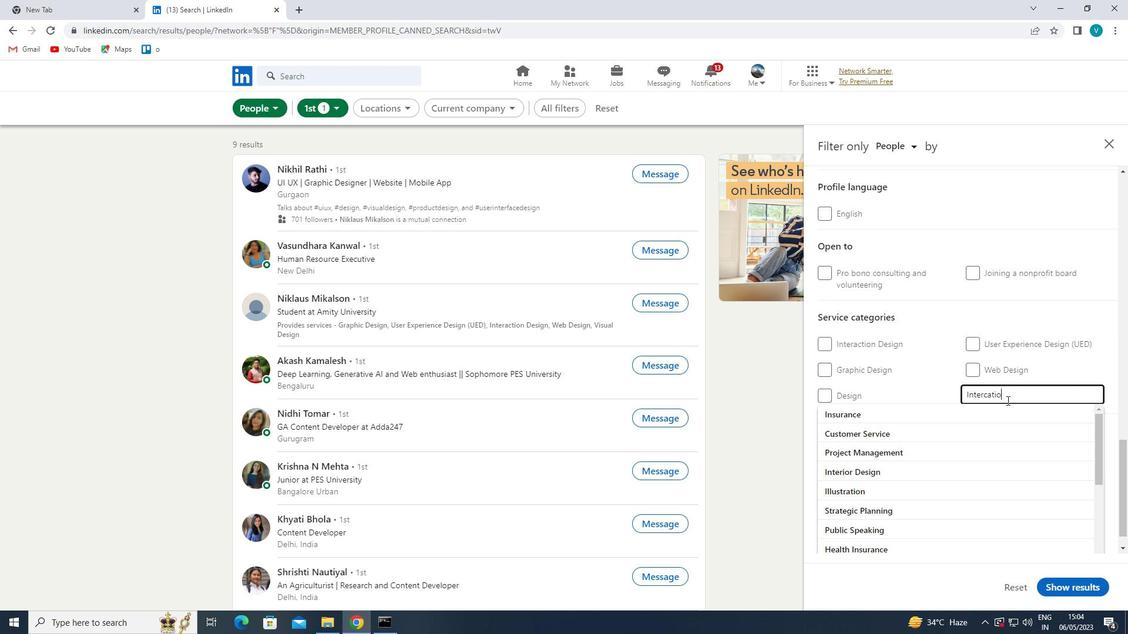 
Action: Mouse moved to (957, 382)
Screenshot: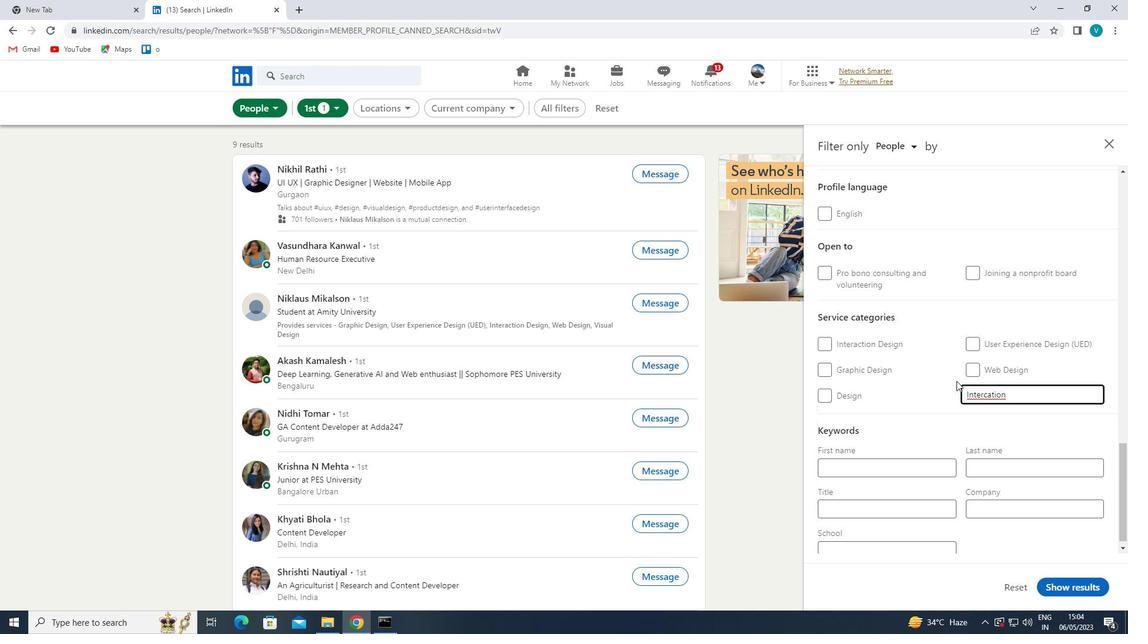 
Action: Key pressed <Key.space>
Screenshot: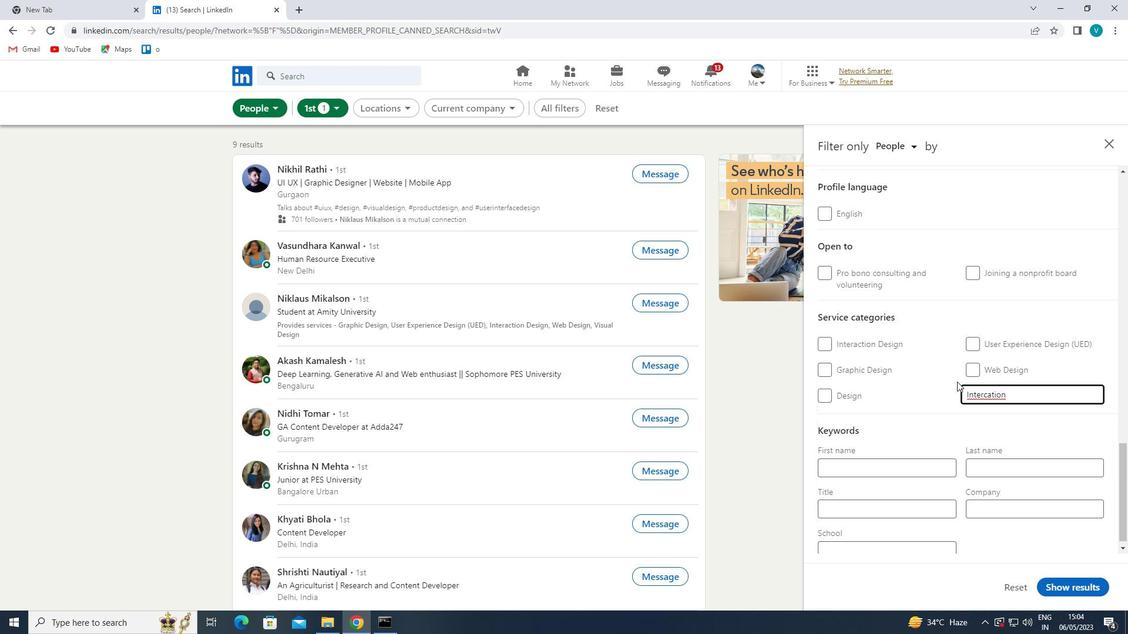 
Action: Mouse moved to (963, 383)
Screenshot: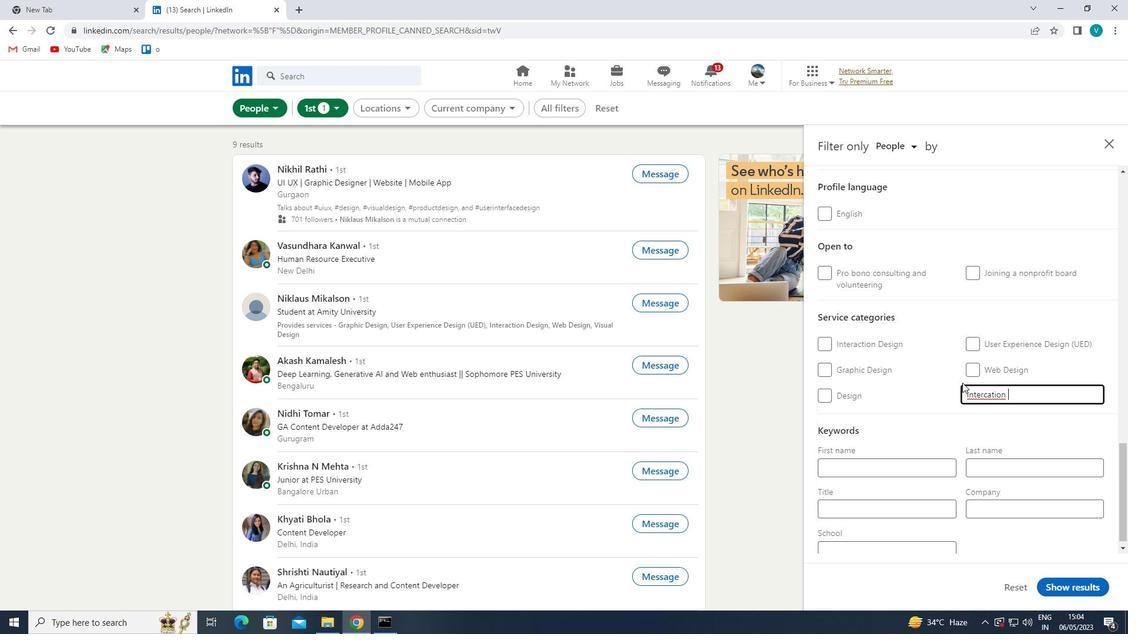 
Action: Key pressed <Key.shift>DESIGN
Screenshot: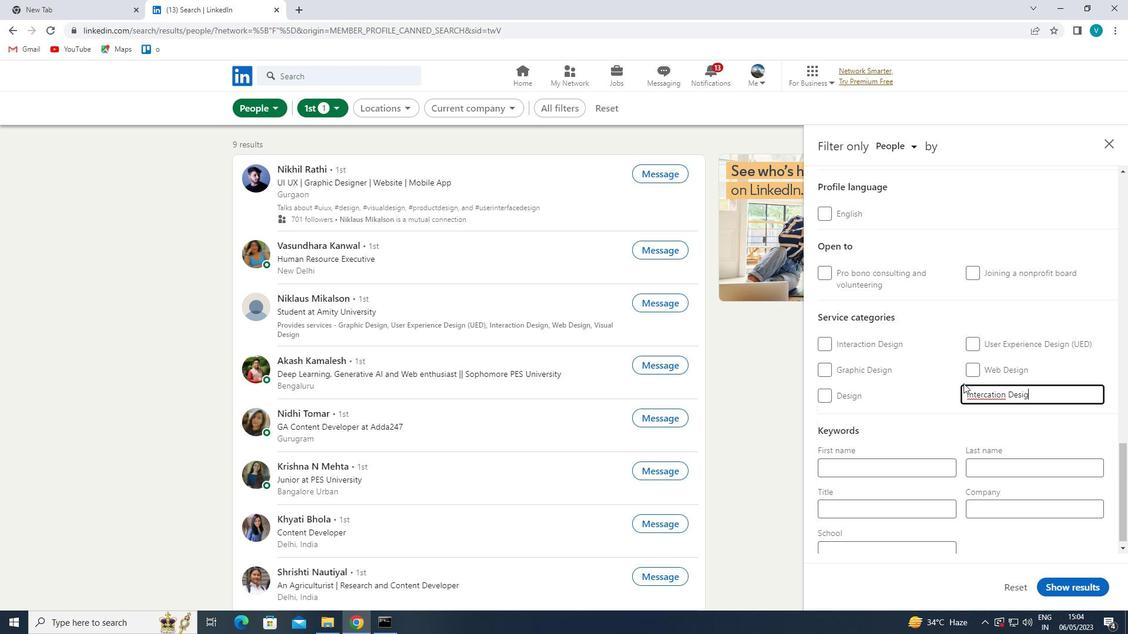 
Action: Mouse moved to (983, 397)
Screenshot: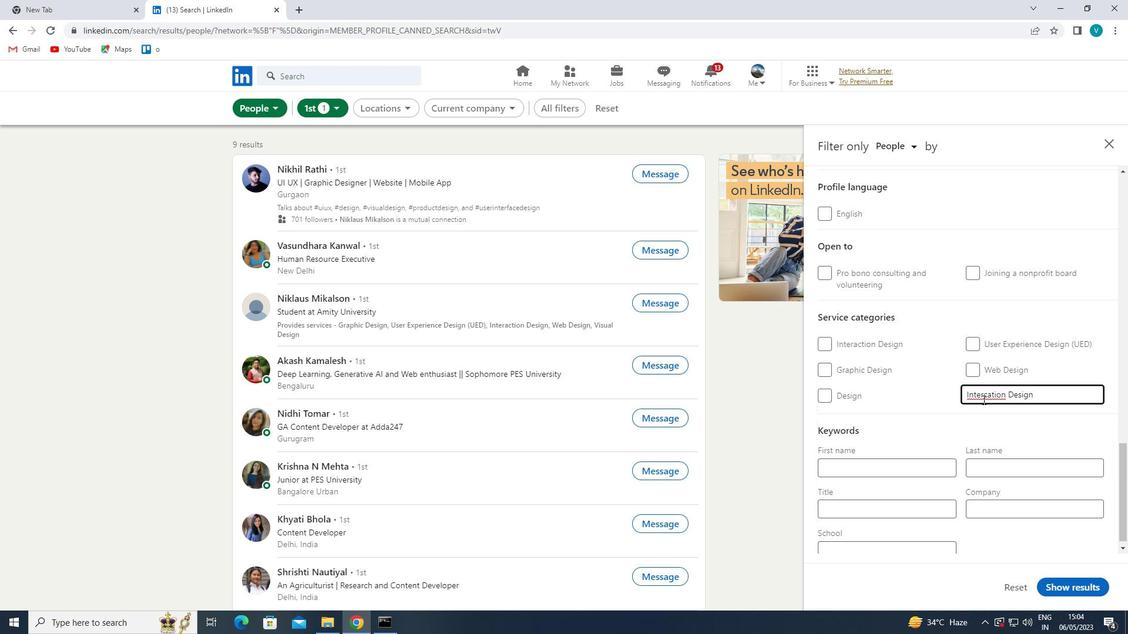 
Action: Mouse pressed left at (983, 397)
Screenshot: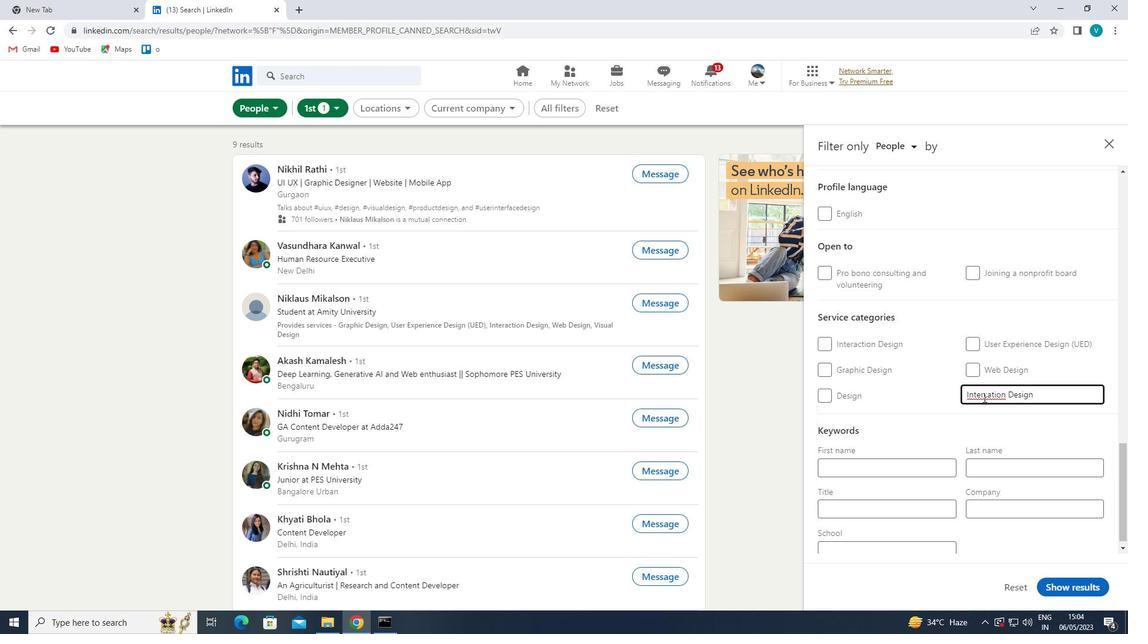 
Action: Mouse moved to (1016, 446)
Screenshot: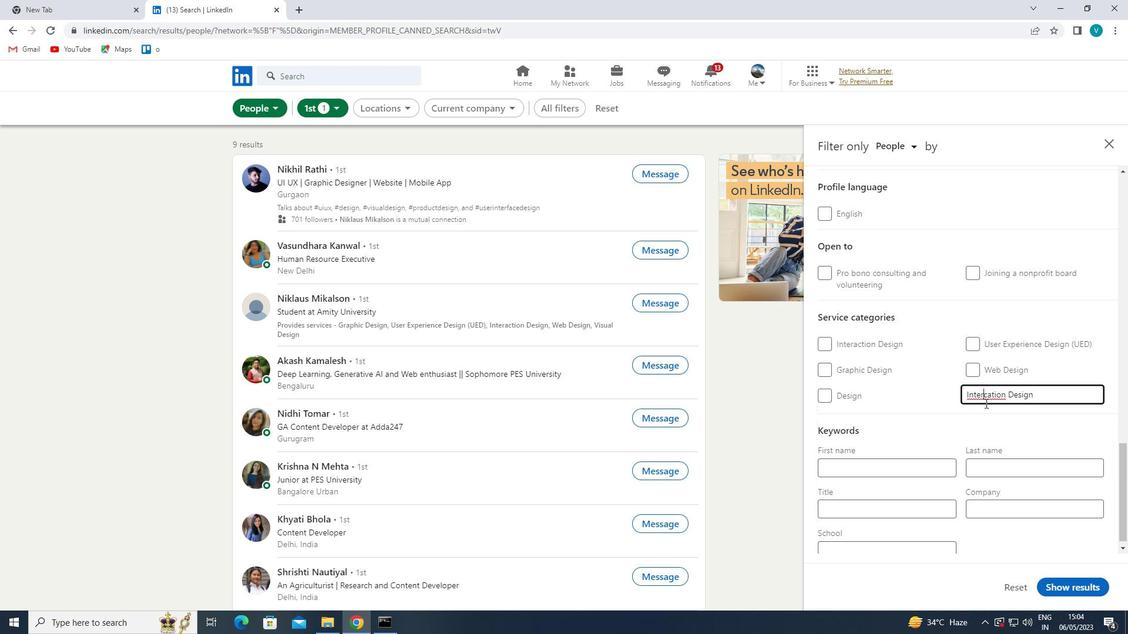 
Action: Key pressed A
Screenshot: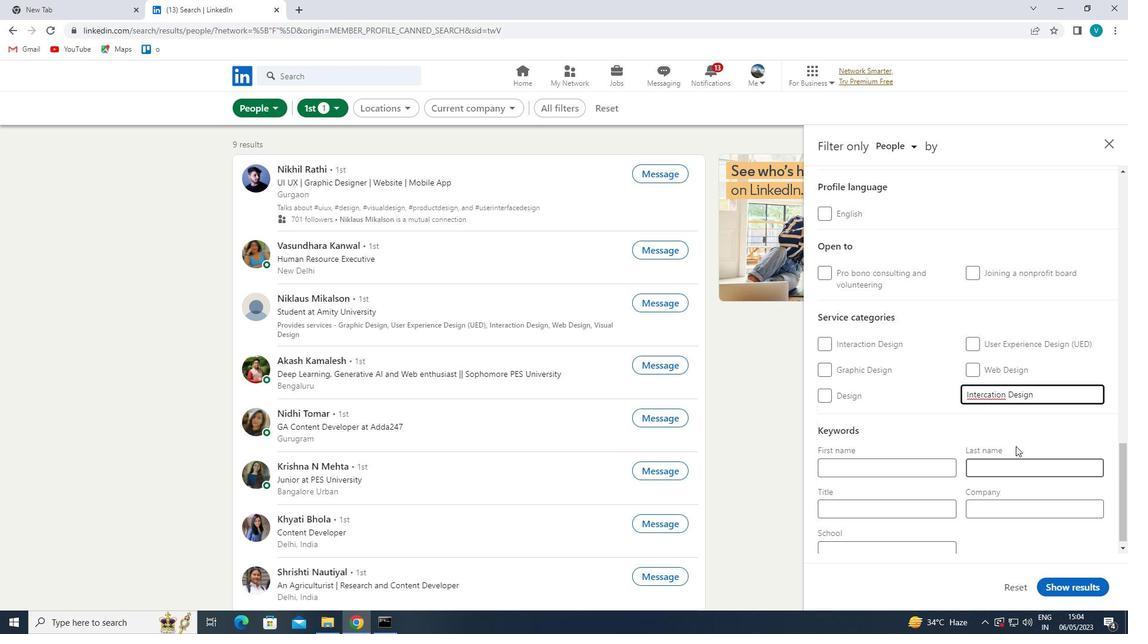 
Action: Mouse moved to (995, 393)
Screenshot: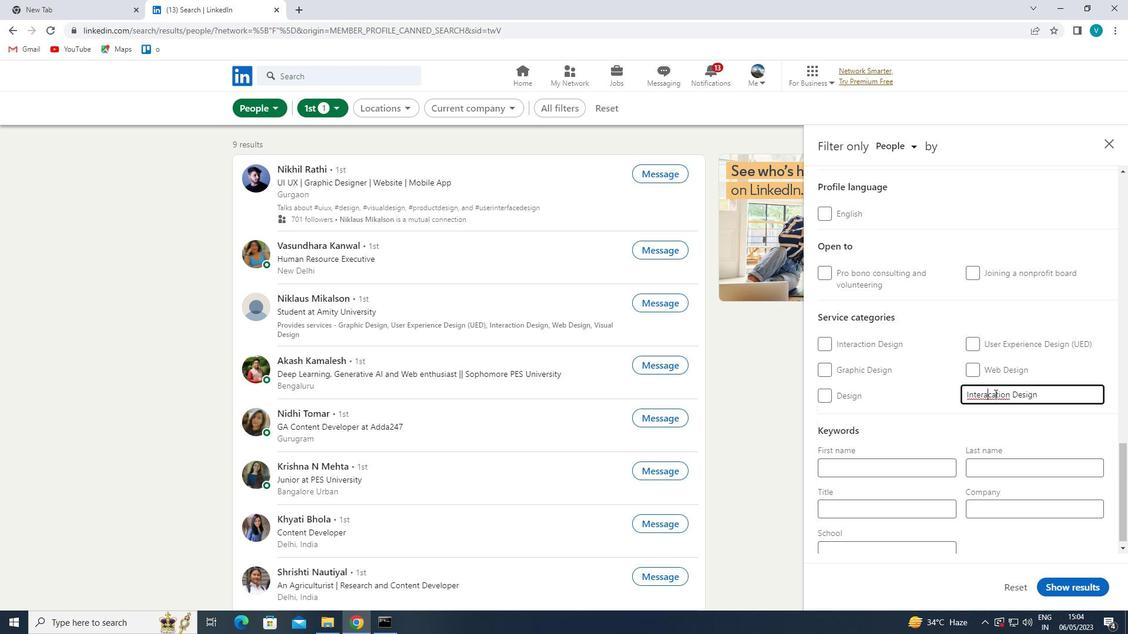 
Action: Mouse pressed left at (995, 393)
Screenshot: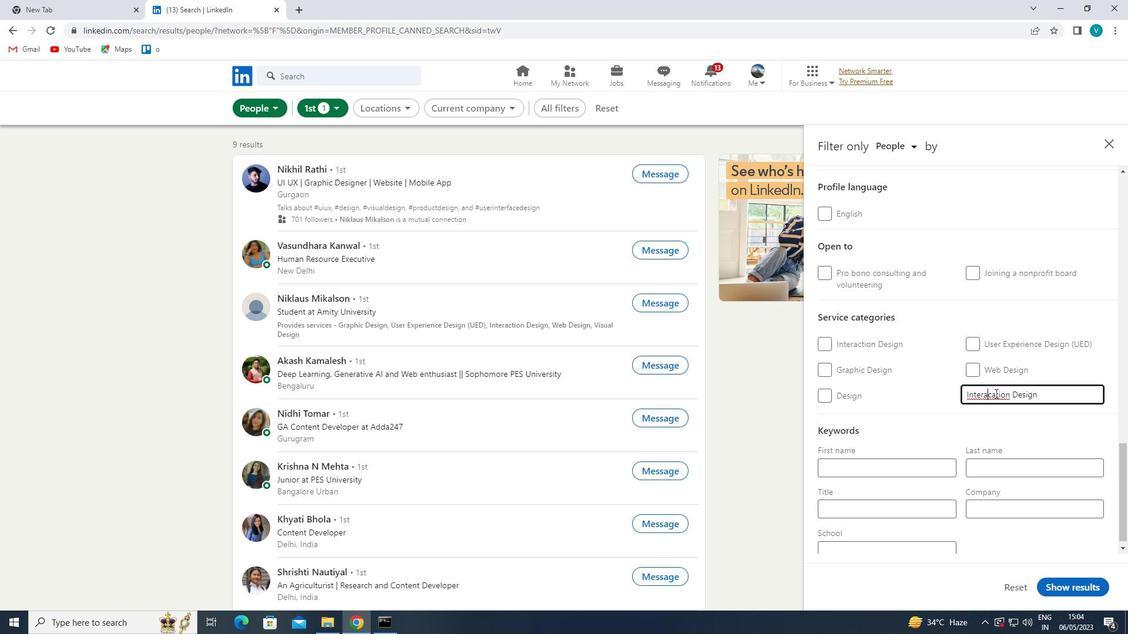 
Action: Mouse moved to (996, 482)
Screenshot: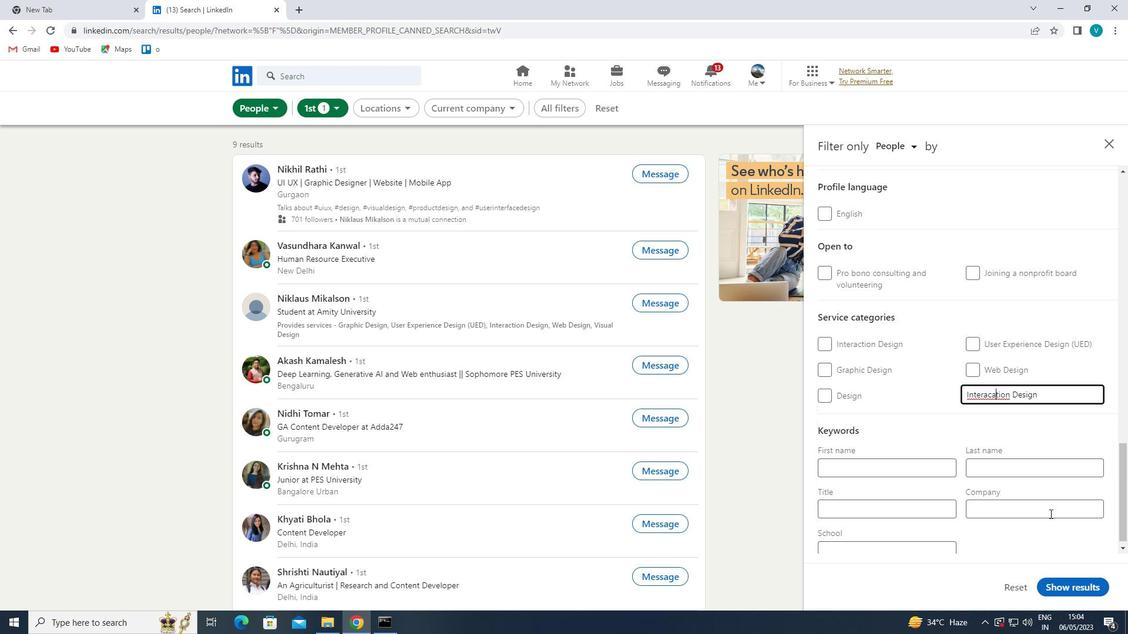 
Action: Key pressed <Key.backspace>
Screenshot: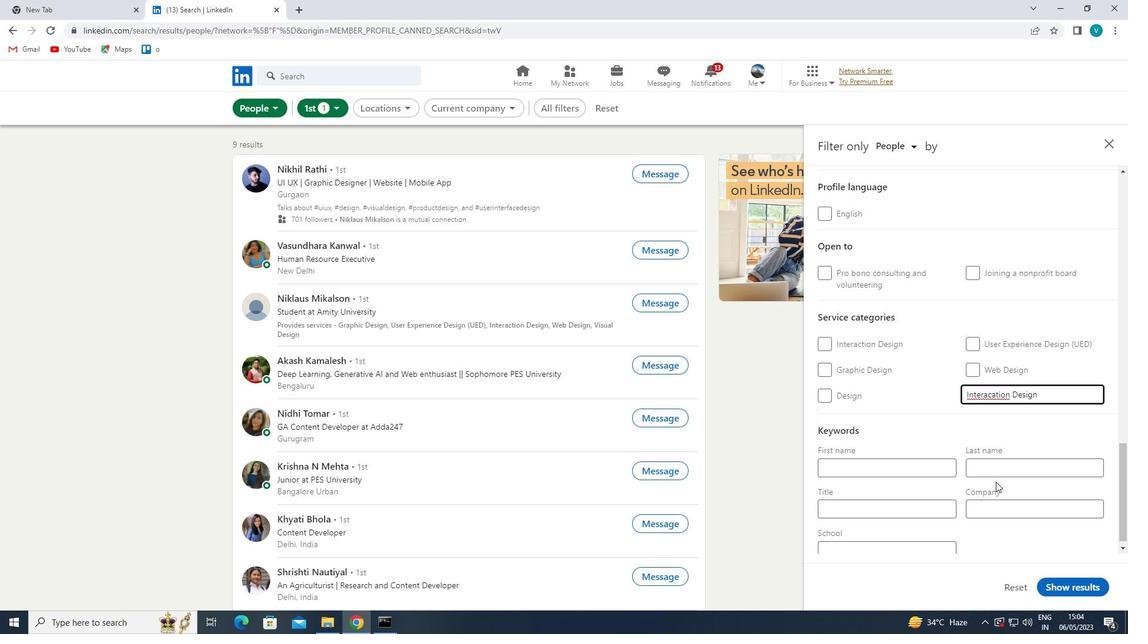 
Action: Mouse moved to (1008, 421)
Screenshot: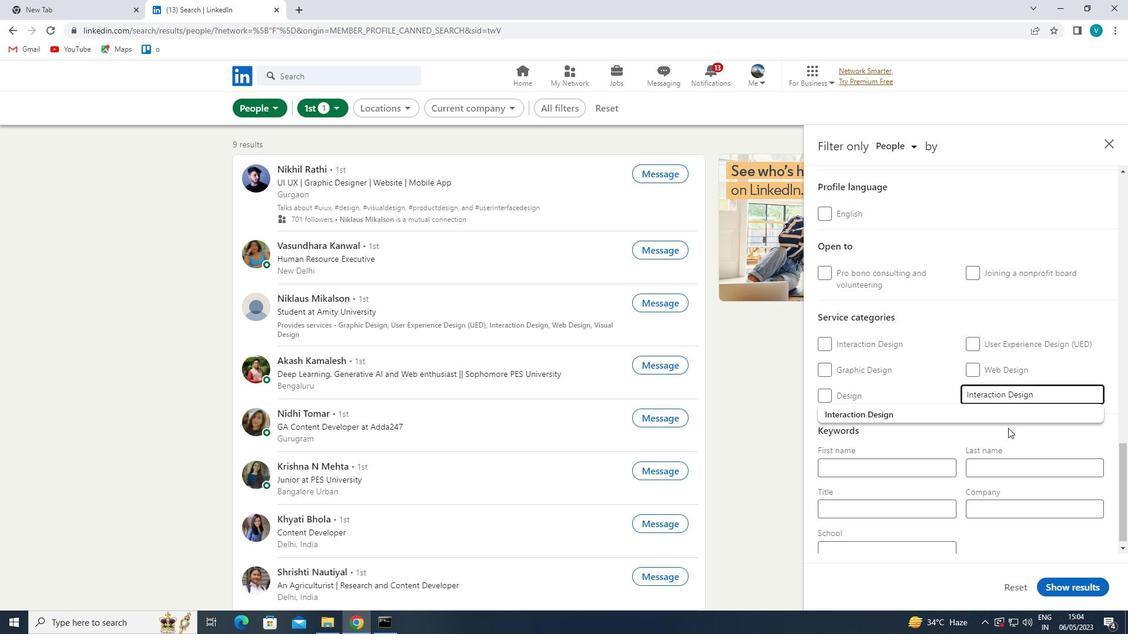 
Action: Mouse pressed left at (1008, 421)
Screenshot: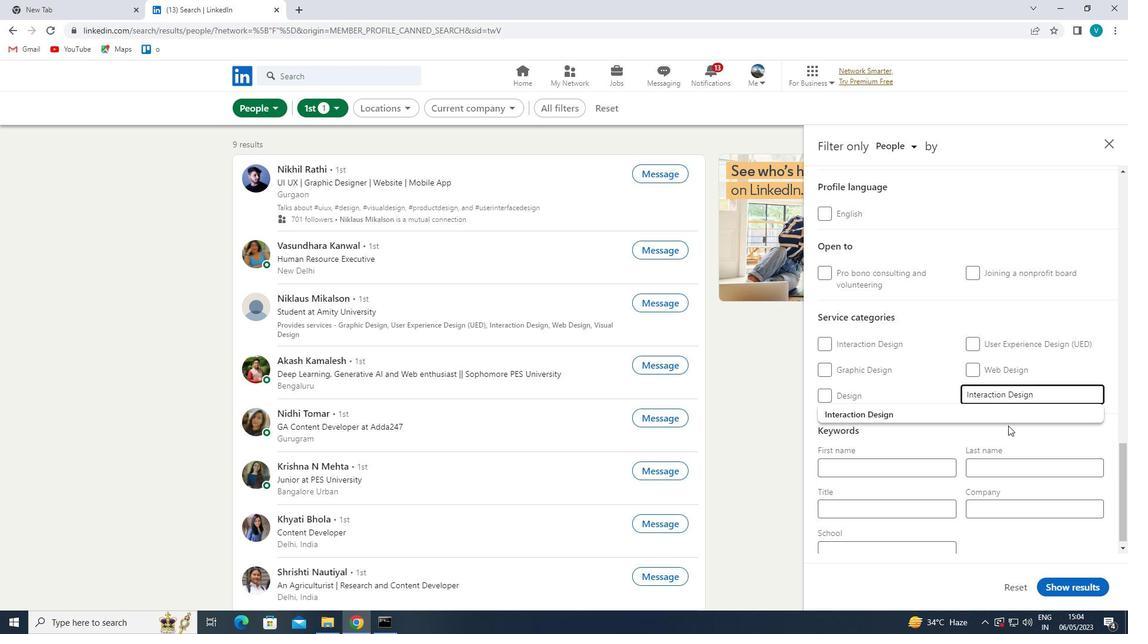 
Action: Mouse moved to (958, 439)
Screenshot: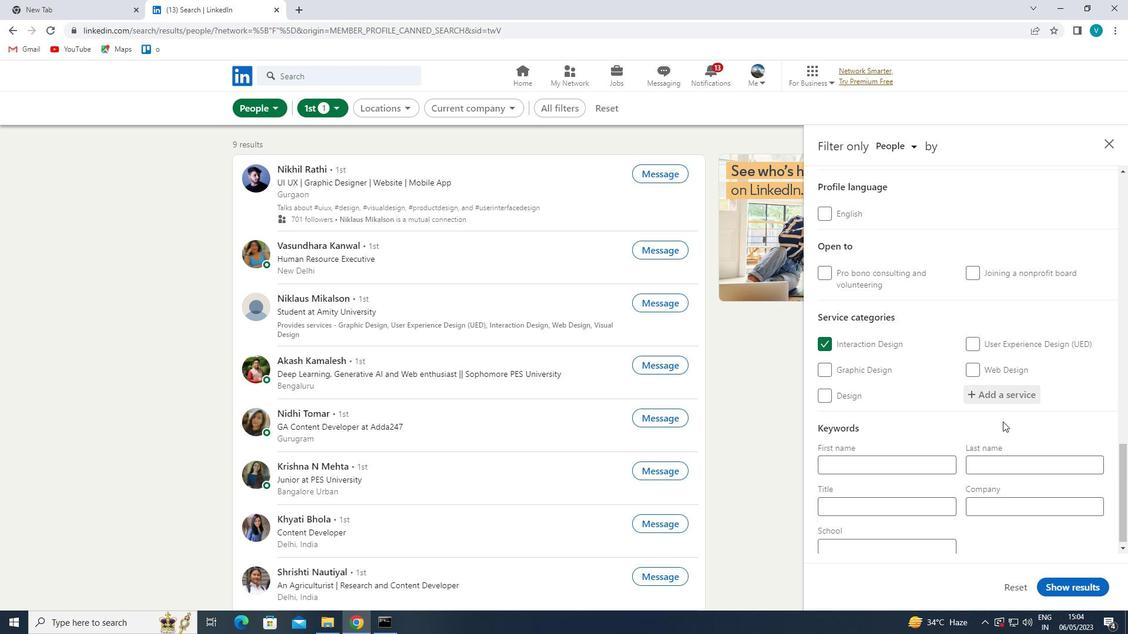 
Action: Mouse scrolled (958, 439) with delta (0, 0)
Screenshot: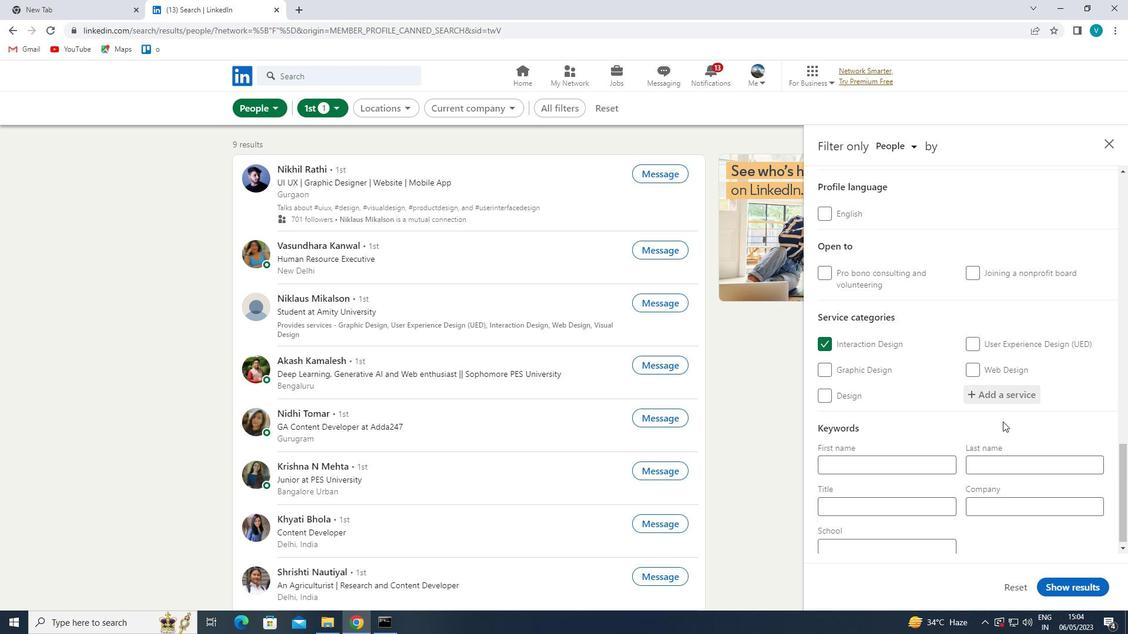 
Action: Mouse moved to (946, 444)
Screenshot: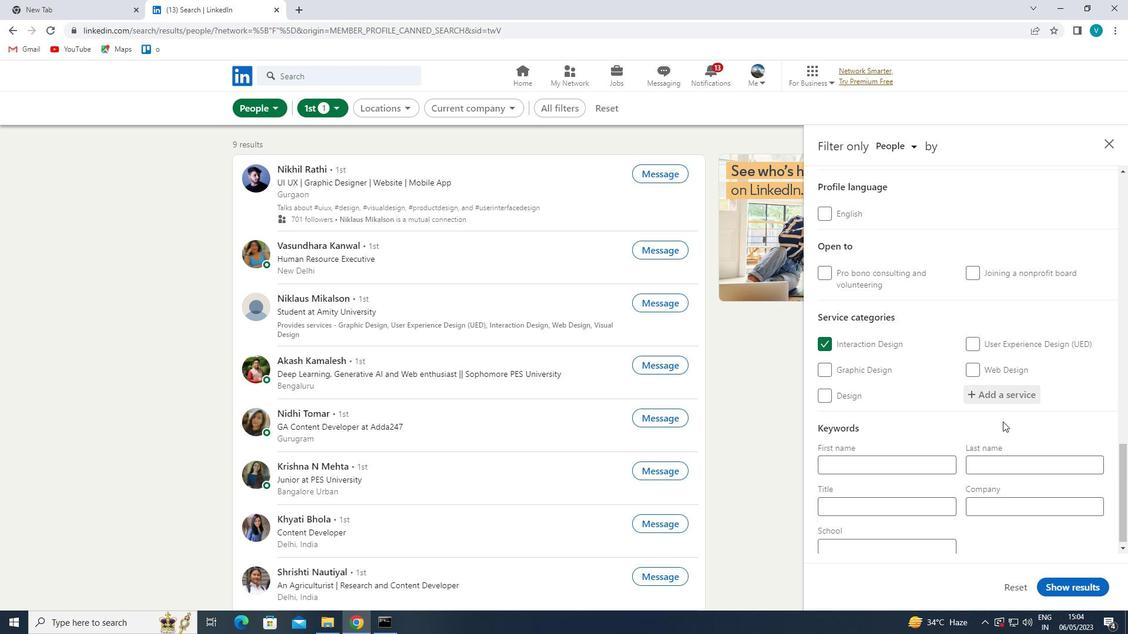 
Action: Mouse scrolled (946, 443) with delta (0, 0)
Screenshot: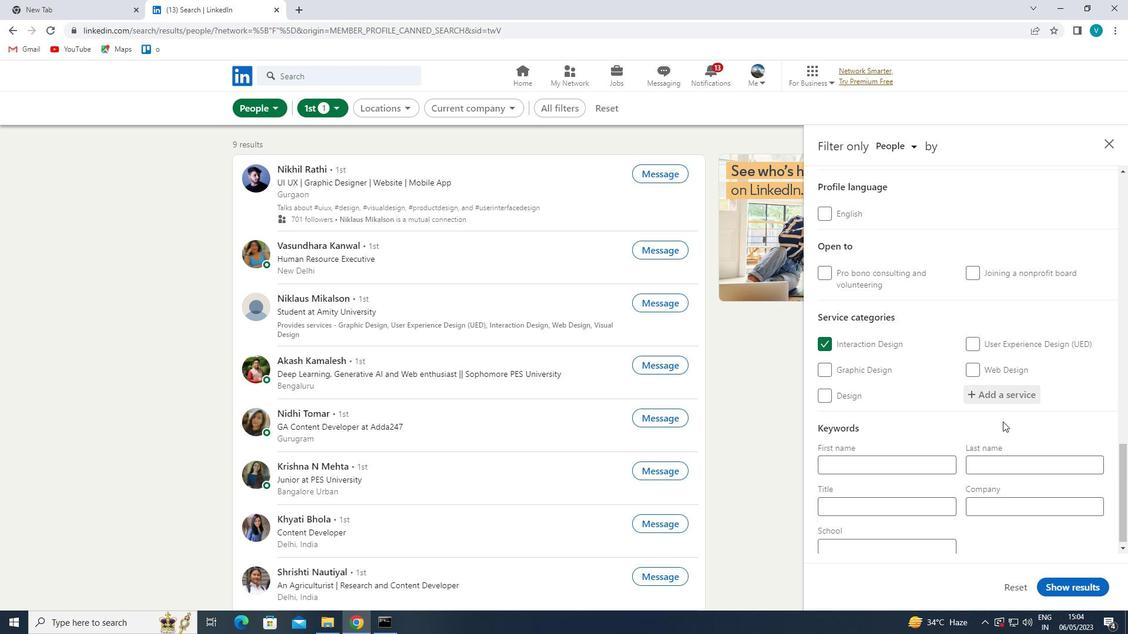 
Action: Mouse moved to (933, 448)
Screenshot: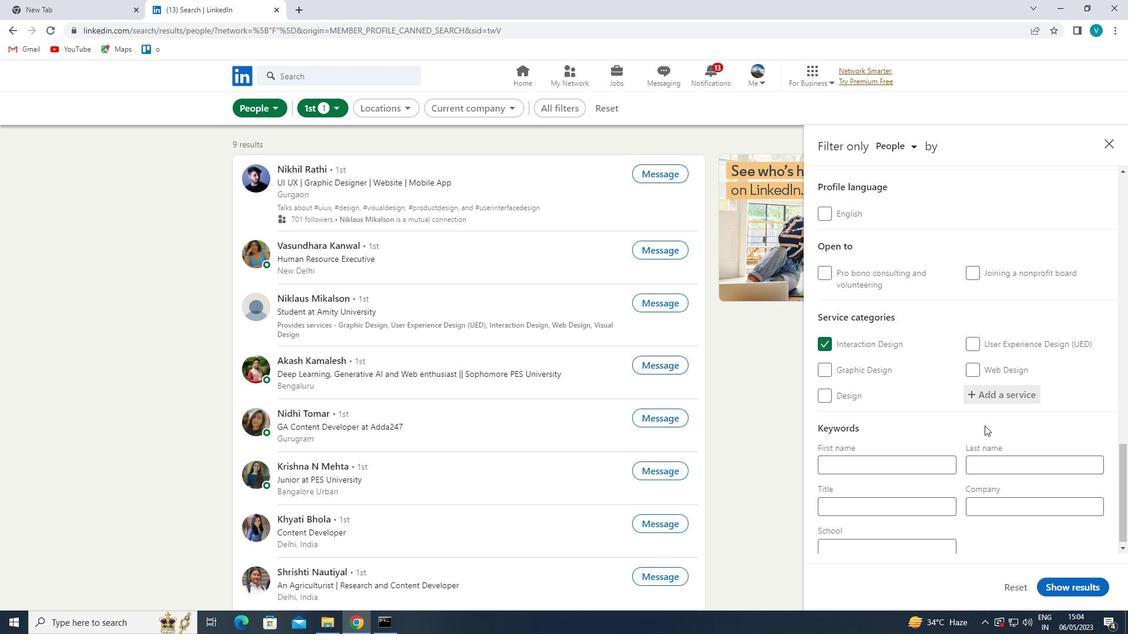 
Action: Mouse scrolled (933, 447) with delta (0, 0)
Screenshot: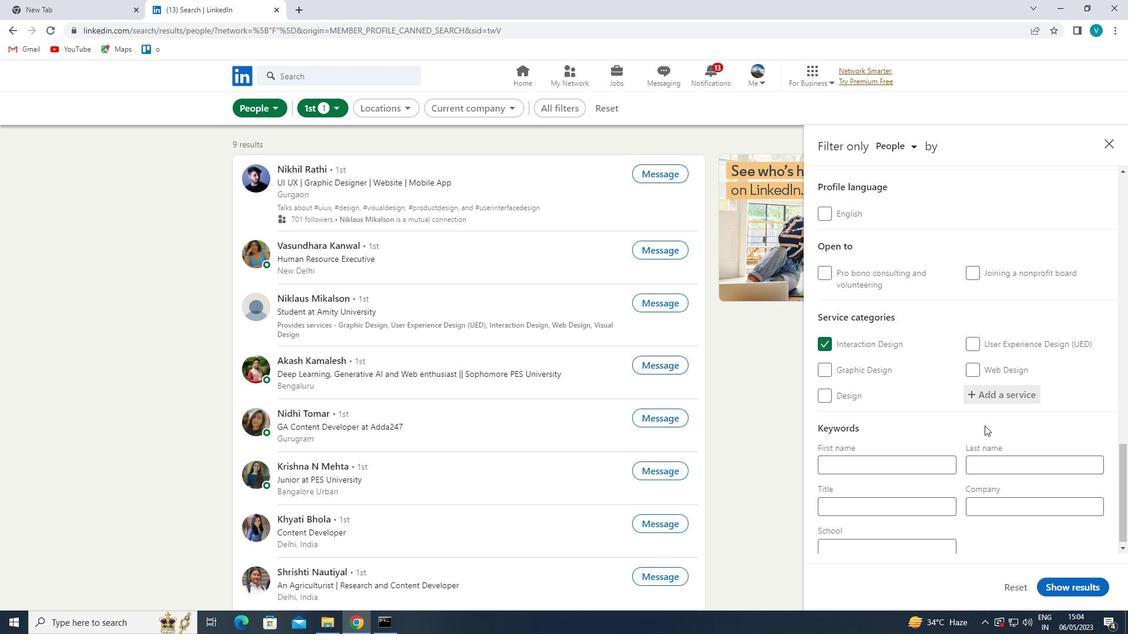 
Action: Mouse moved to (891, 500)
Screenshot: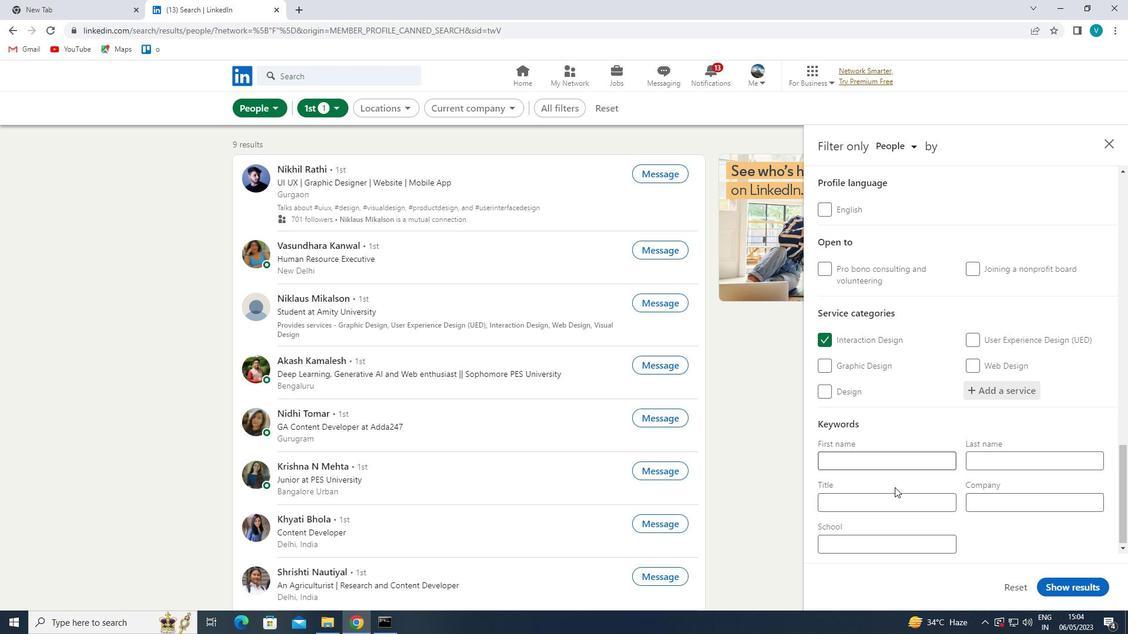 
Action: Mouse pressed left at (891, 500)
Screenshot: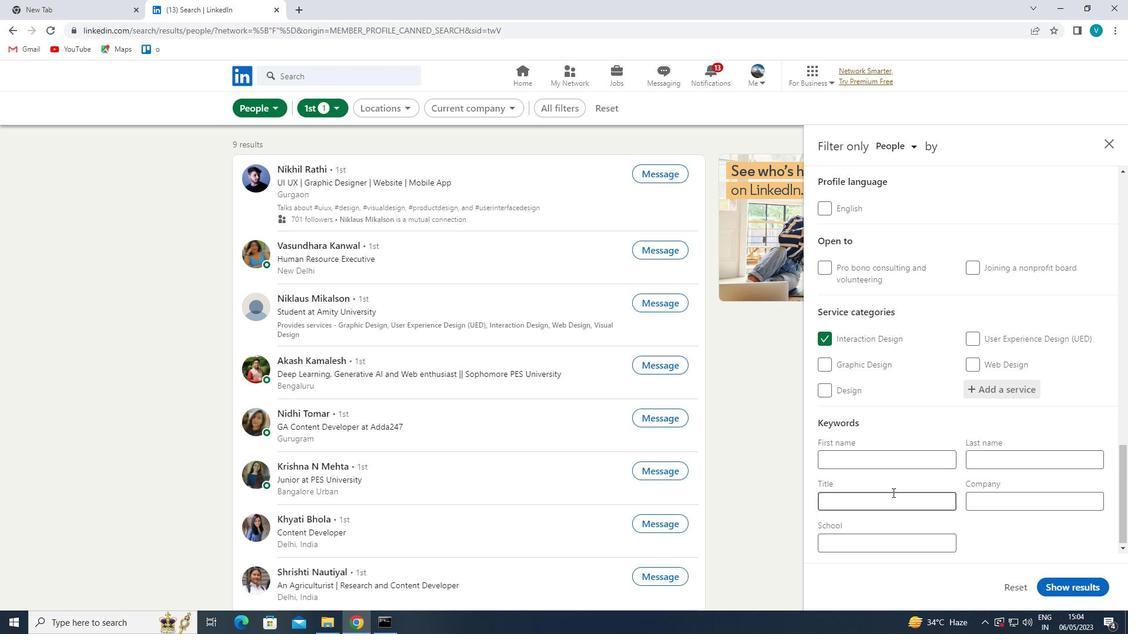
Action: Mouse moved to (893, 501)
Screenshot: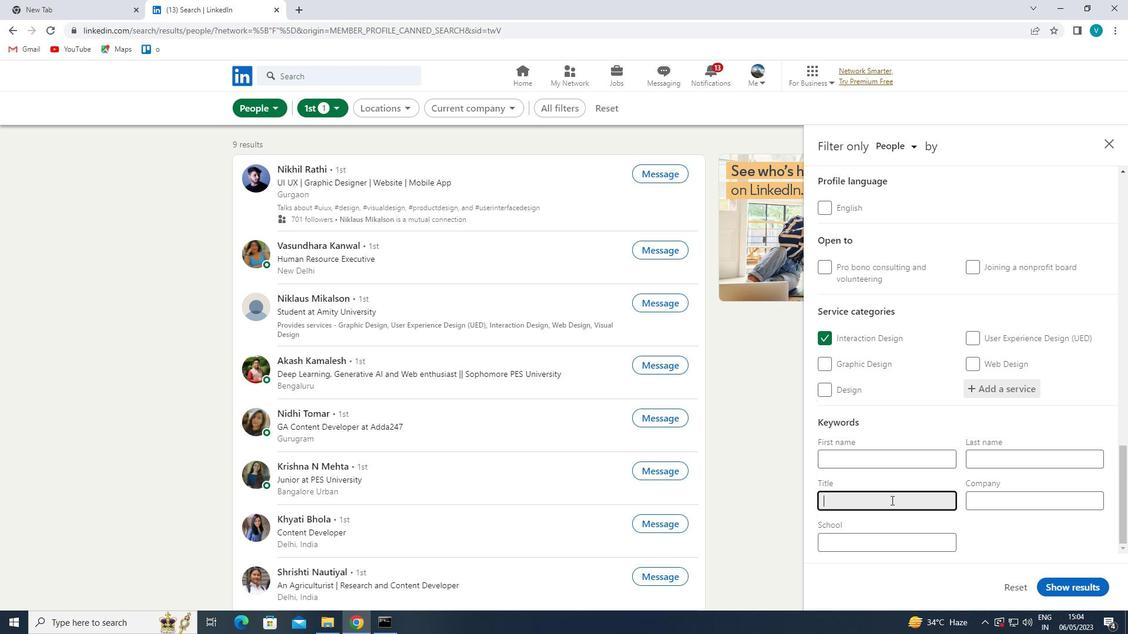 
Action: Key pressed <Key.shift><Key.shift><Key.shift><Key.shift><Key.shift><Key.shift><Key.shift><Key.shift>DISPATCHER<Key.space>FOR<Key.space><Key.shift>TRUCKS<Key.space>OR<Key.space><Key.shift>TAXIS
Screenshot: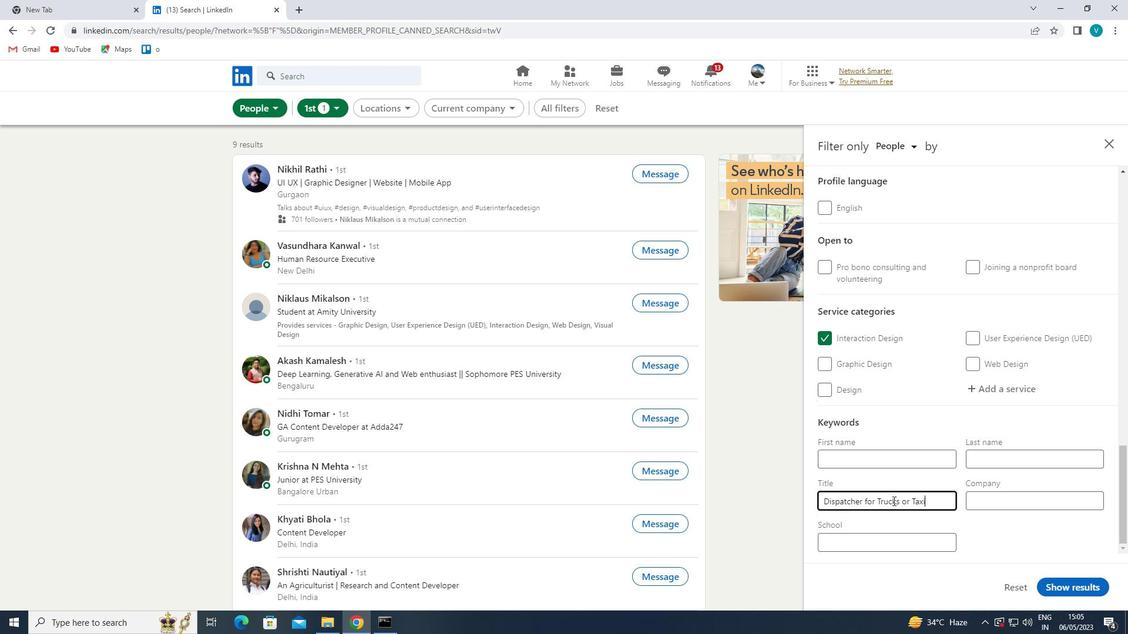 
Action: Mouse moved to (1062, 584)
Screenshot: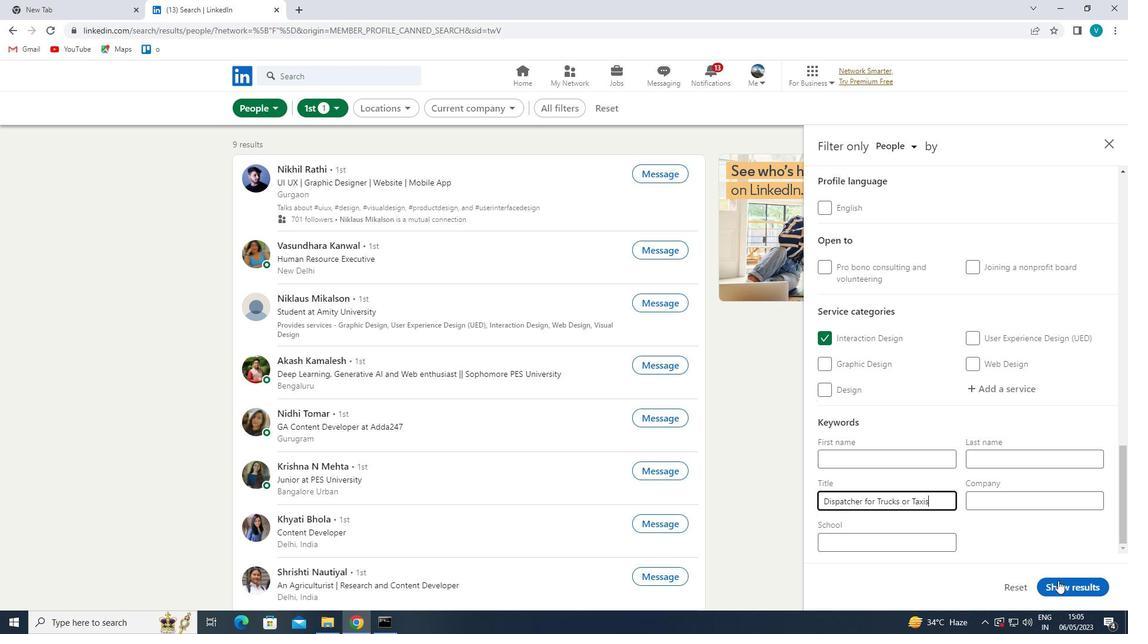 
Action: Mouse pressed left at (1062, 584)
Screenshot: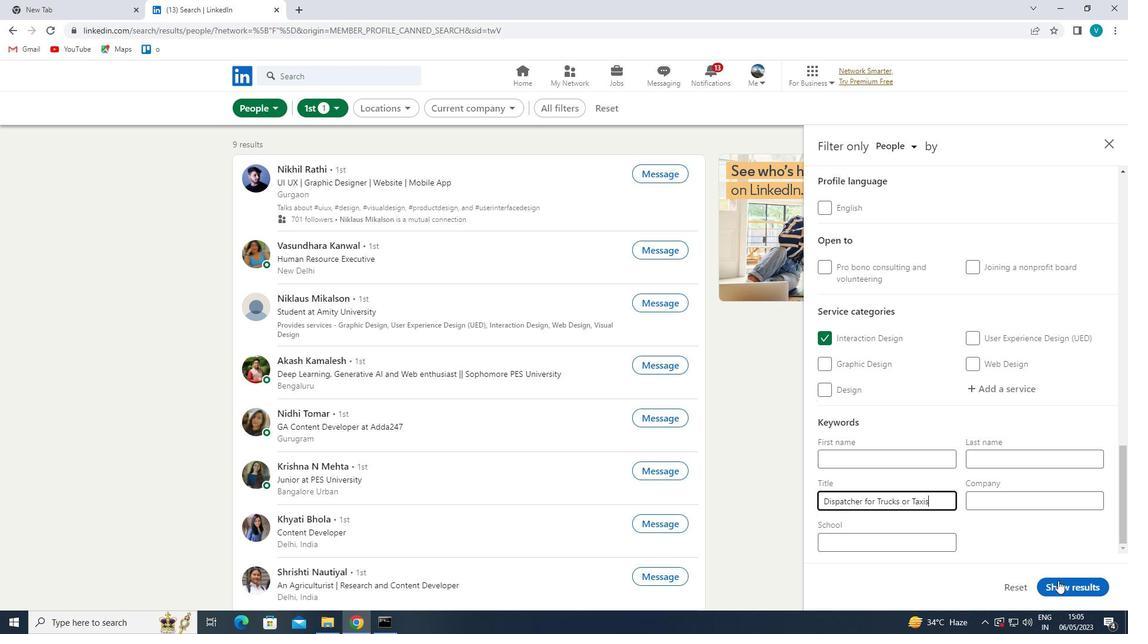 
Action: Mouse moved to (1062, 584)
Screenshot: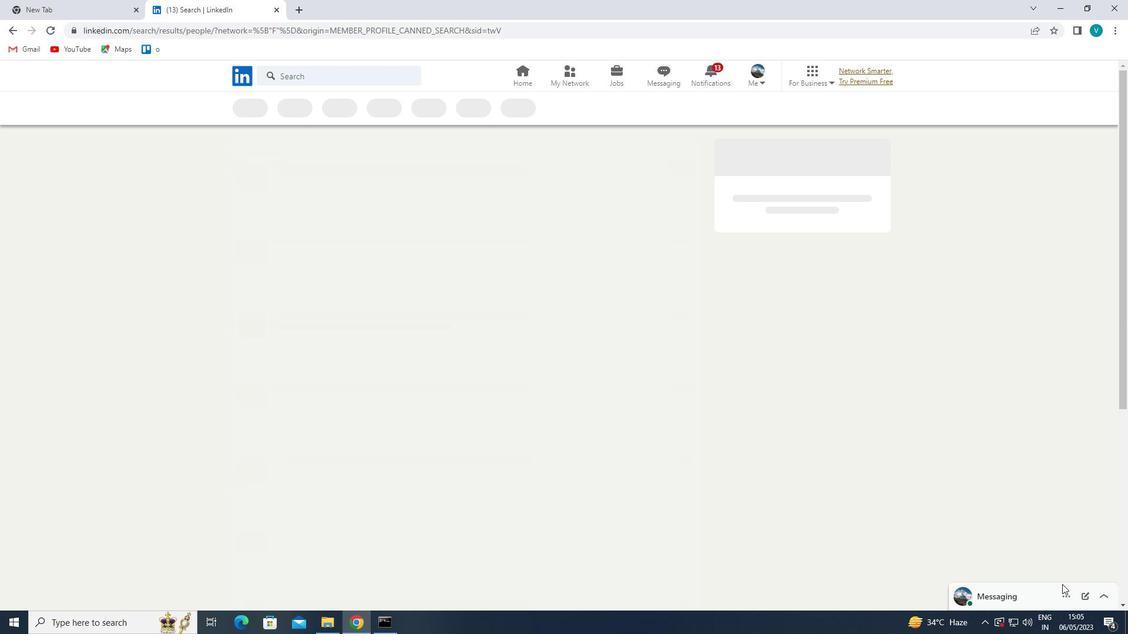 
